 Task: Look for space in Yoro, Honduras from 12th  August, 2023 to 15th August, 2023 for 3 adults in price range Rs.12000 to Rs.16000. Place can be entire place with 2 bedrooms having 3 beds and 1 bathroom. Property type can be house, flat, guest house. Booking option can be shelf check-in. Required host language is English.
Action: Mouse moved to (533, 99)
Screenshot: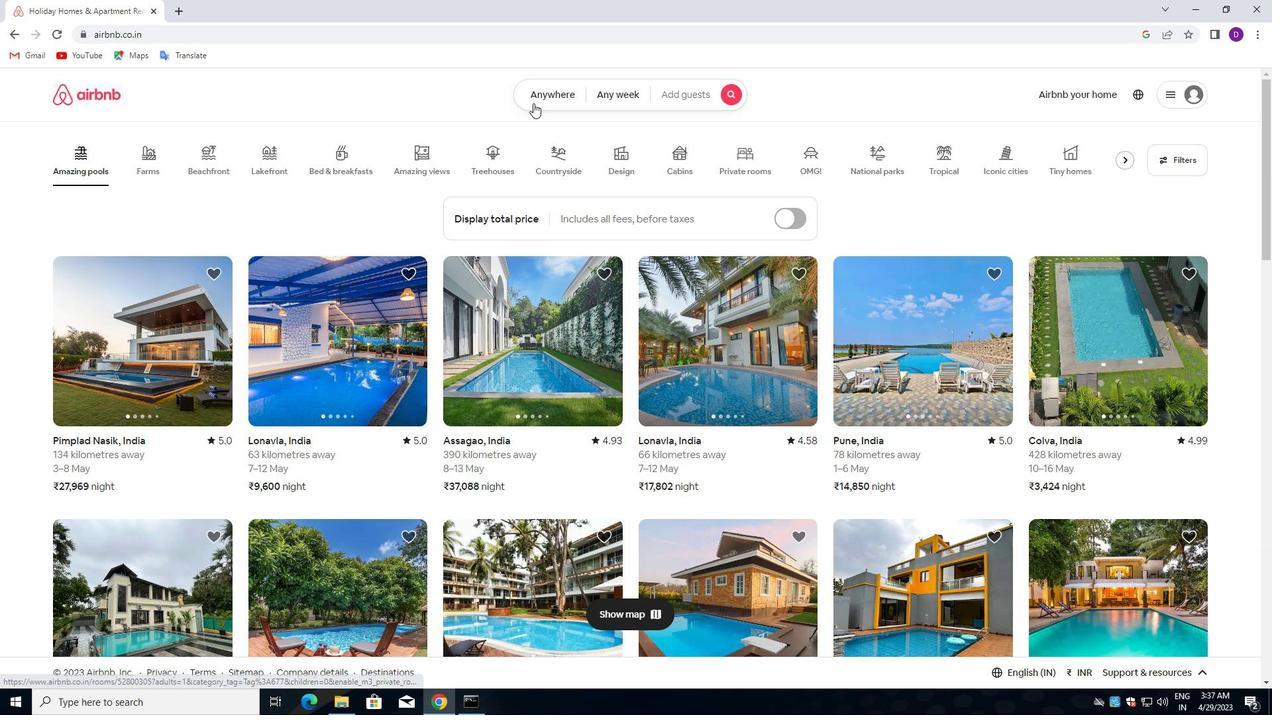 
Action: Mouse pressed left at (533, 99)
Screenshot: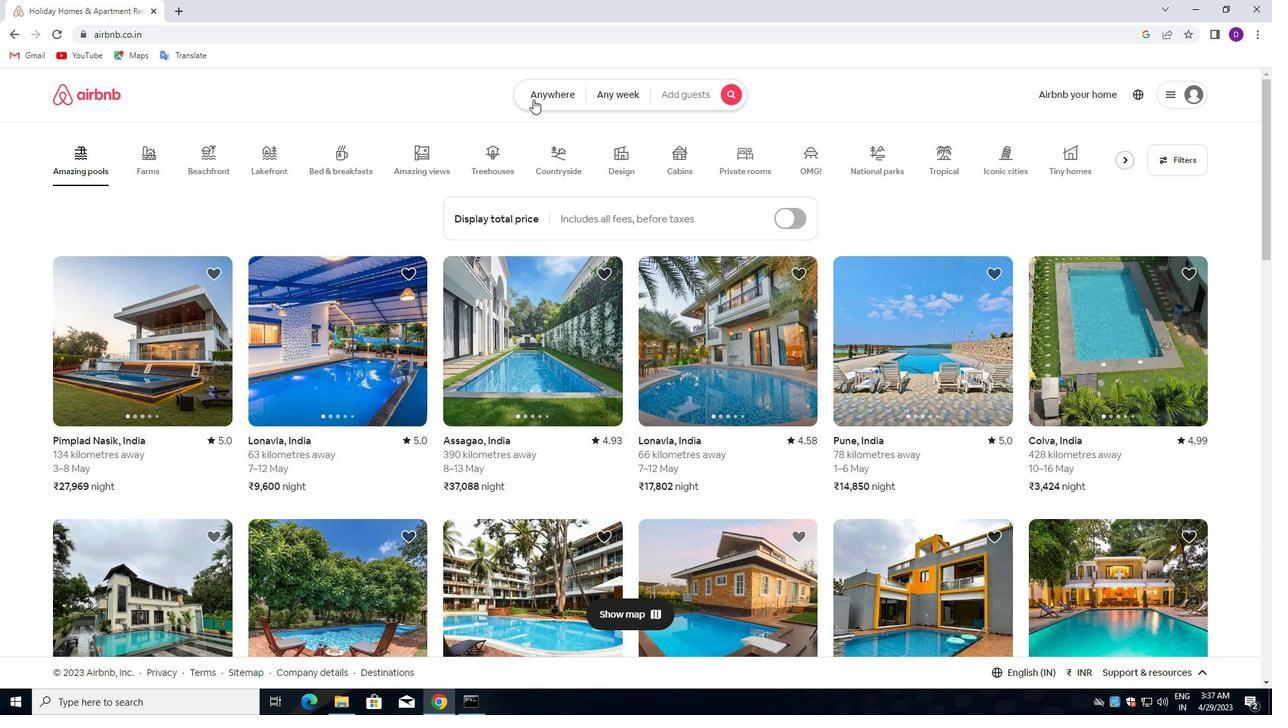 
Action: Mouse moved to (407, 147)
Screenshot: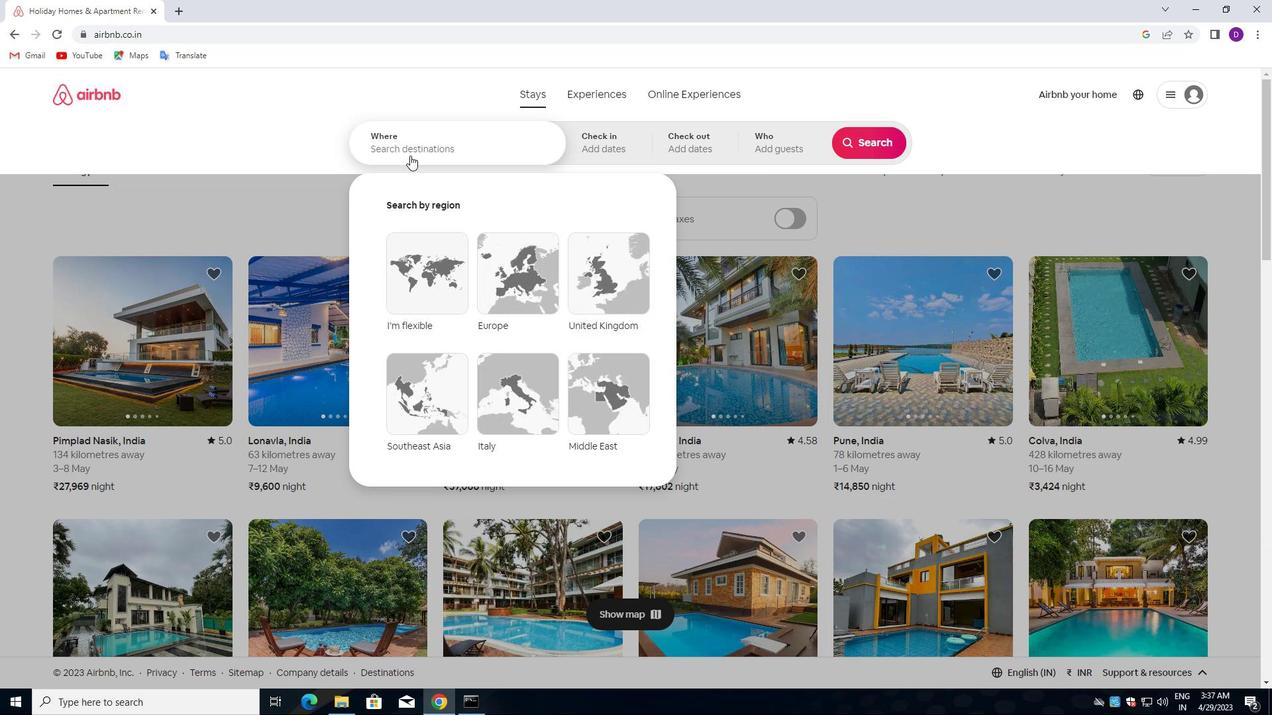 
Action: Mouse pressed left at (407, 147)
Screenshot: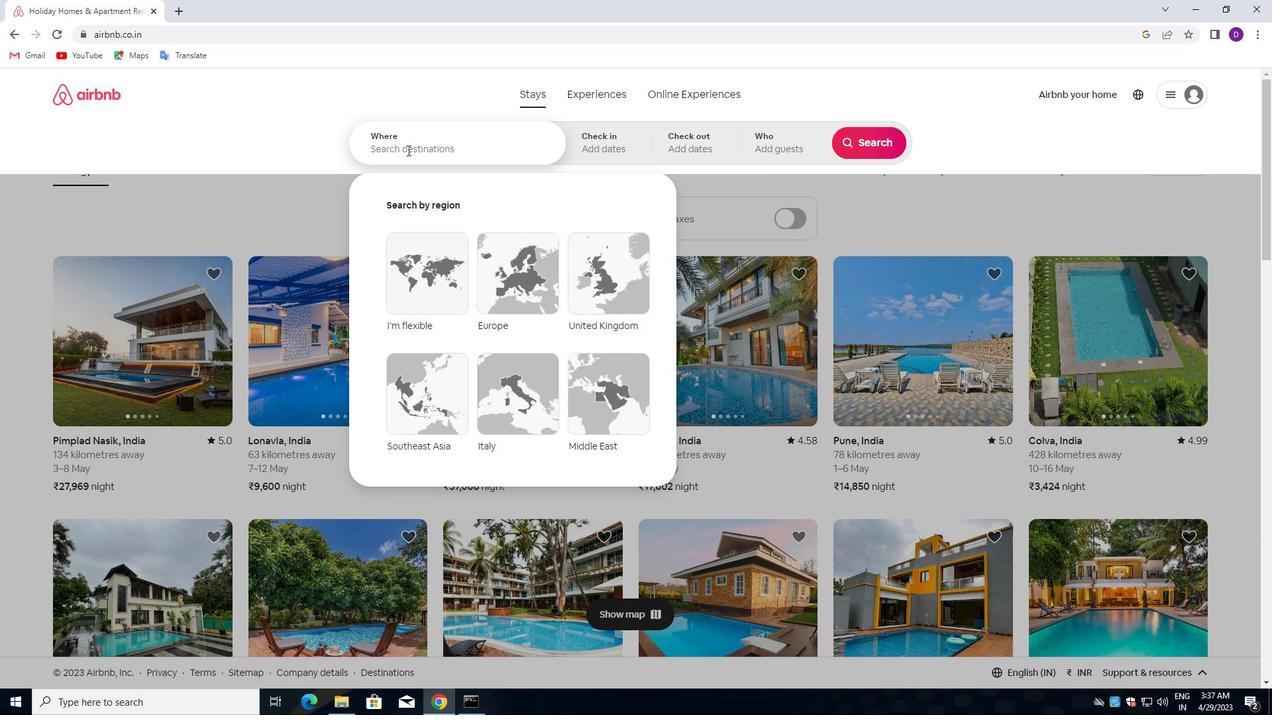 
Action: Key pressed <Key.shift>YORO,<Key.space><Key.shift>HONDURAS<Key.enter>
Screenshot: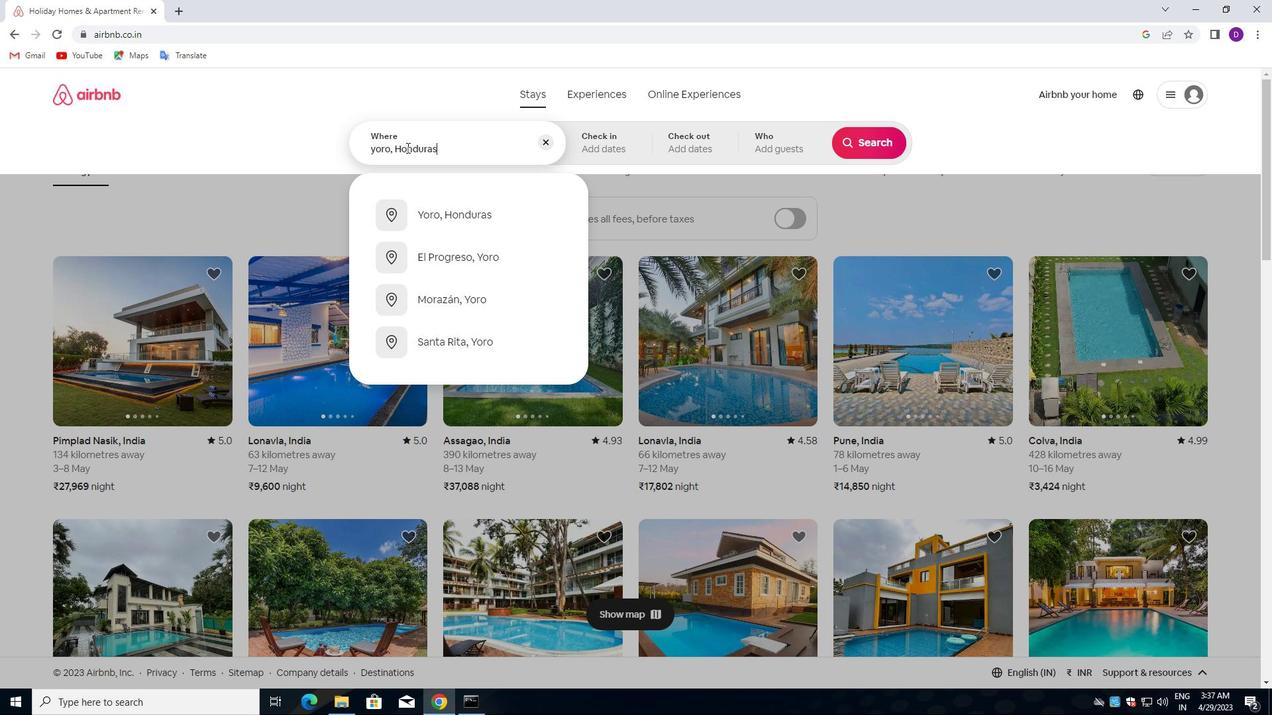 
Action: Mouse moved to (865, 251)
Screenshot: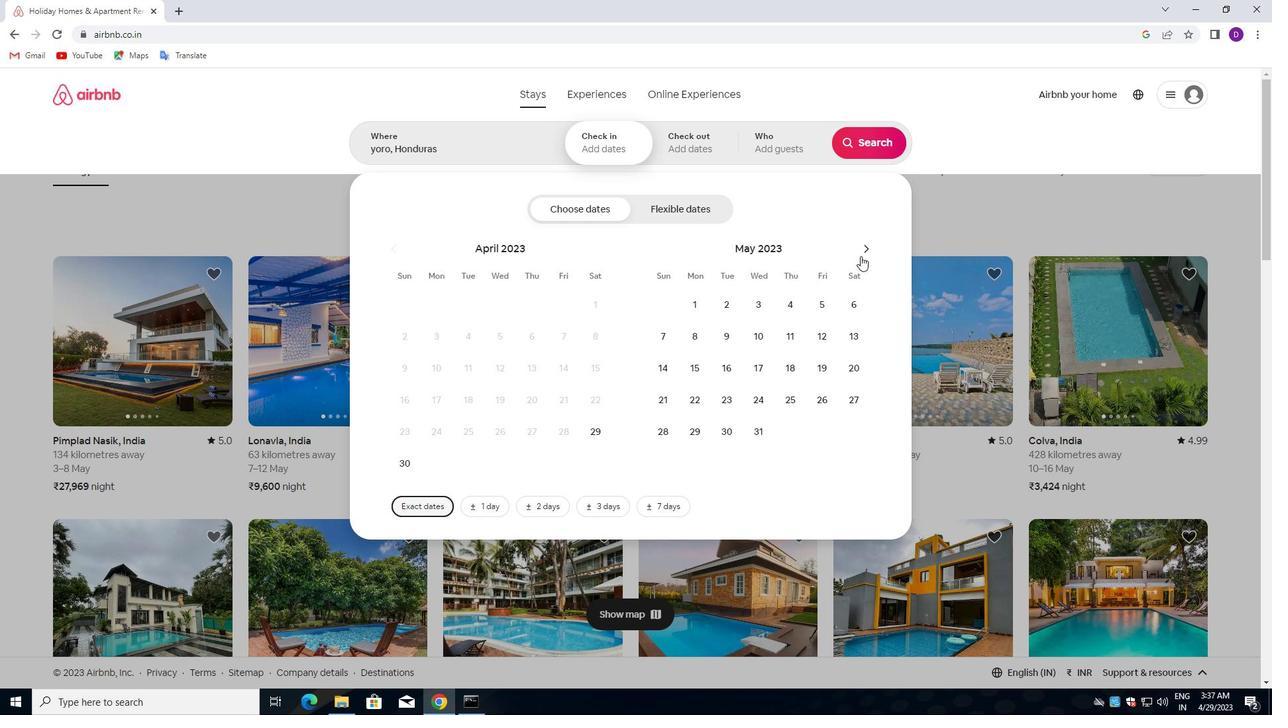 
Action: Mouse pressed left at (865, 251)
Screenshot: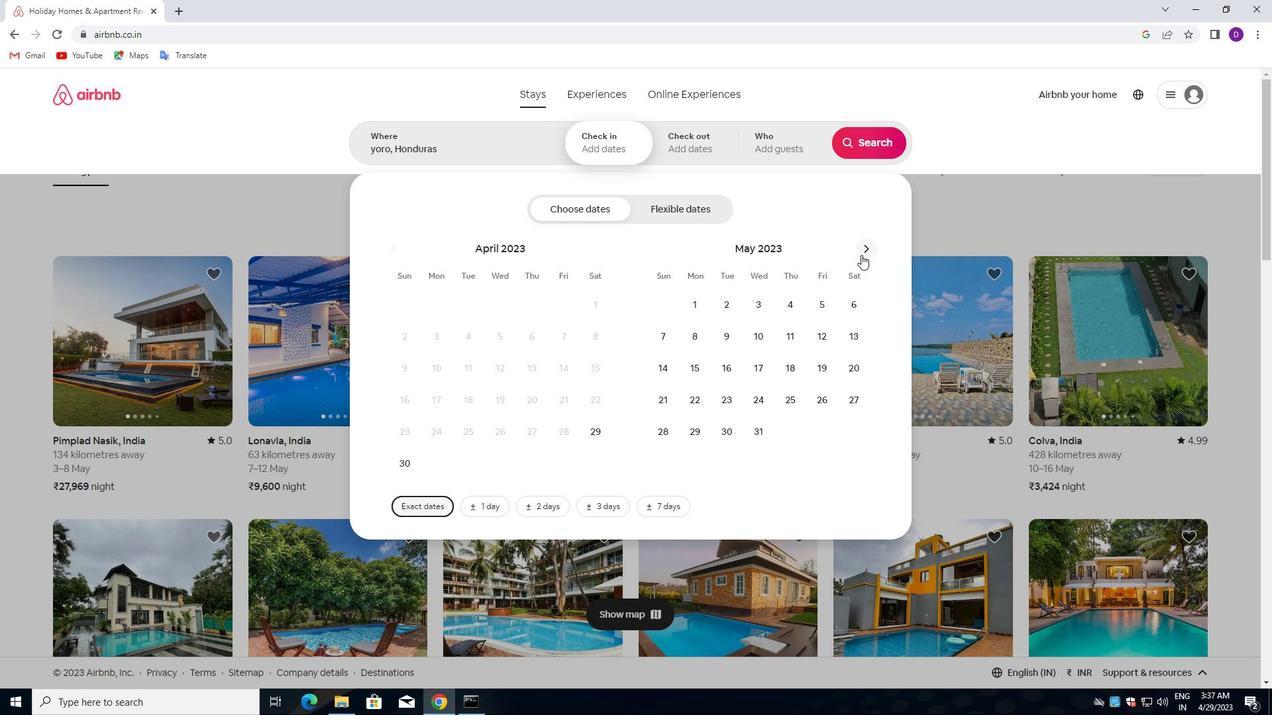
Action: Mouse pressed left at (865, 251)
Screenshot: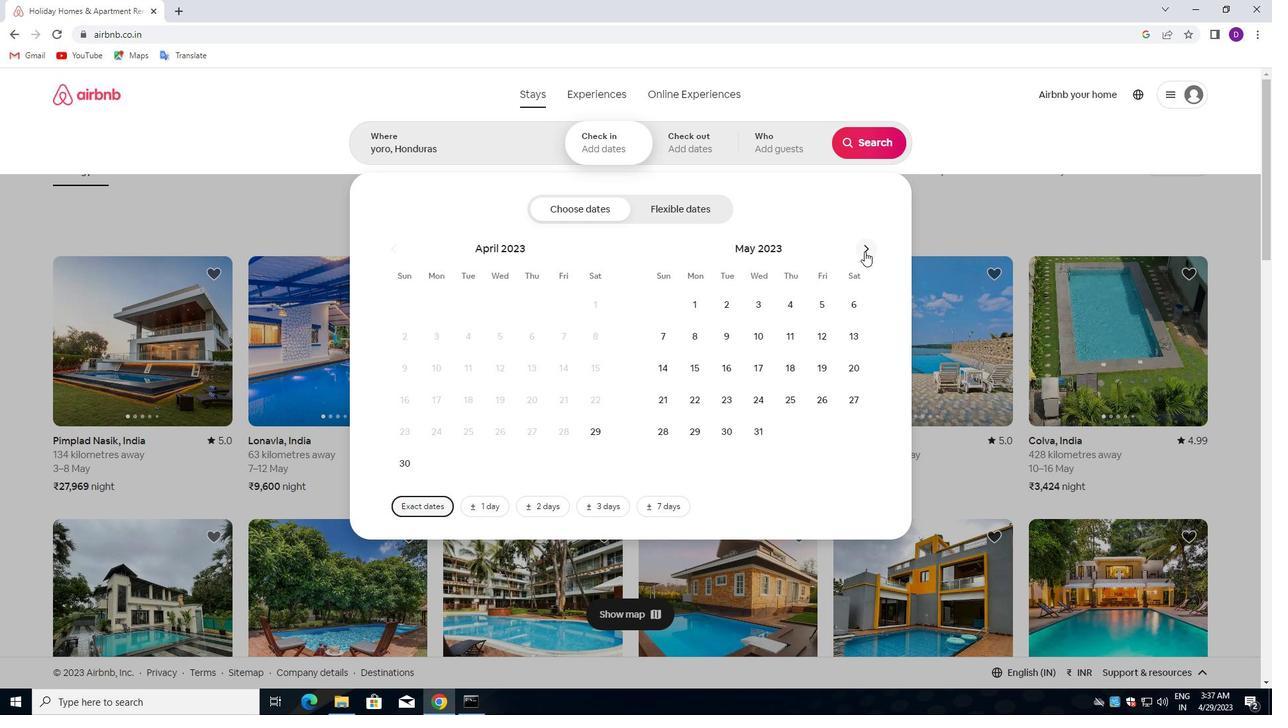 
Action: Mouse moved to (865, 251)
Screenshot: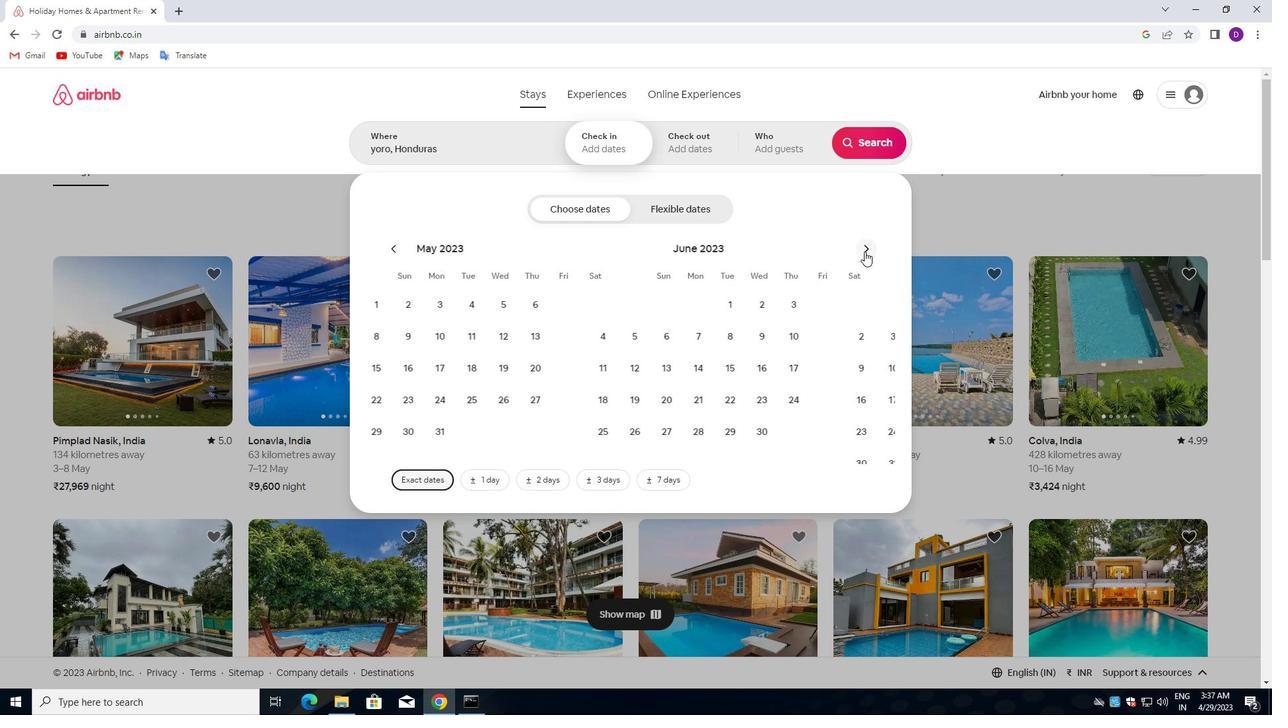 
Action: Mouse pressed left at (865, 251)
Screenshot: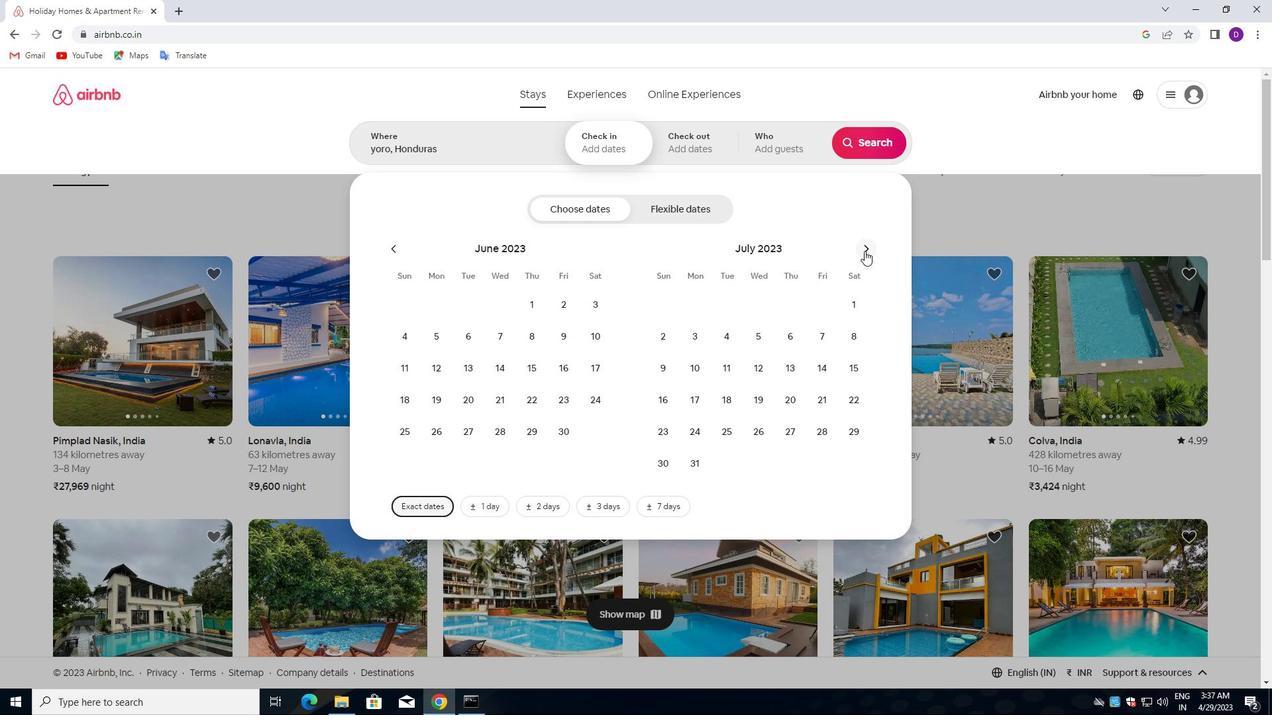 
Action: Mouse moved to (844, 339)
Screenshot: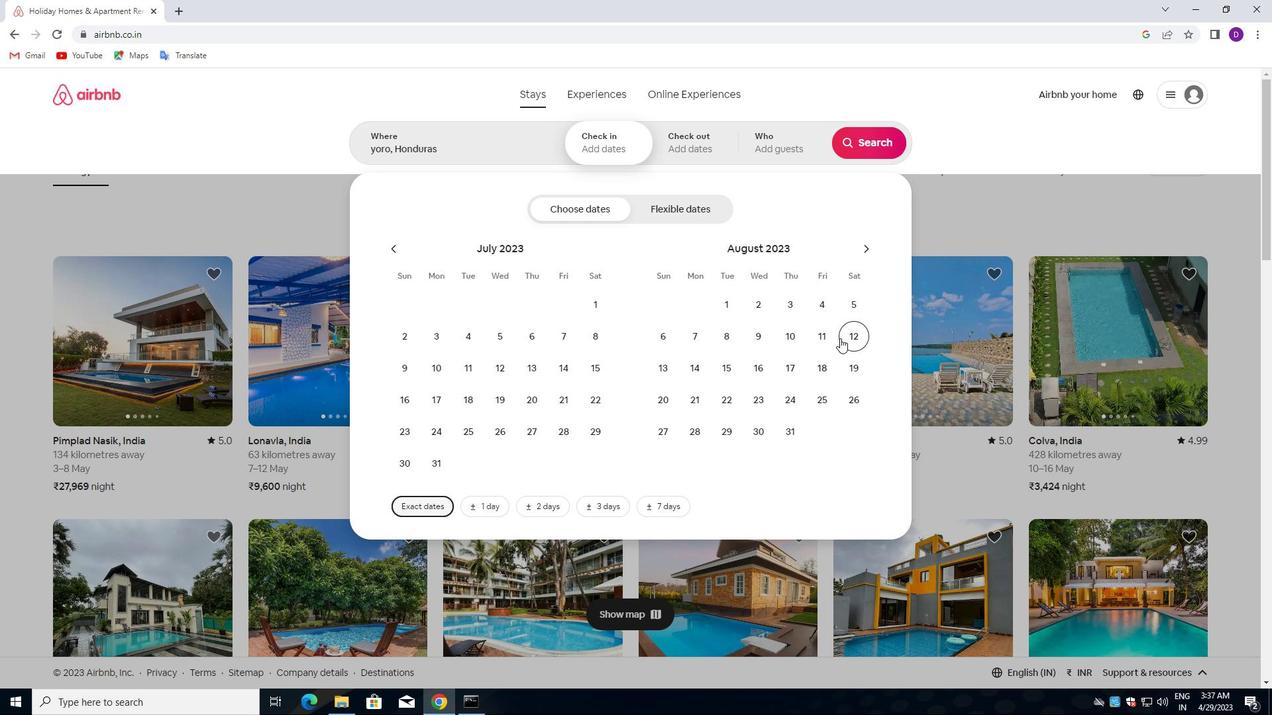 
Action: Mouse pressed left at (844, 339)
Screenshot: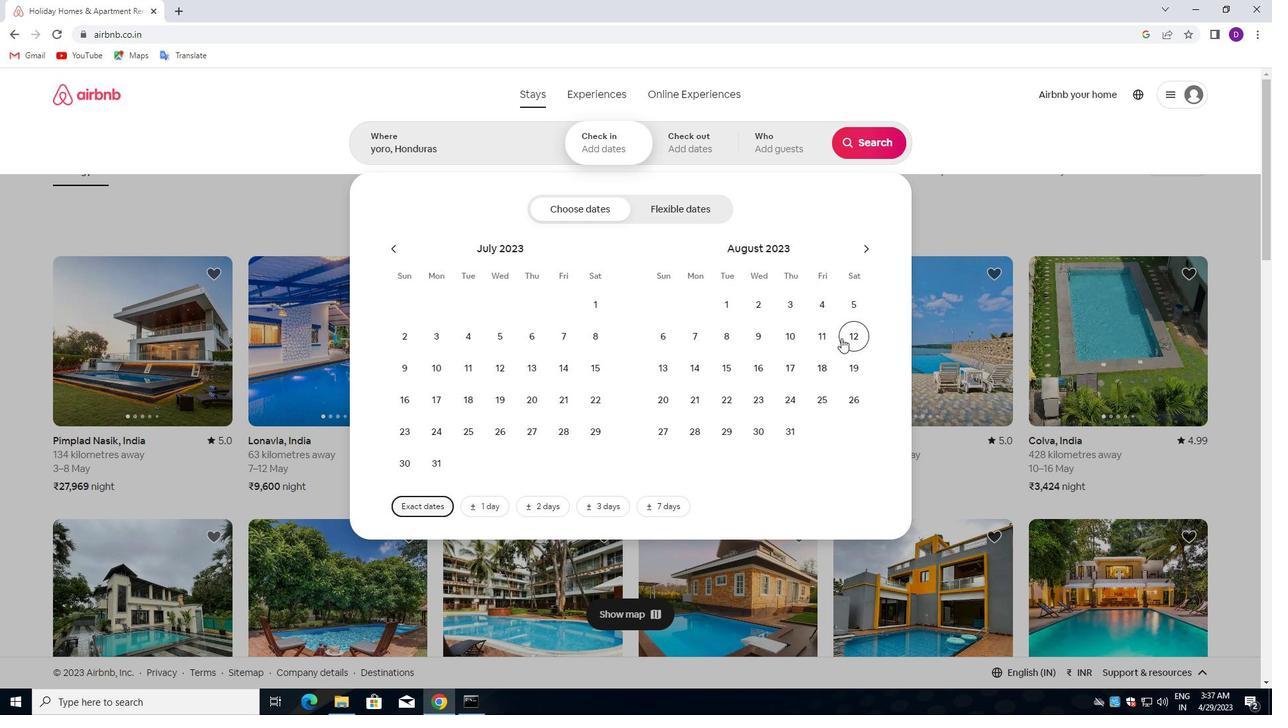 
Action: Mouse moved to (729, 367)
Screenshot: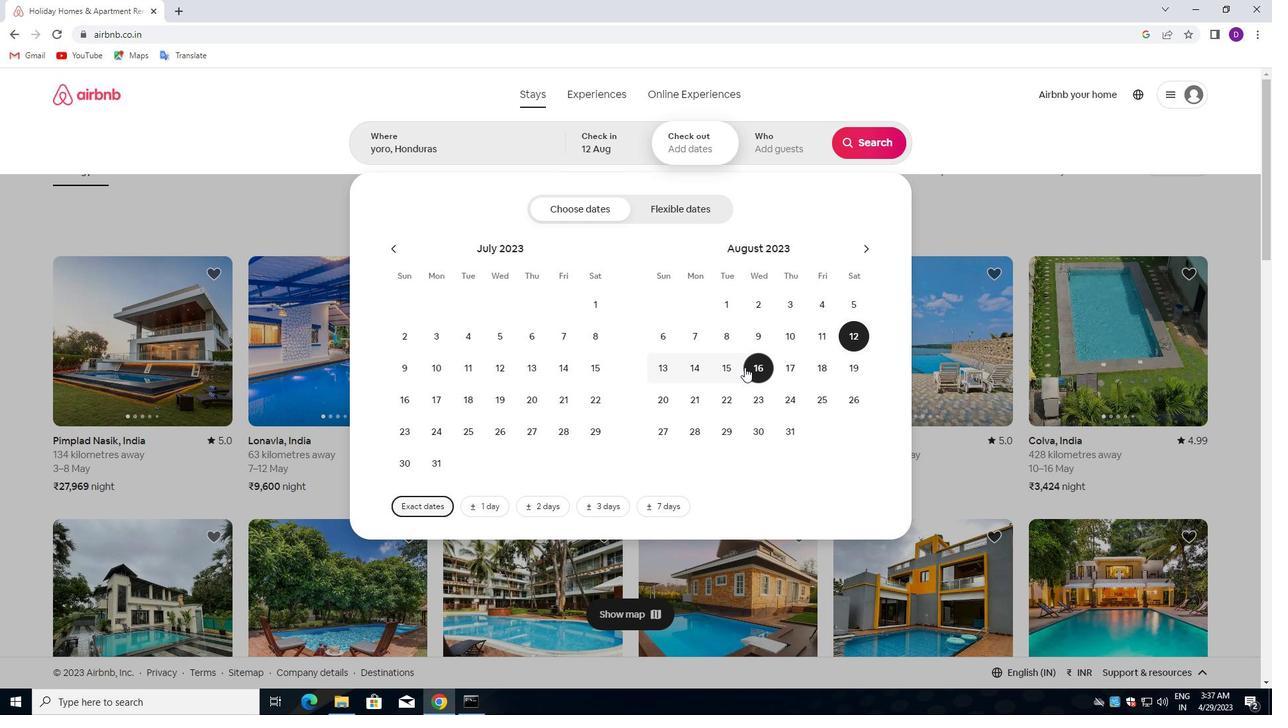 
Action: Mouse pressed left at (729, 367)
Screenshot: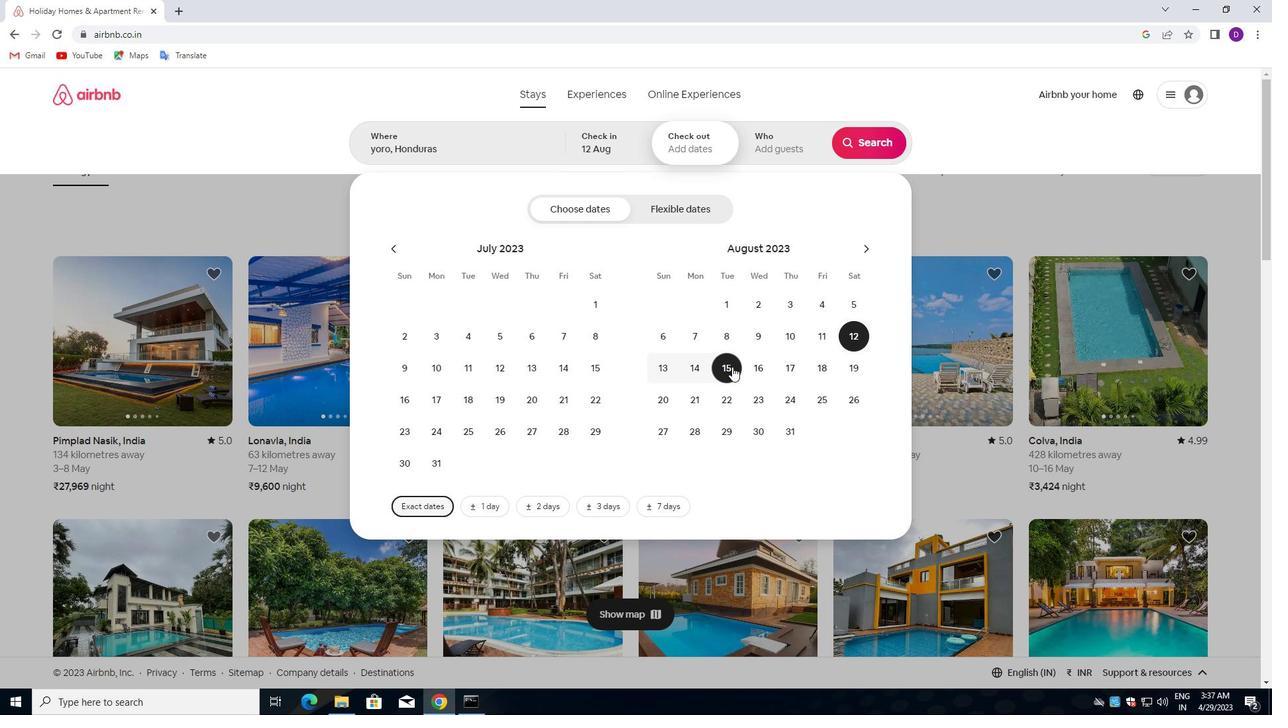 
Action: Mouse moved to (763, 149)
Screenshot: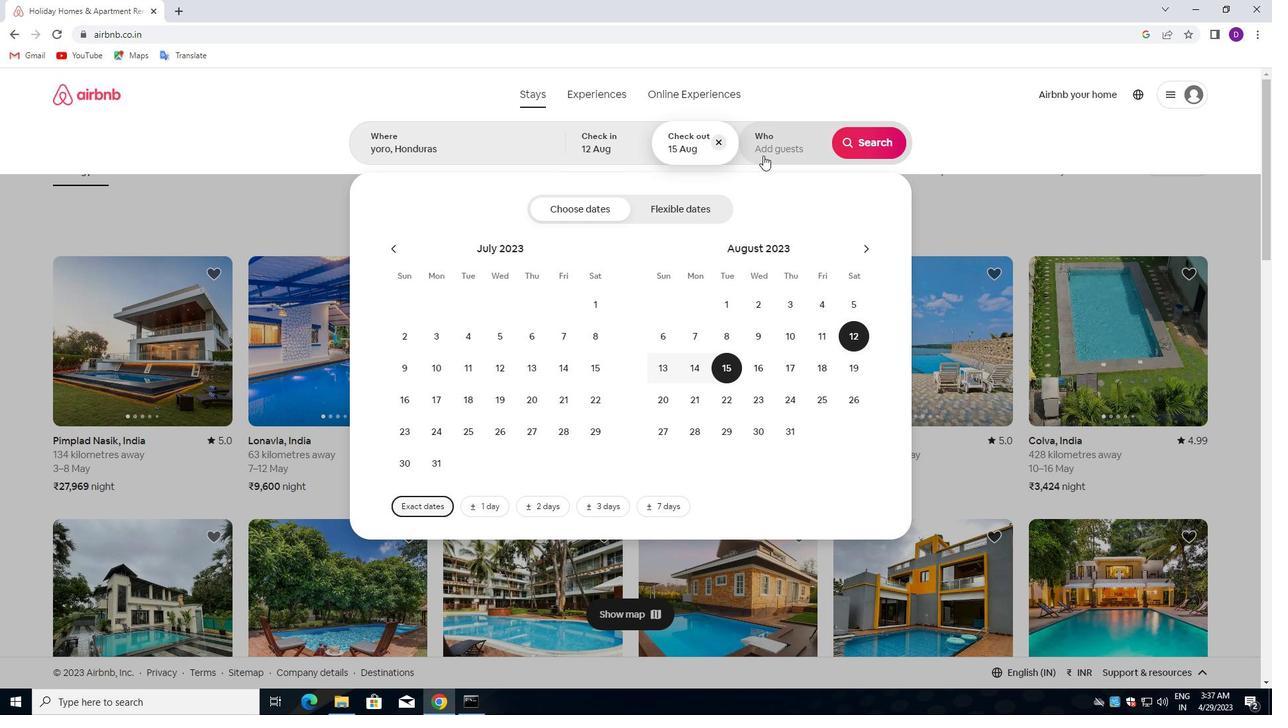 
Action: Mouse pressed left at (763, 149)
Screenshot: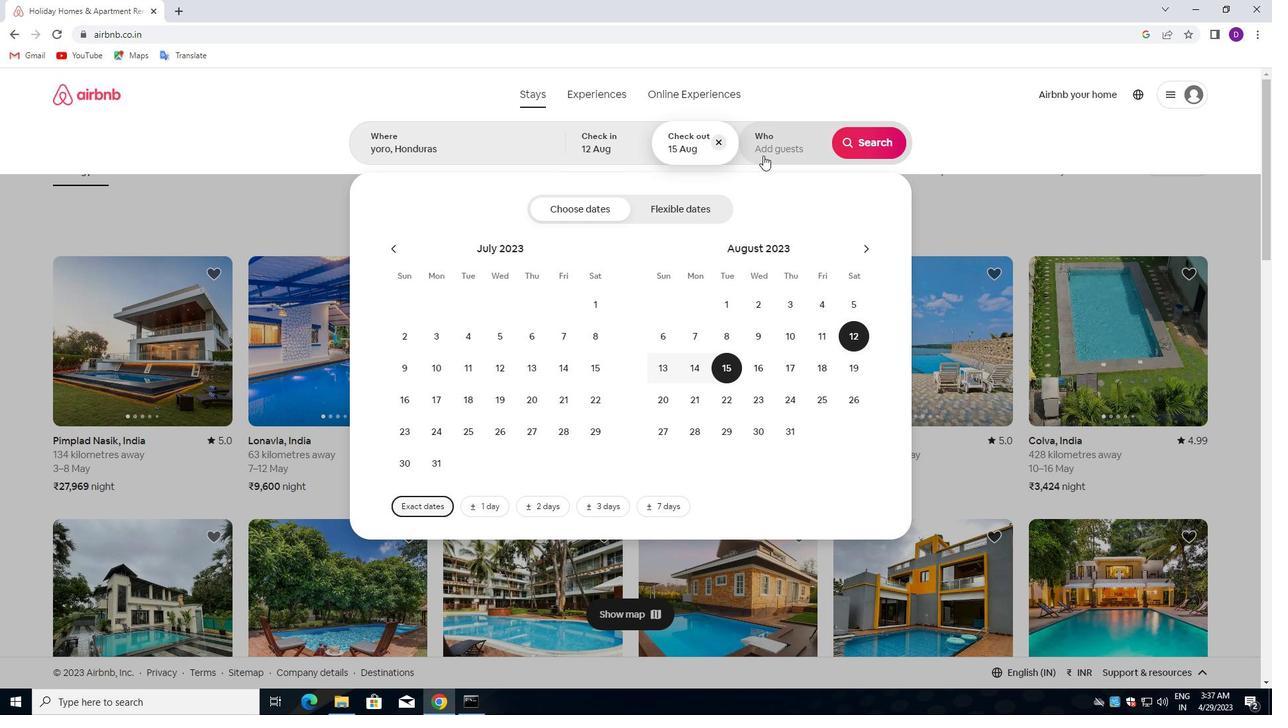 
Action: Mouse moved to (872, 218)
Screenshot: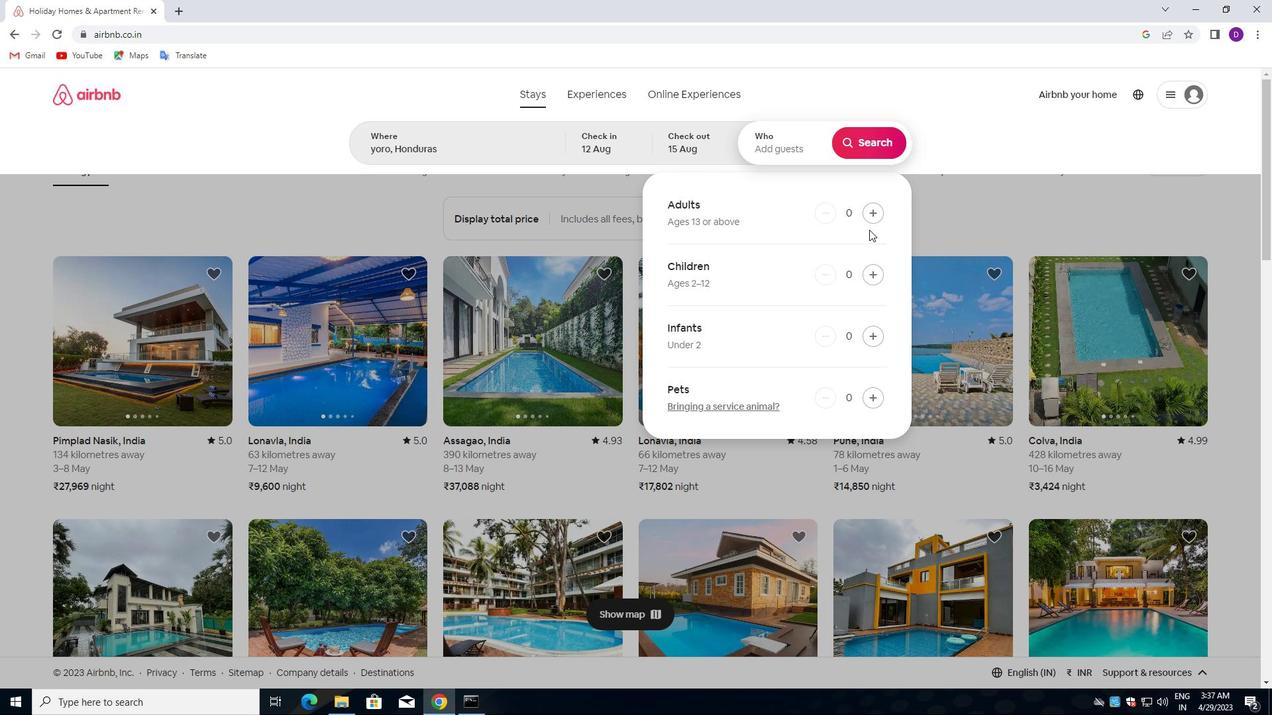 
Action: Mouse pressed left at (872, 218)
Screenshot: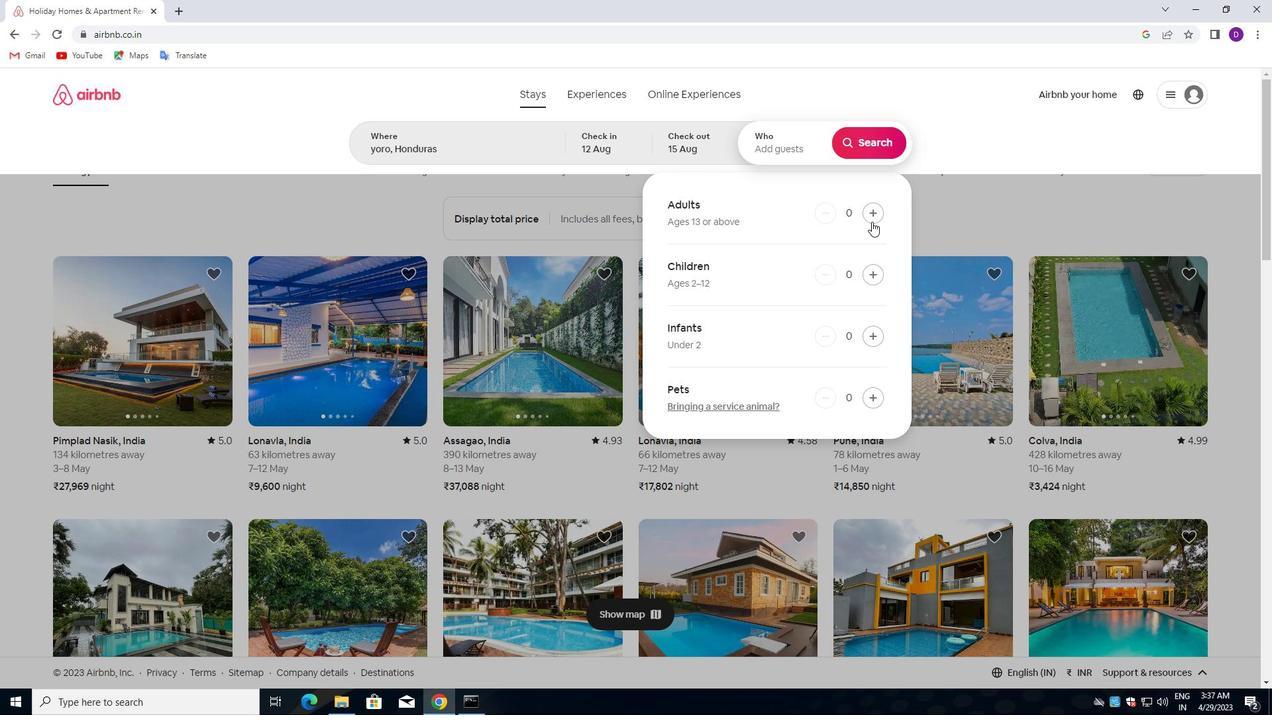 
Action: Mouse pressed left at (872, 218)
Screenshot: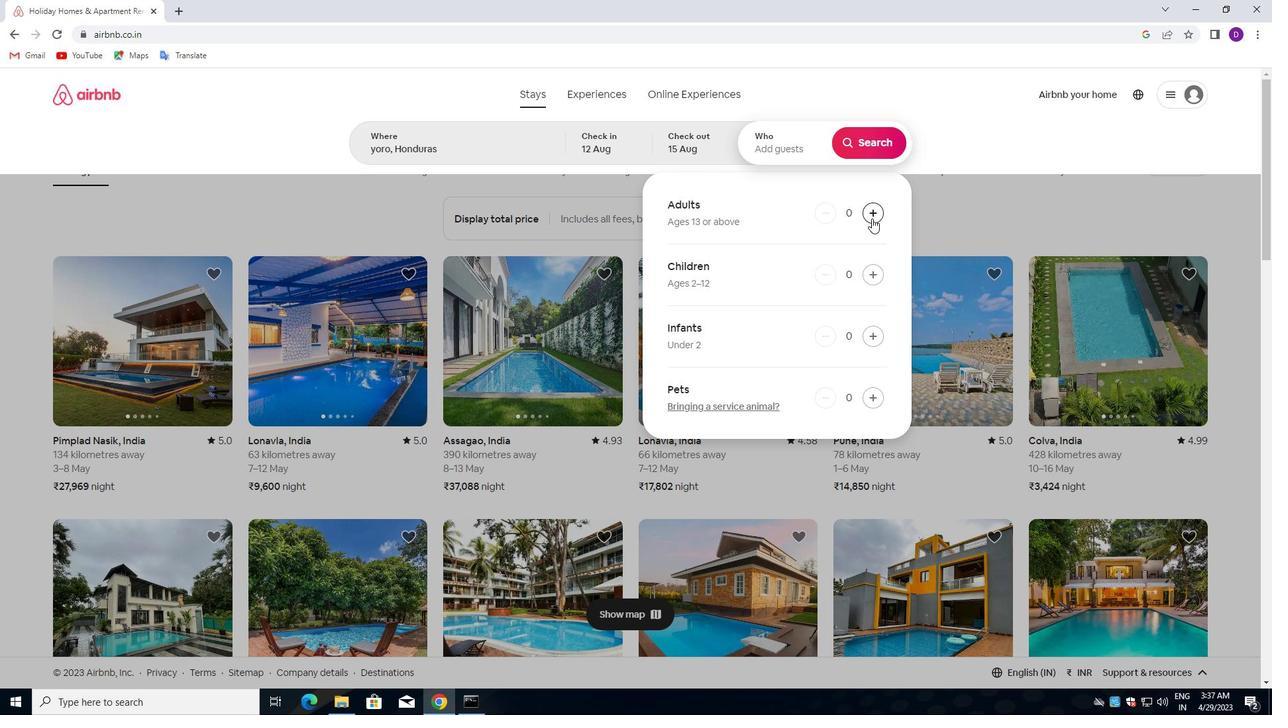 
Action: Mouse pressed left at (872, 218)
Screenshot: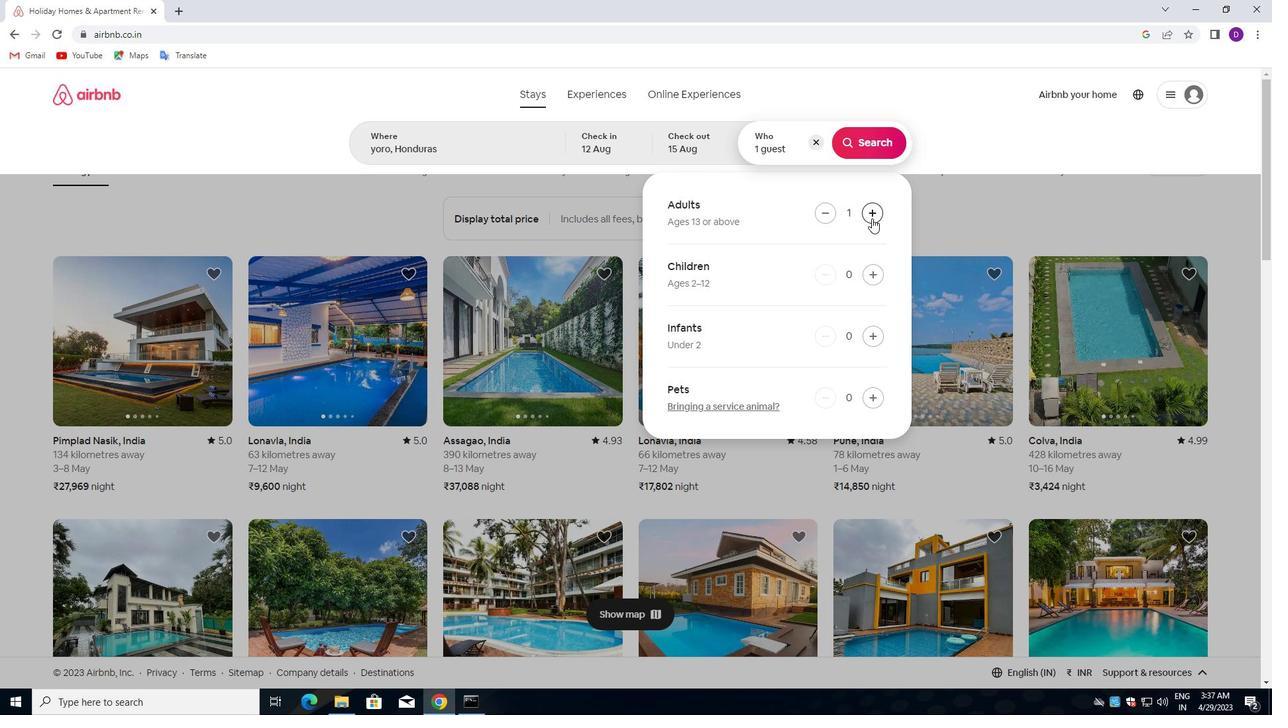 
Action: Mouse moved to (871, 153)
Screenshot: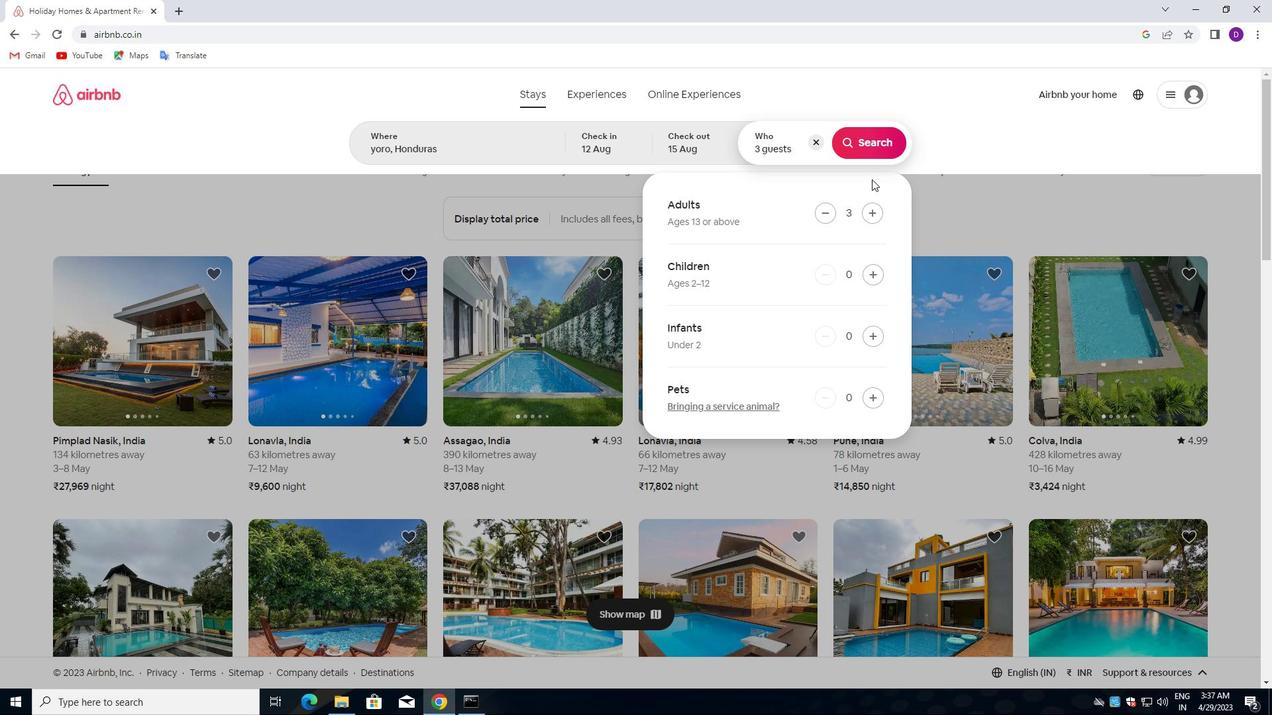 
Action: Mouse pressed left at (871, 153)
Screenshot: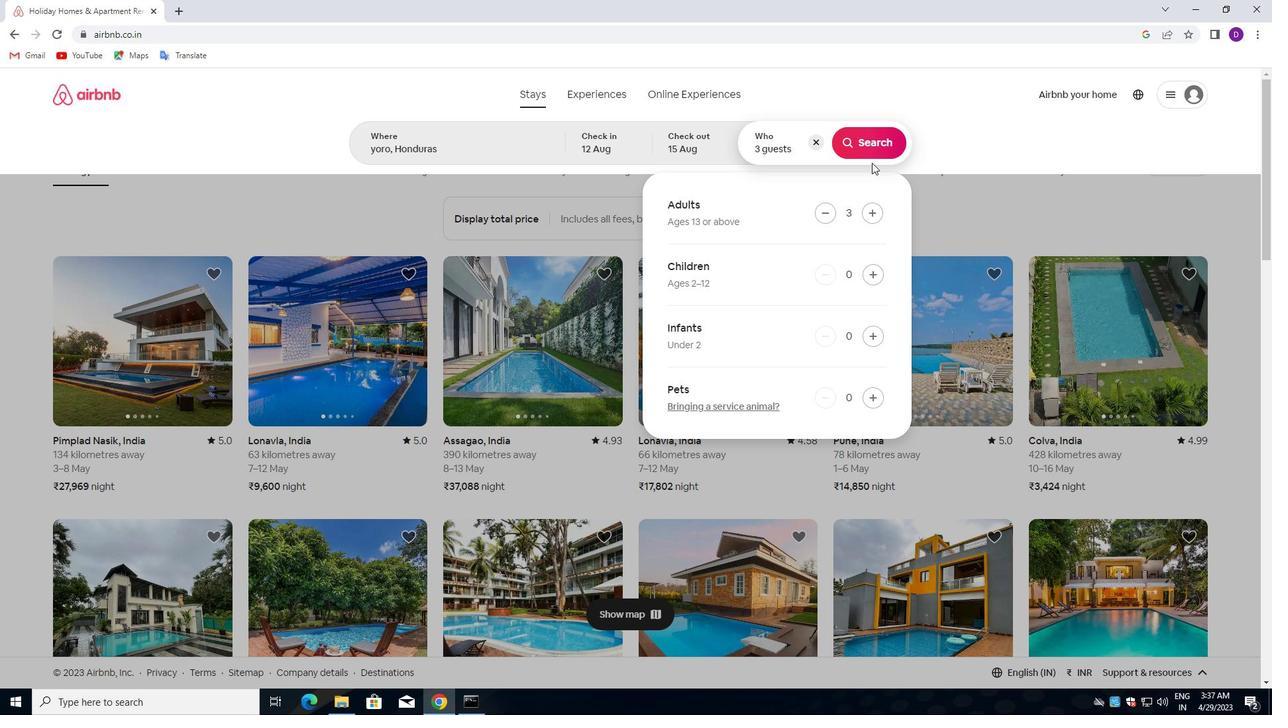 
Action: Mouse moved to (1199, 148)
Screenshot: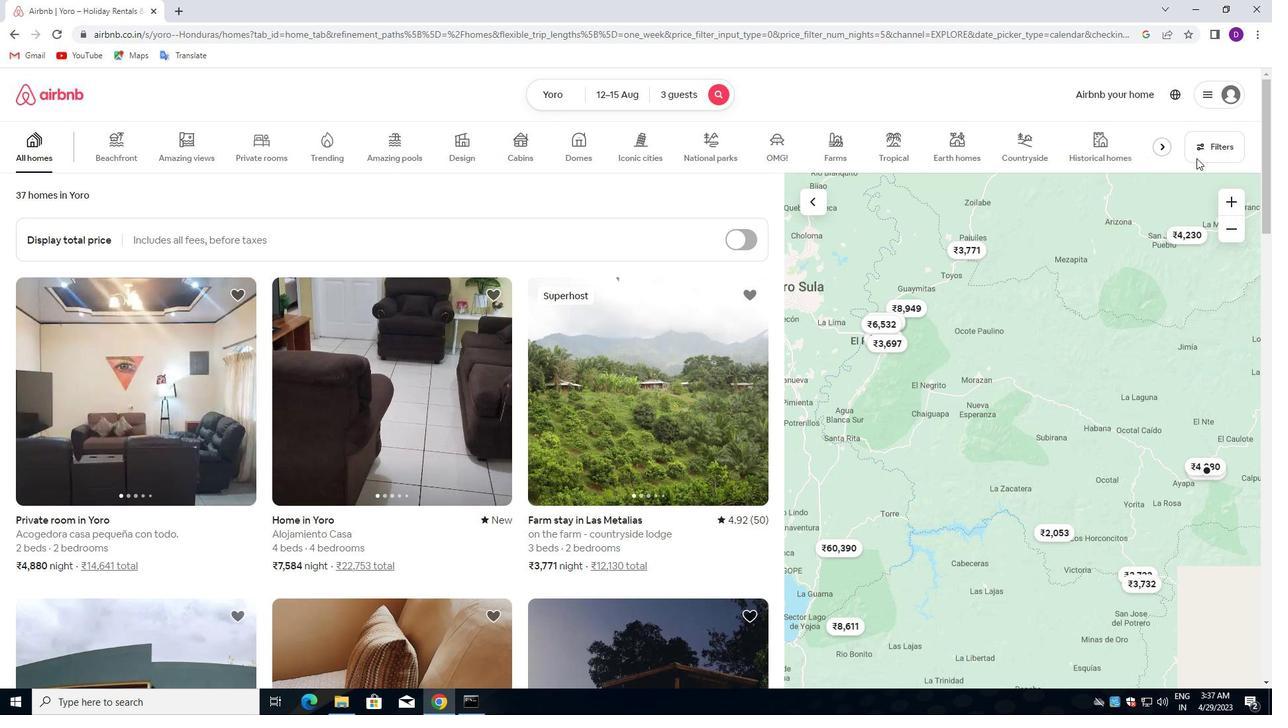 
Action: Mouse pressed left at (1199, 148)
Screenshot: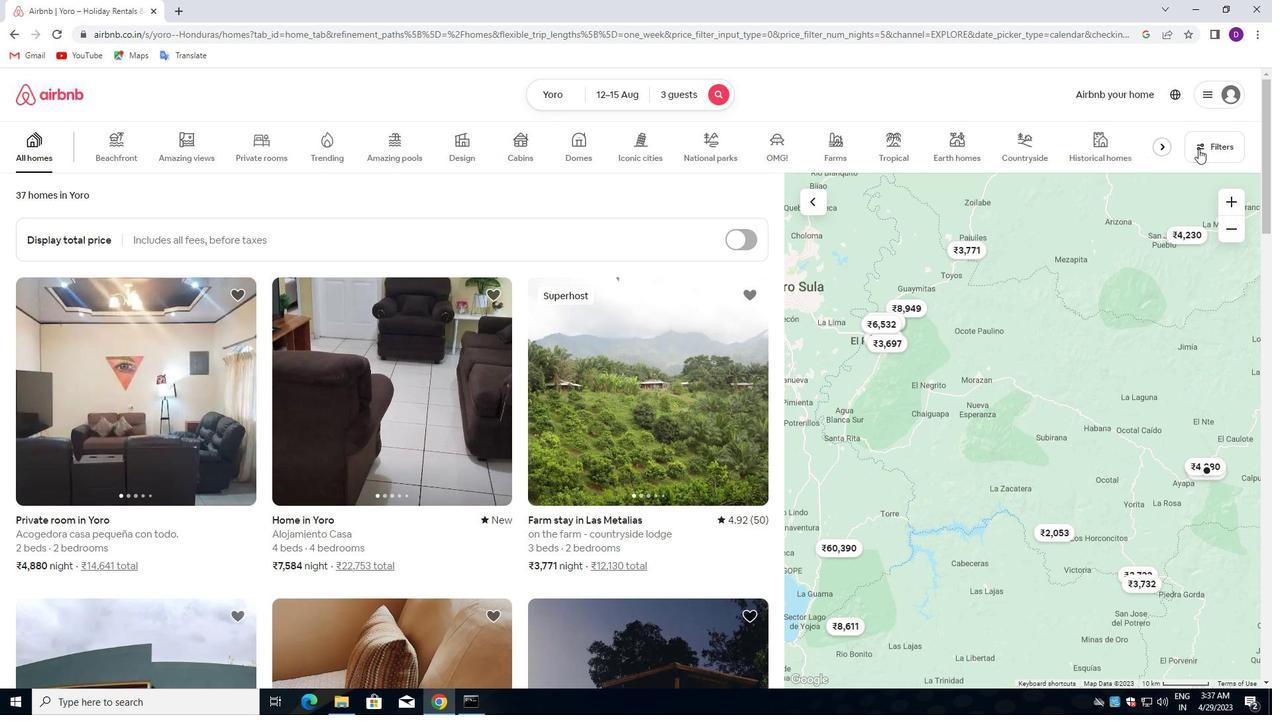 
Action: Mouse moved to (472, 317)
Screenshot: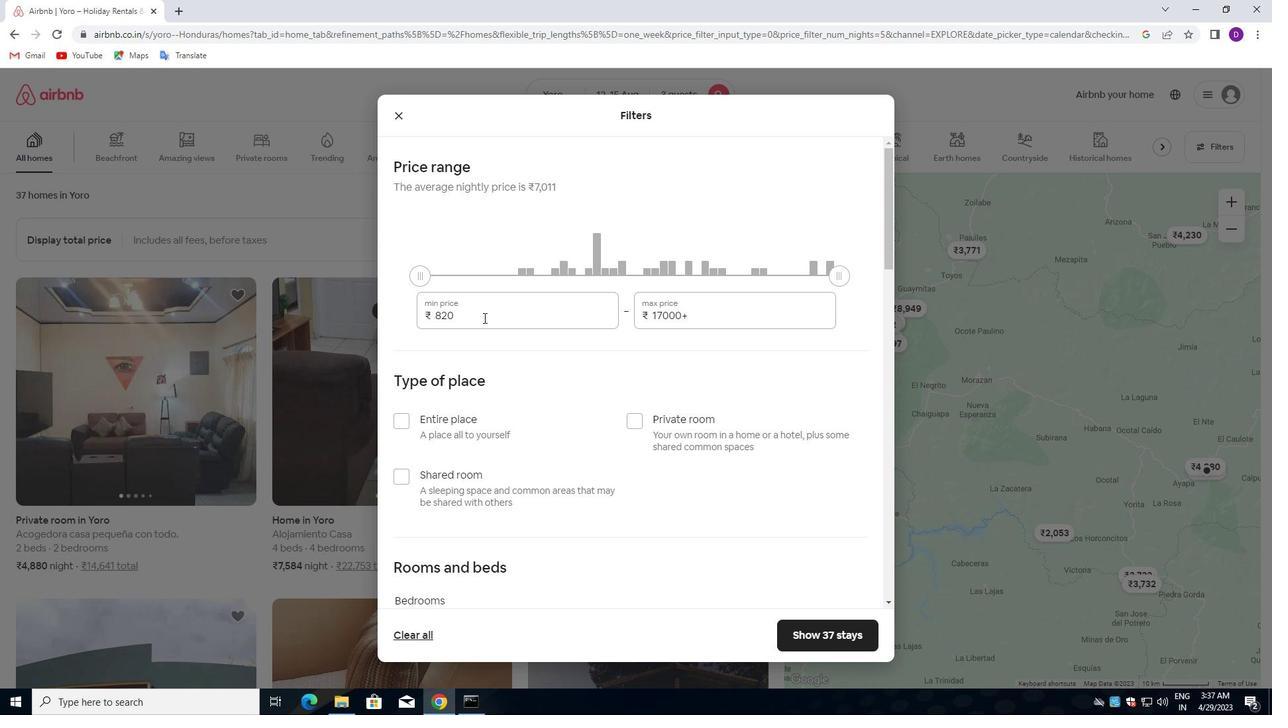 
Action: Mouse pressed left at (472, 317)
Screenshot: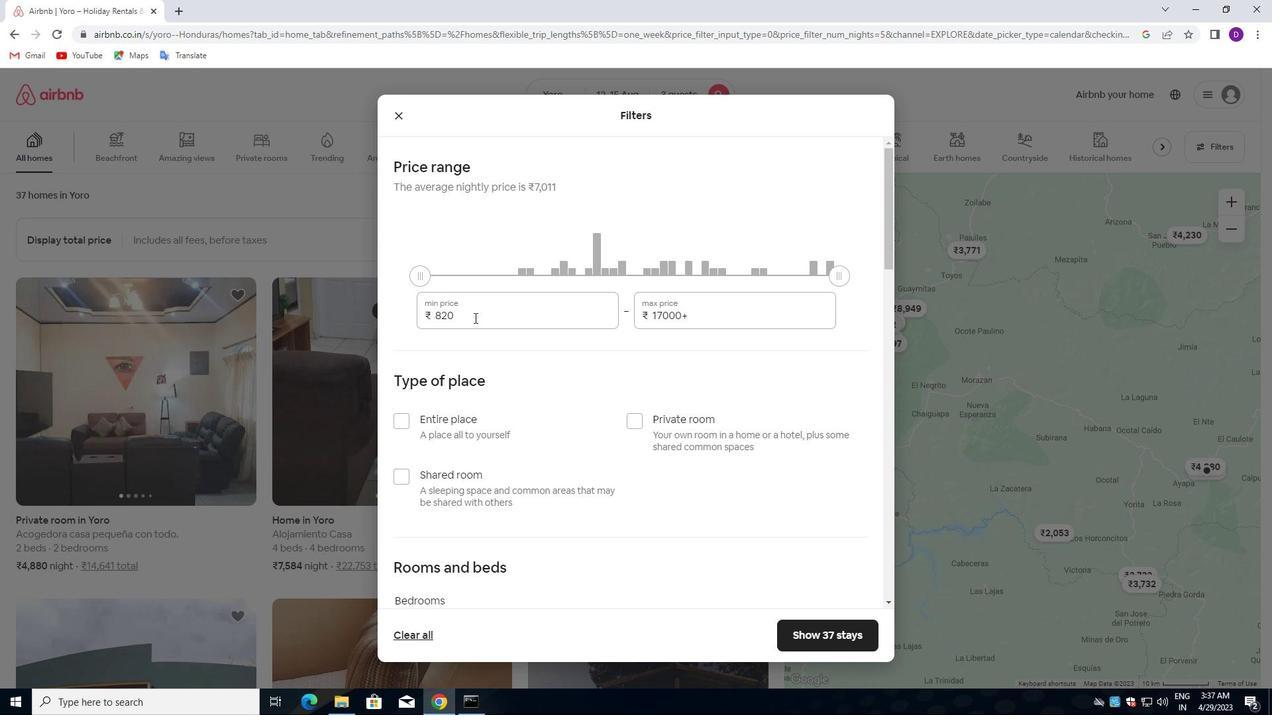 
Action: Mouse pressed left at (472, 317)
Screenshot: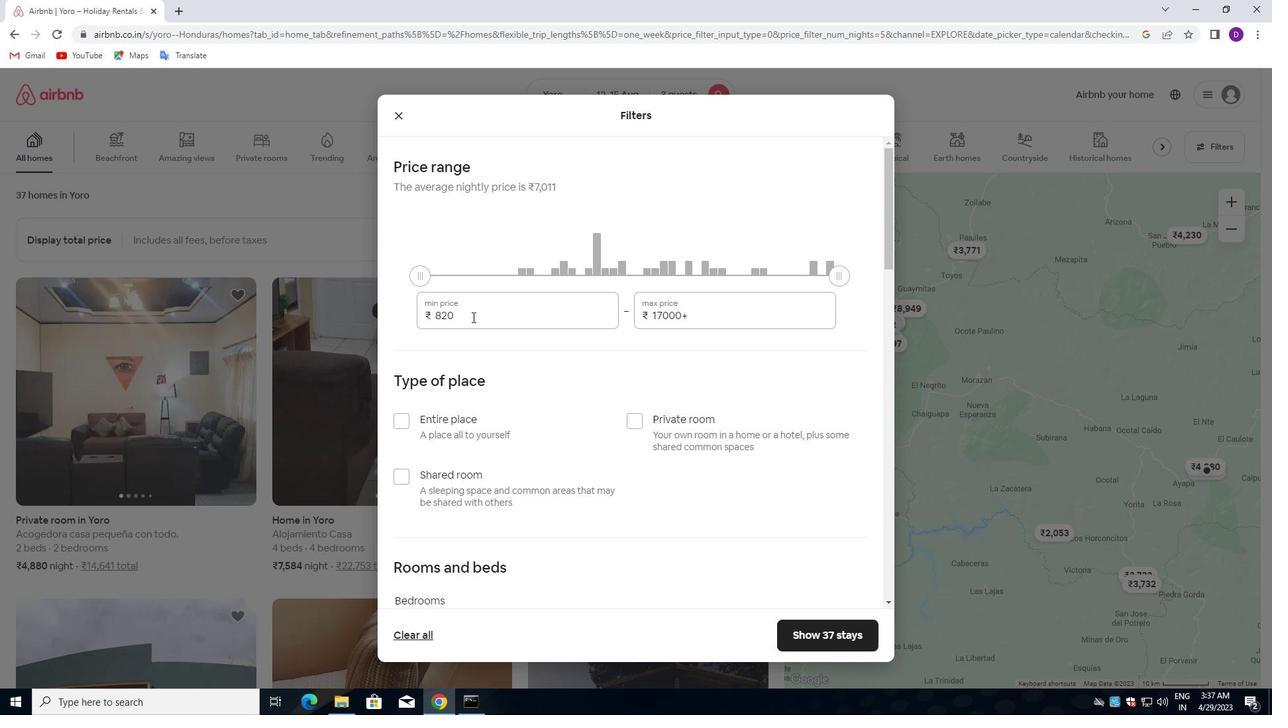 
Action: Key pressed 12000<Key.tab>16000
Screenshot: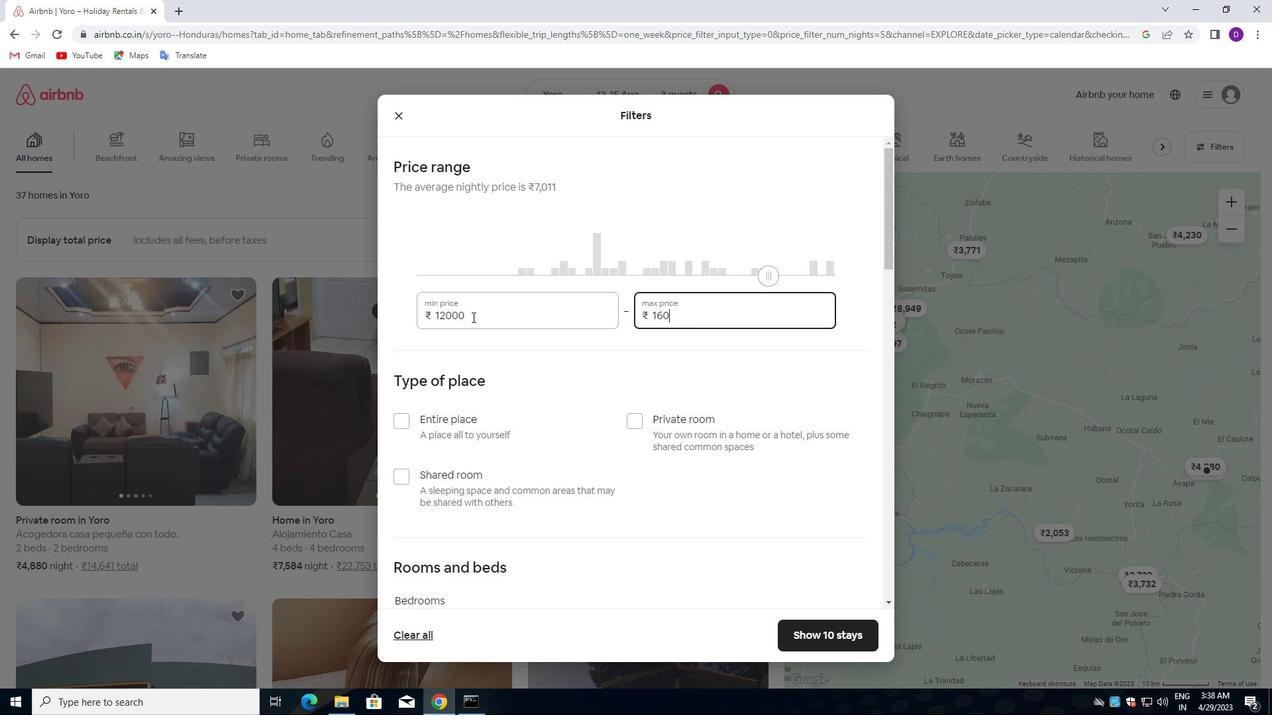 
Action: Mouse moved to (473, 330)
Screenshot: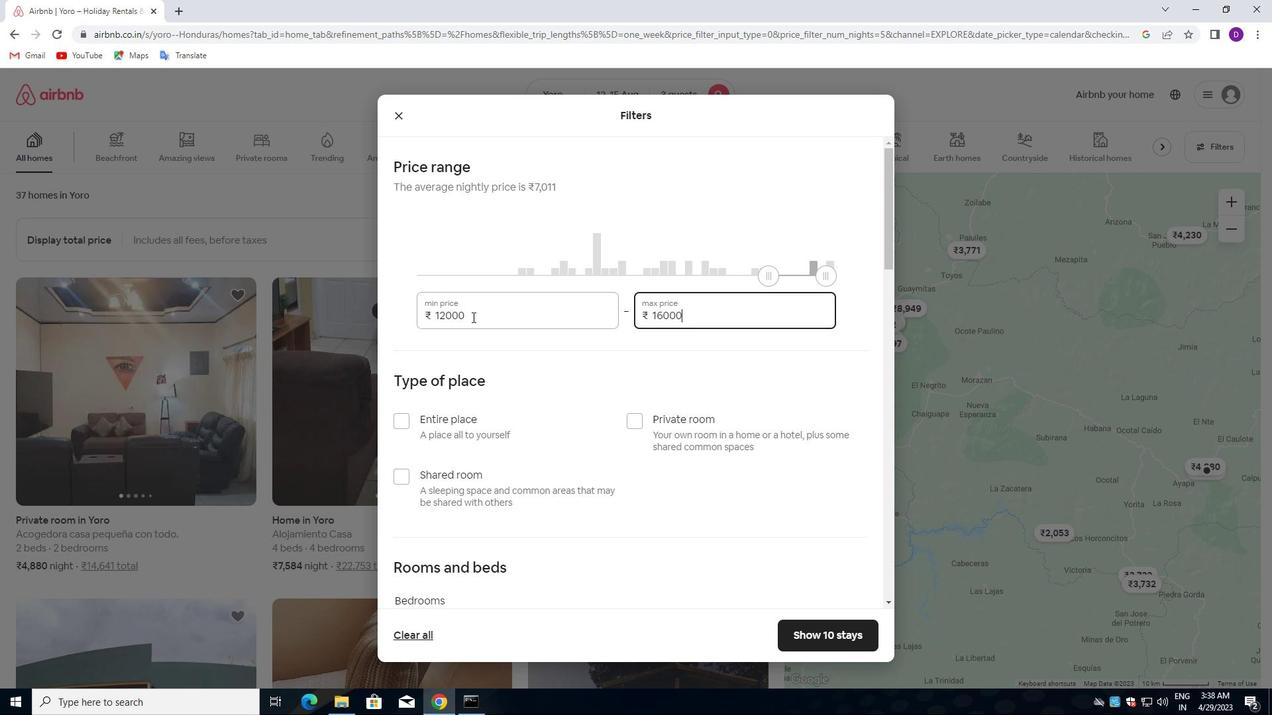 
Action: Mouse scrolled (473, 330) with delta (0, 0)
Screenshot: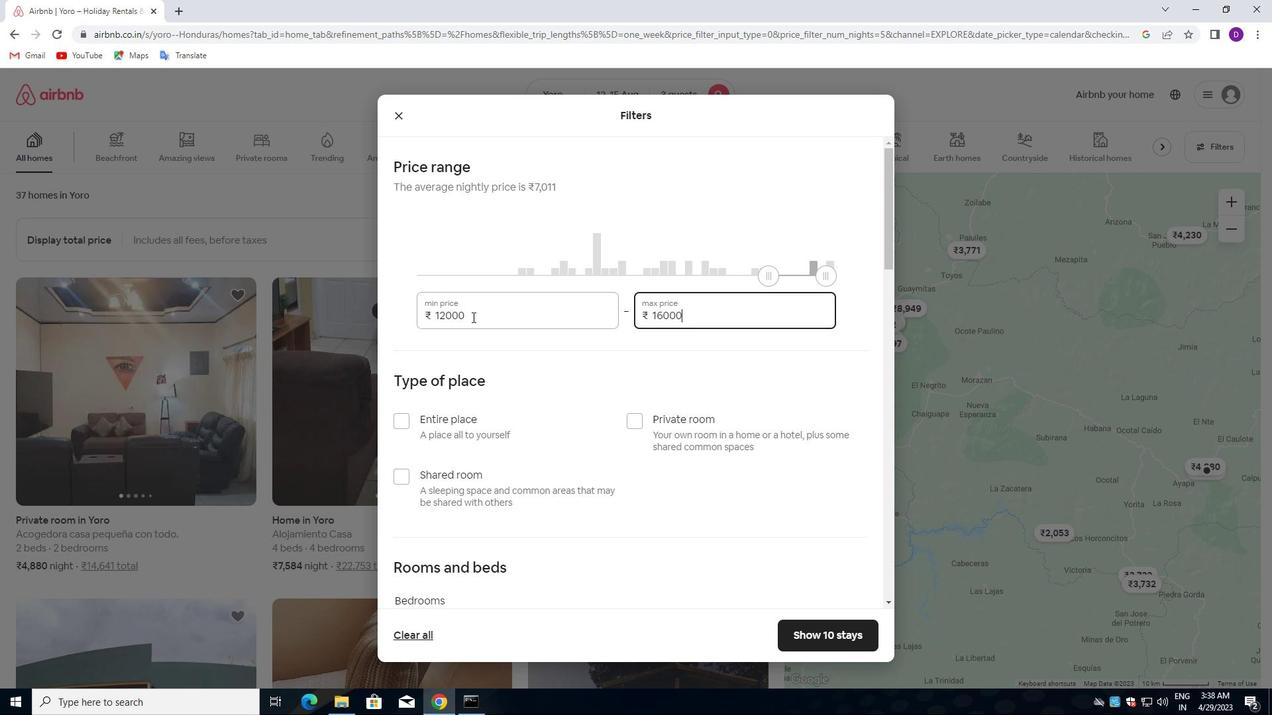 
Action: Mouse moved to (473, 334)
Screenshot: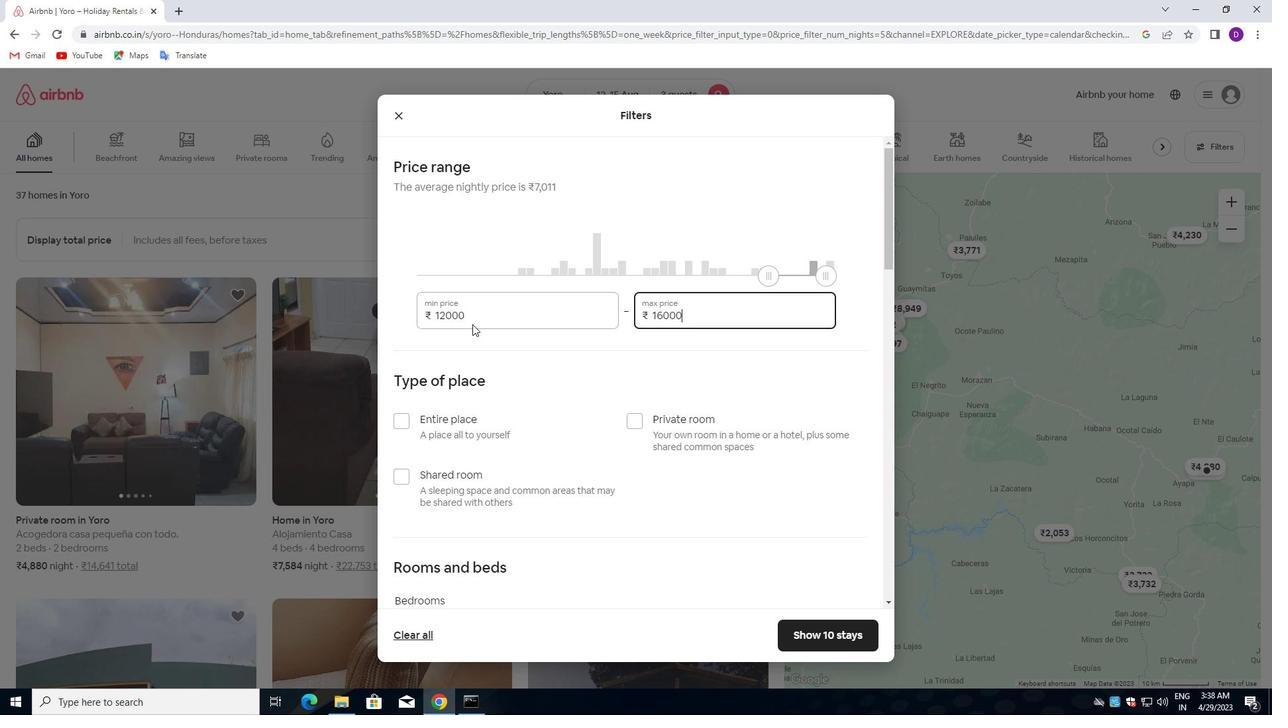 
Action: Mouse scrolled (473, 334) with delta (0, 0)
Screenshot: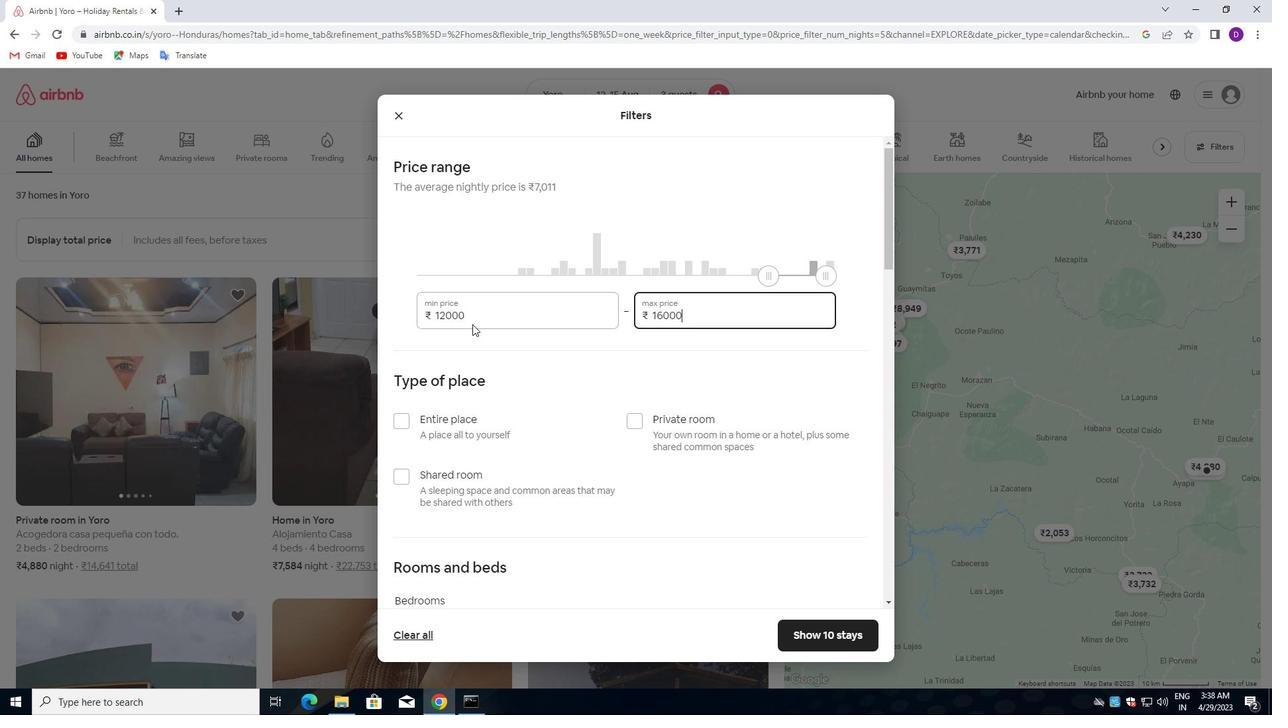 
Action: Mouse moved to (404, 294)
Screenshot: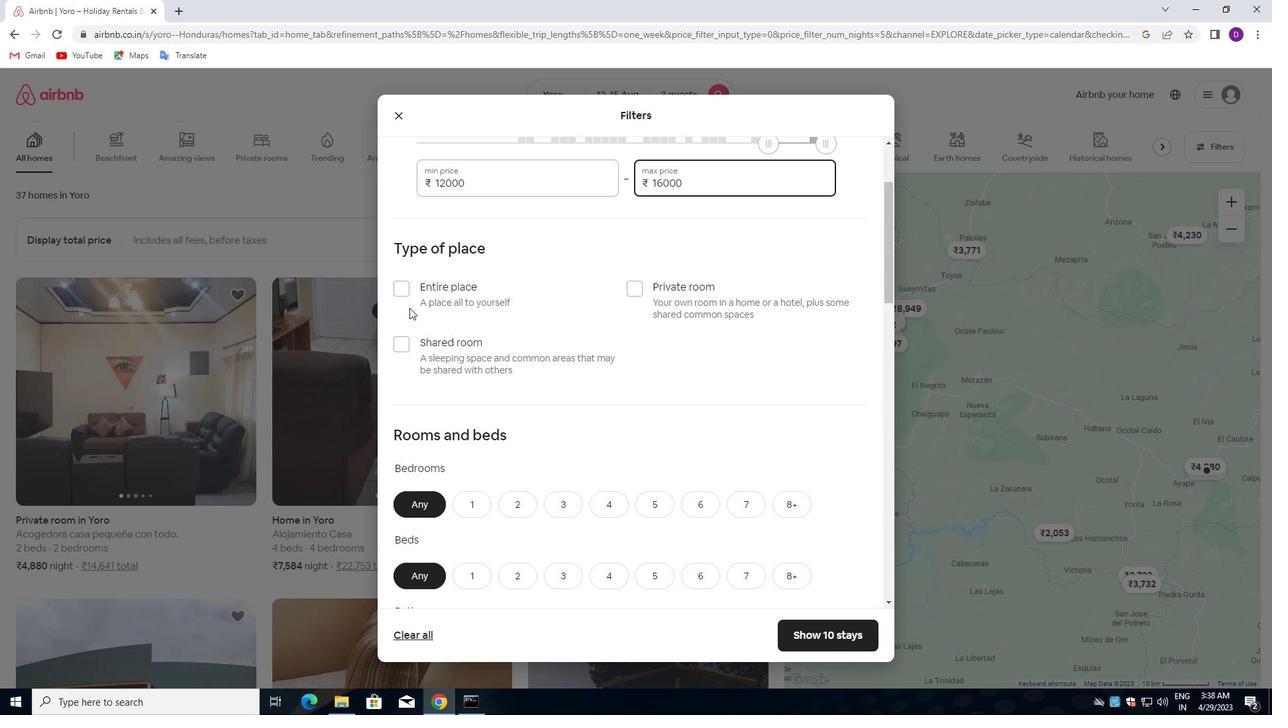 
Action: Mouse pressed left at (404, 294)
Screenshot: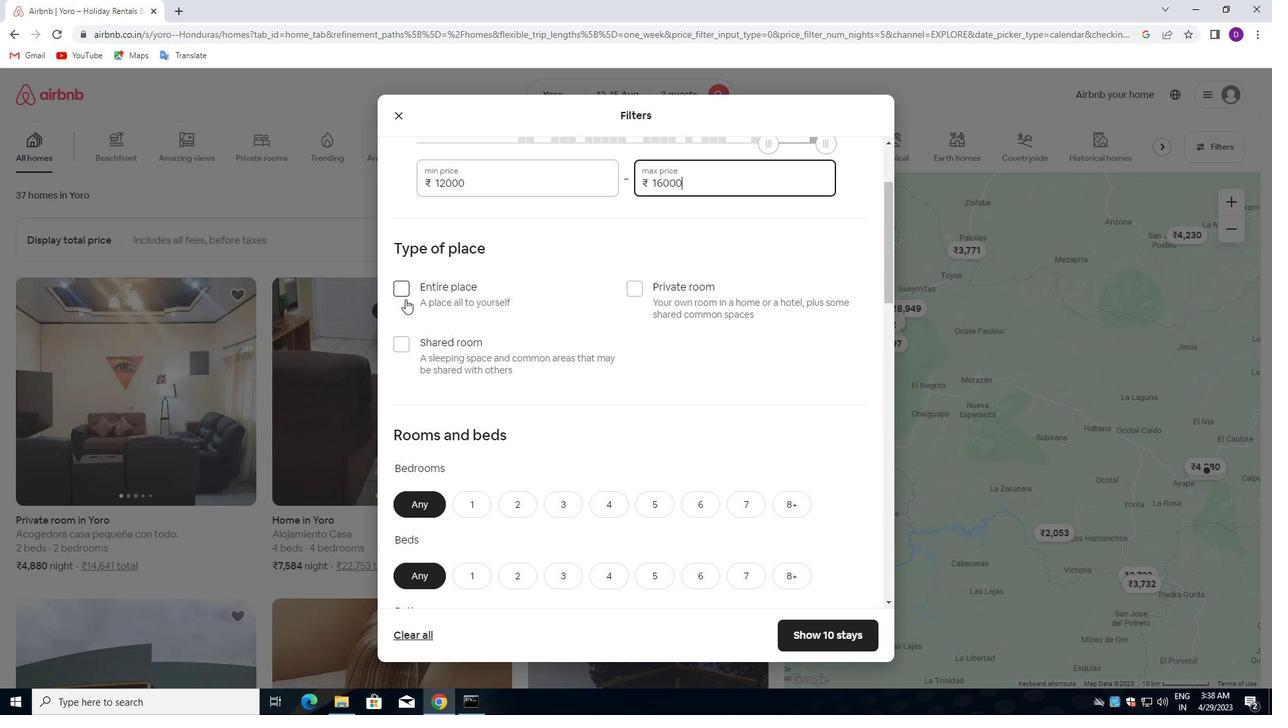 
Action: Mouse moved to (559, 378)
Screenshot: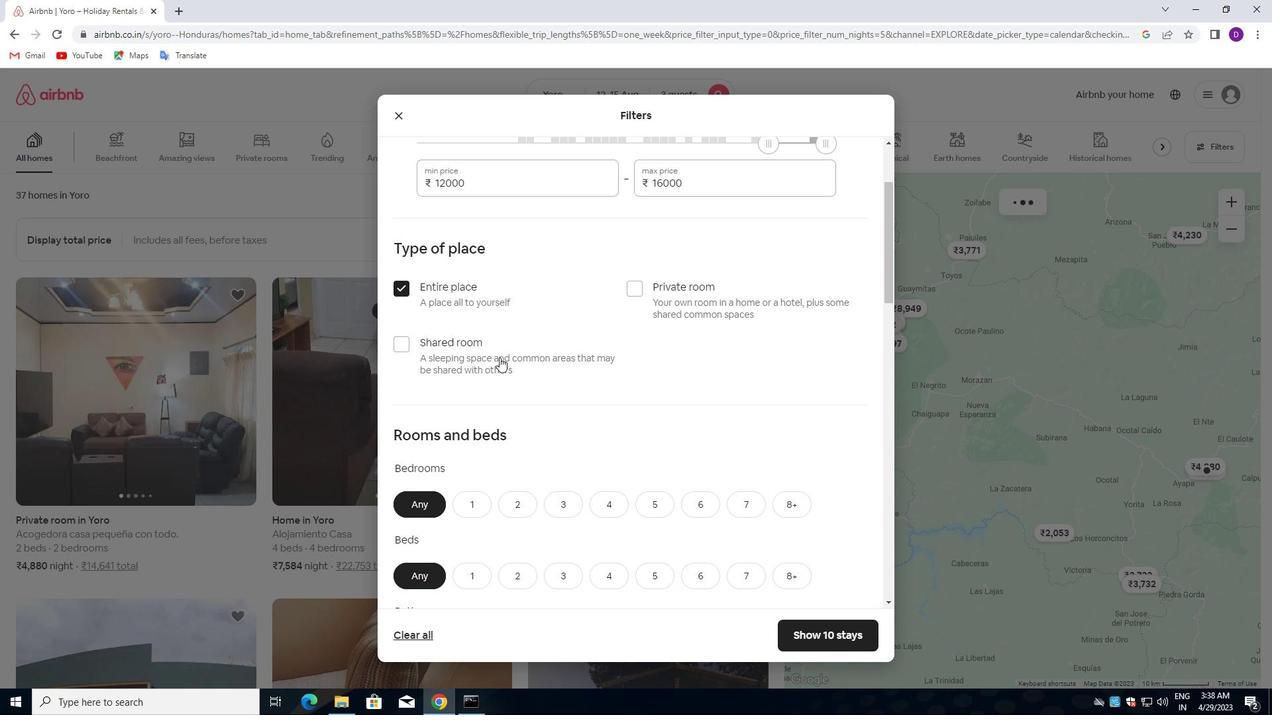 
Action: Mouse scrolled (559, 377) with delta (0, 0)
Screenshot: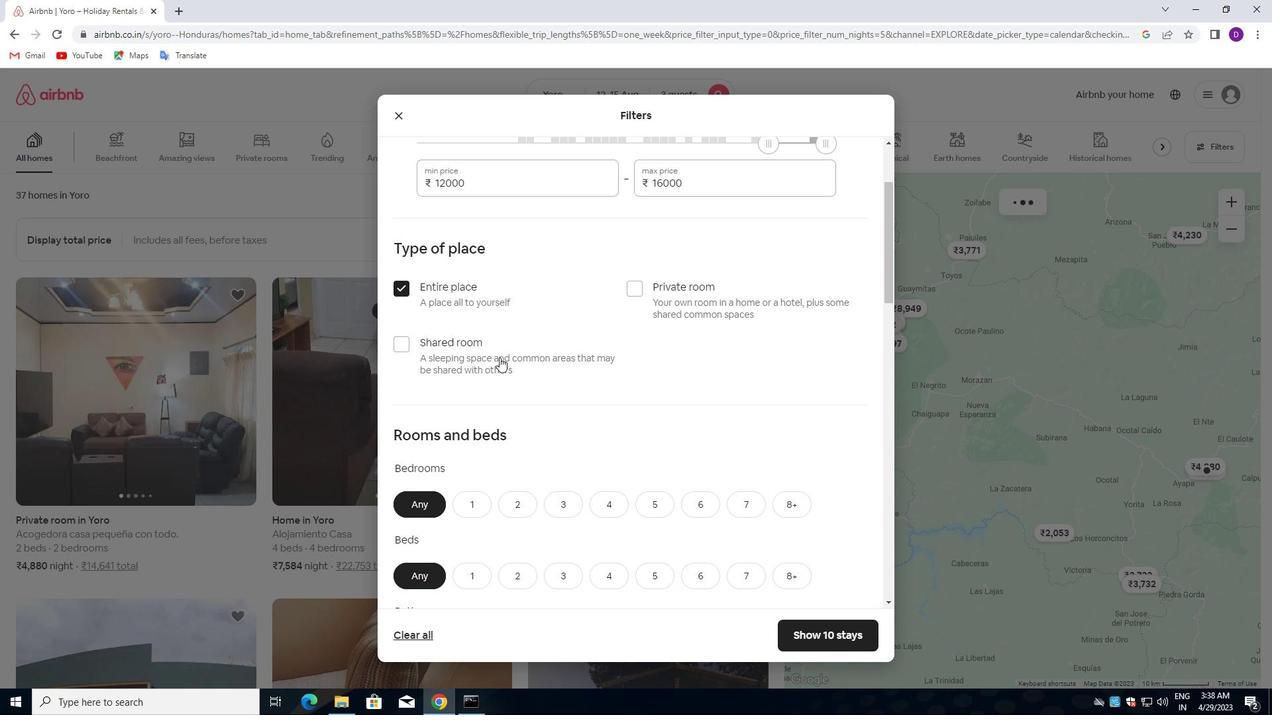 
Action: Mouse moved to (559, 379)
Screenshot: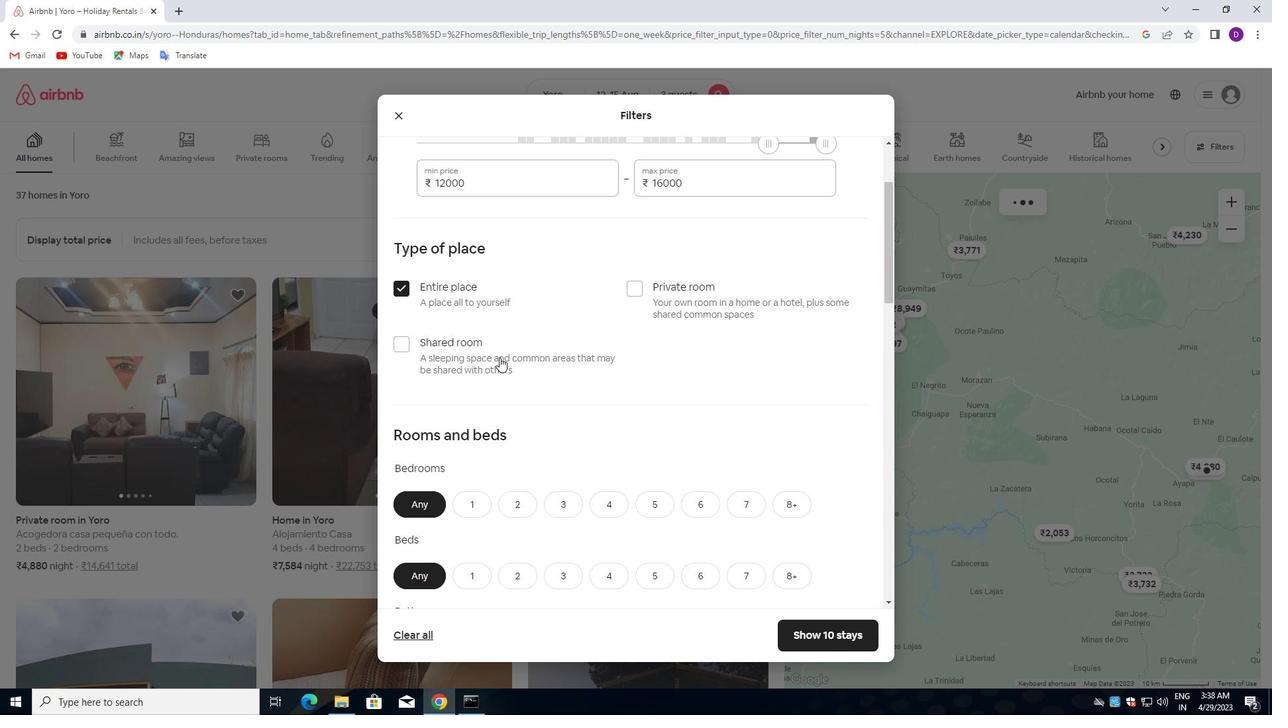 
Action: Mouse scrolled (559, 378) with delta (0, 0)
Screenshot: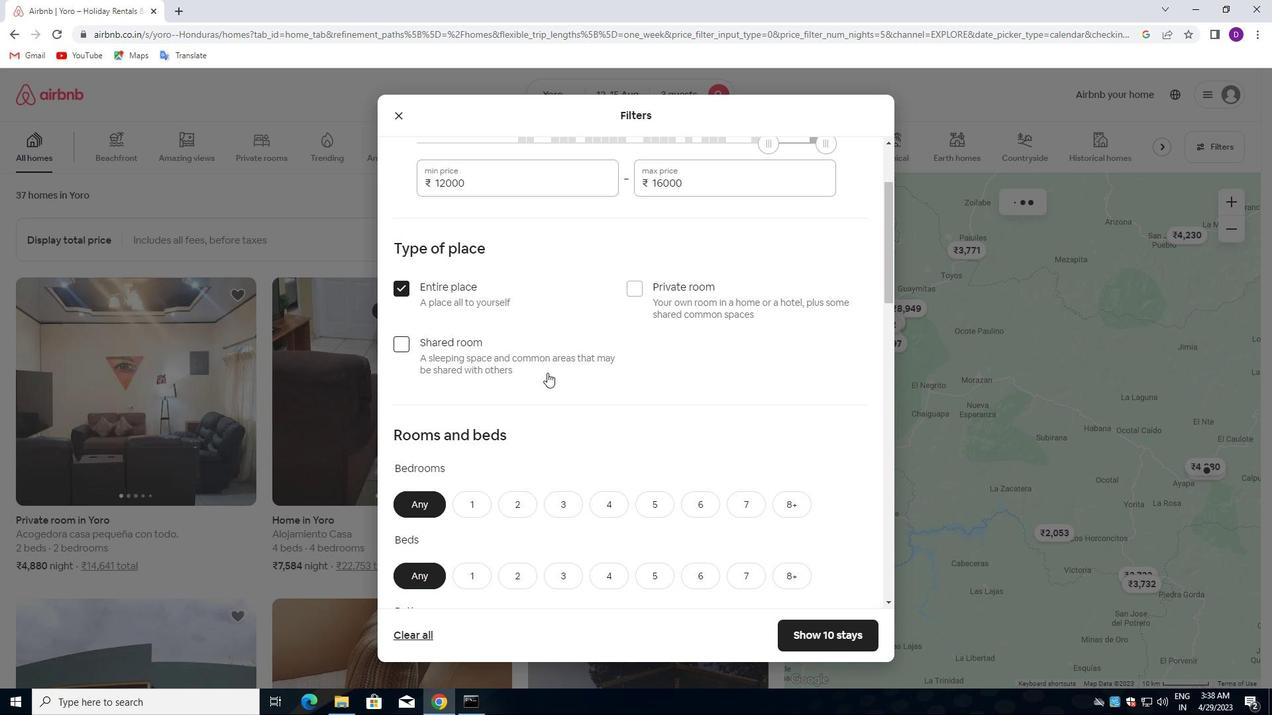 
Action: Mouse scrolled (559, 378) with delta (0, 0)
Screenshot: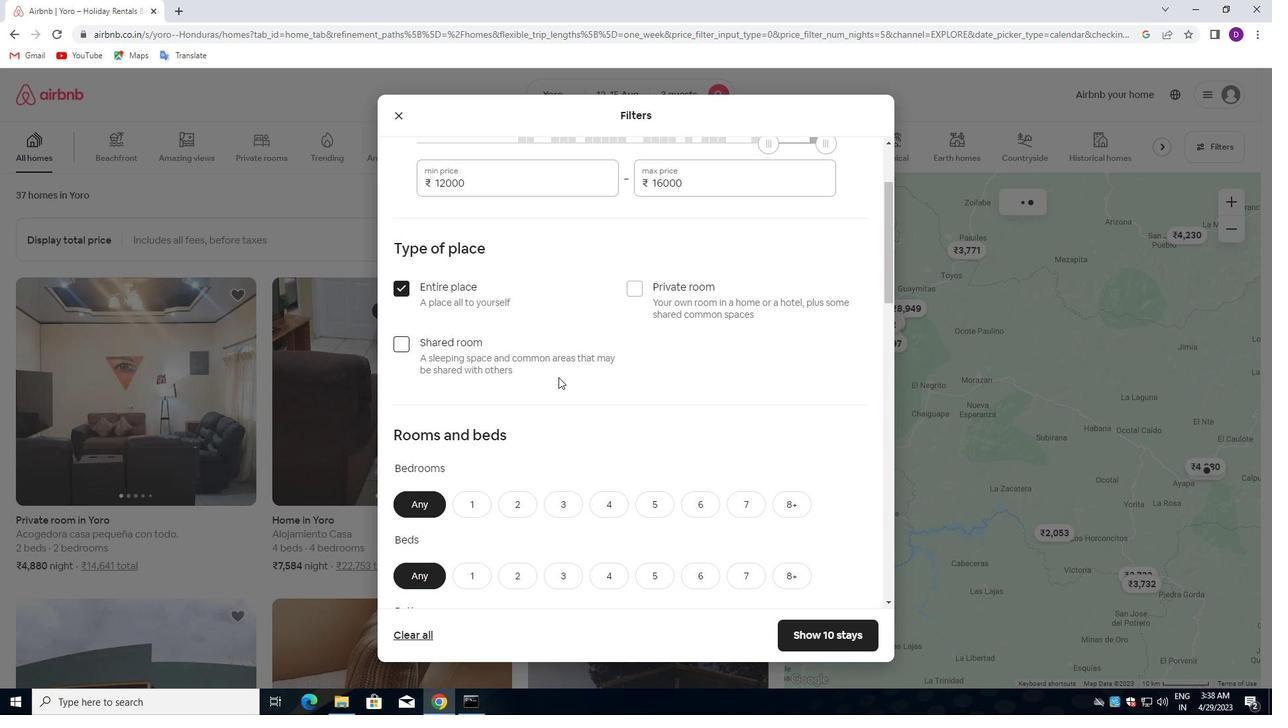 
Action: Mouse moved to (523, 300)
Screenshot: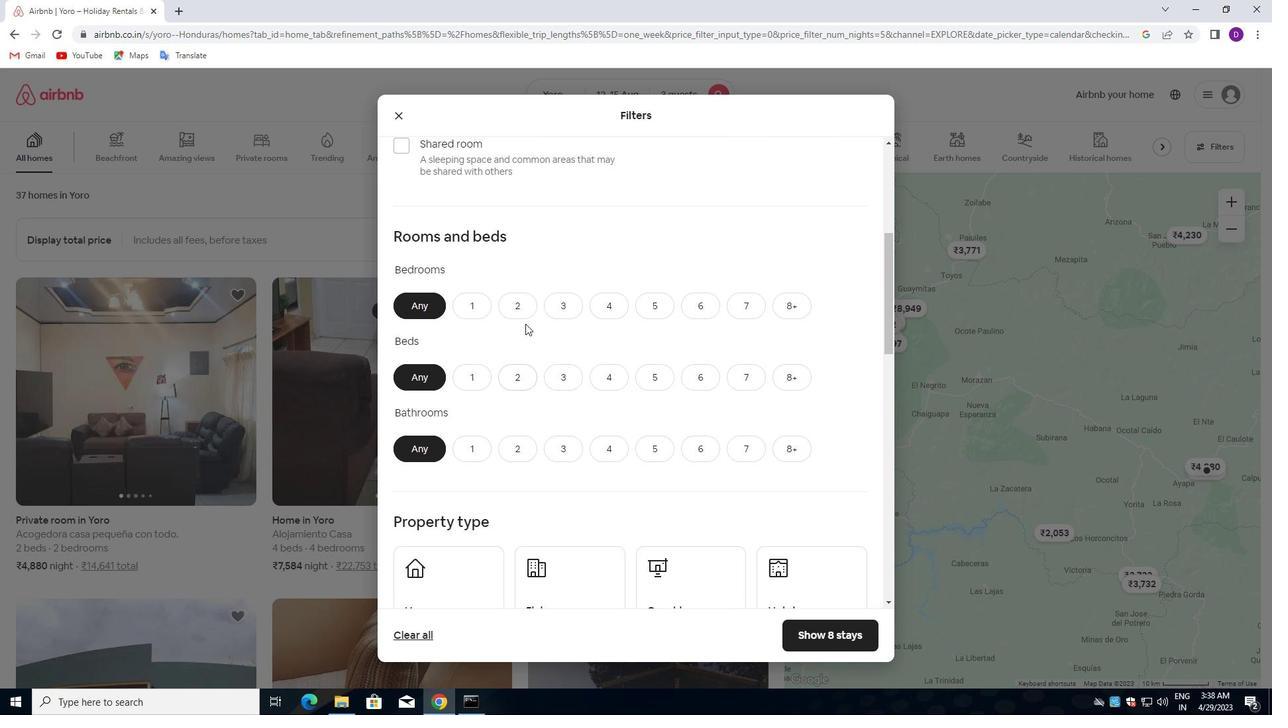 
Action: Mouse pressed left at (523, 300)
Screenshot: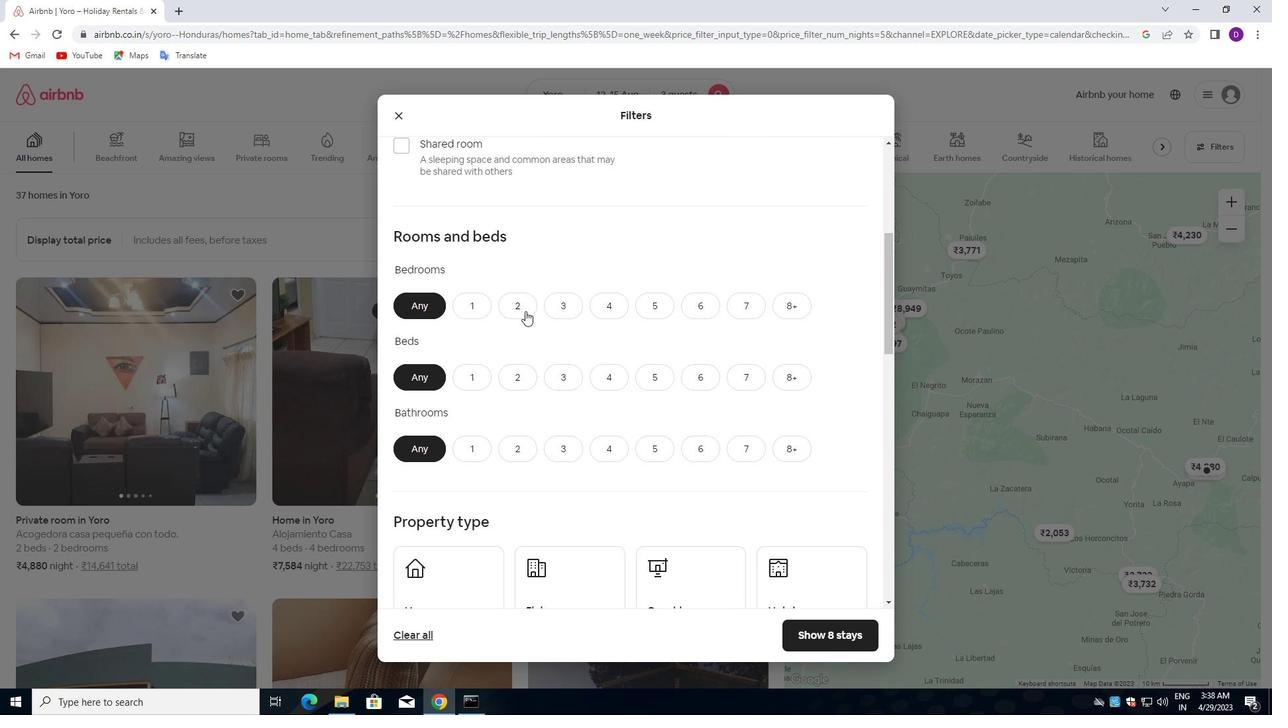 
Action: Mouse moved to (568, 376)
Screenshot: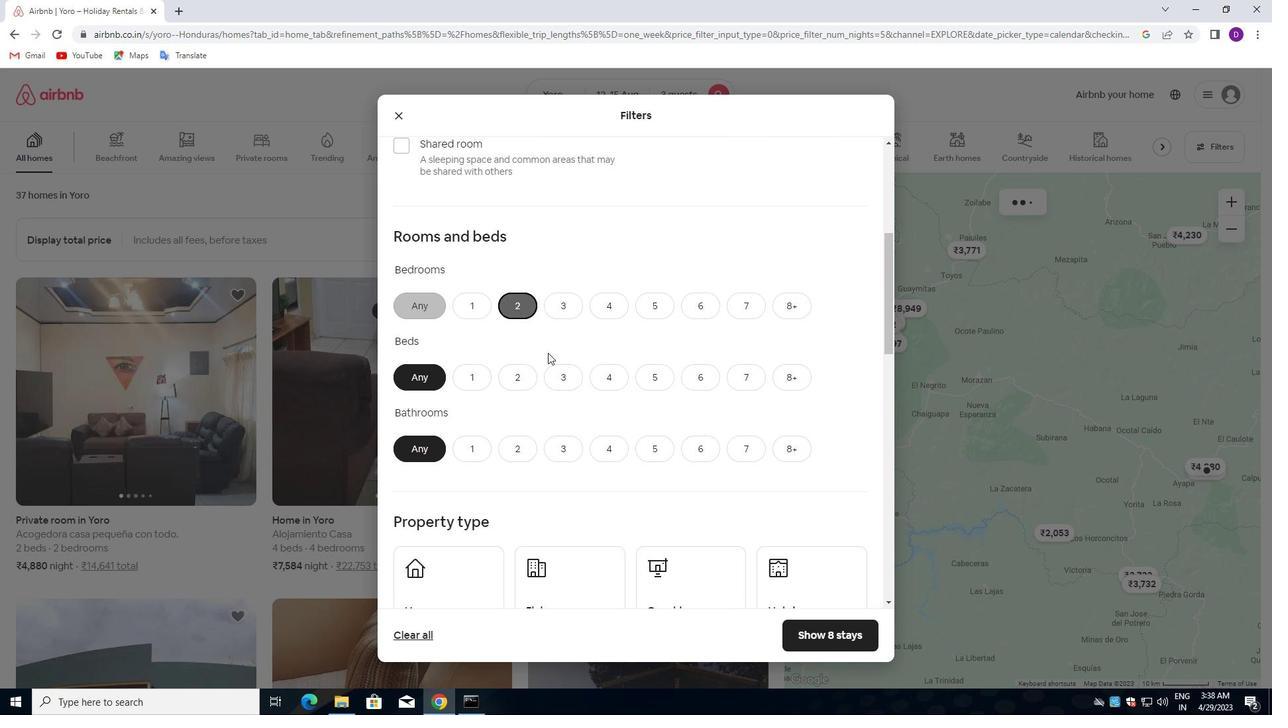 
Action: Mouse pressed left at (568, 376)
Screenshot: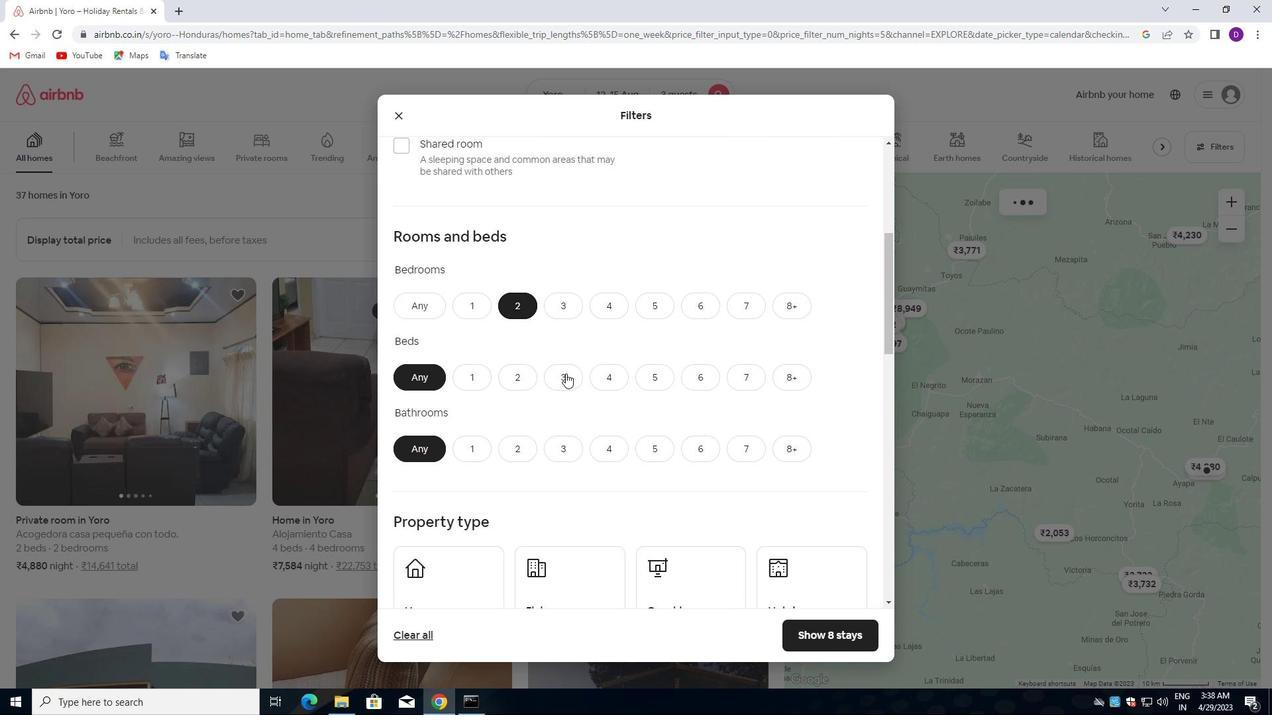 
Action: Mouse moved to (475, 448)
Screenshot: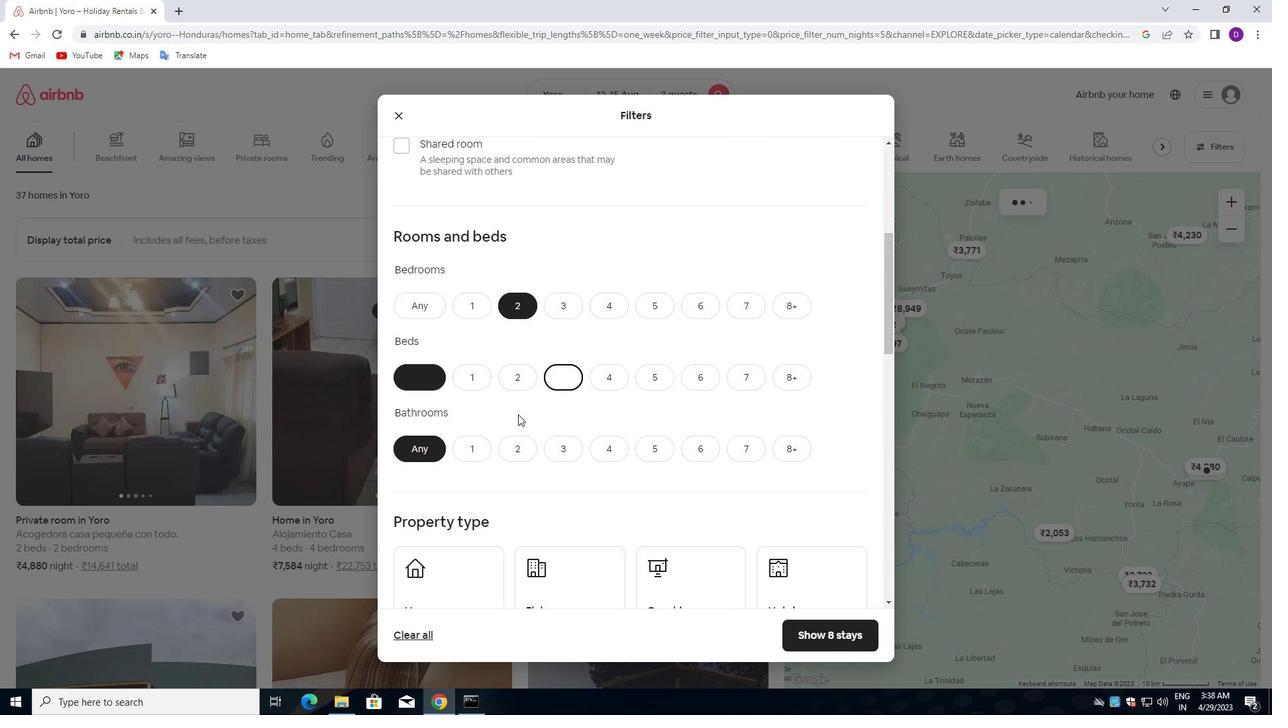 
Action: Mouse pressed left at (475, 448)
Screenshot: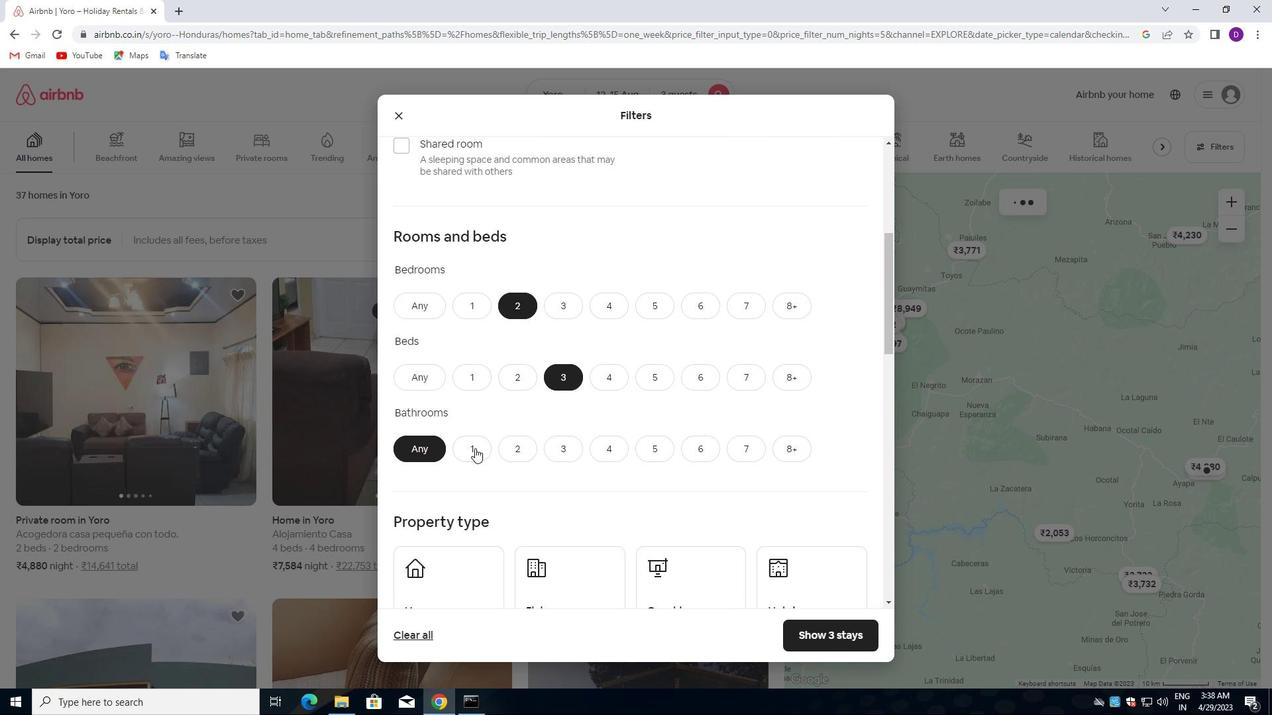 
Action: Mouse moved to (574, 398)
Screenshot: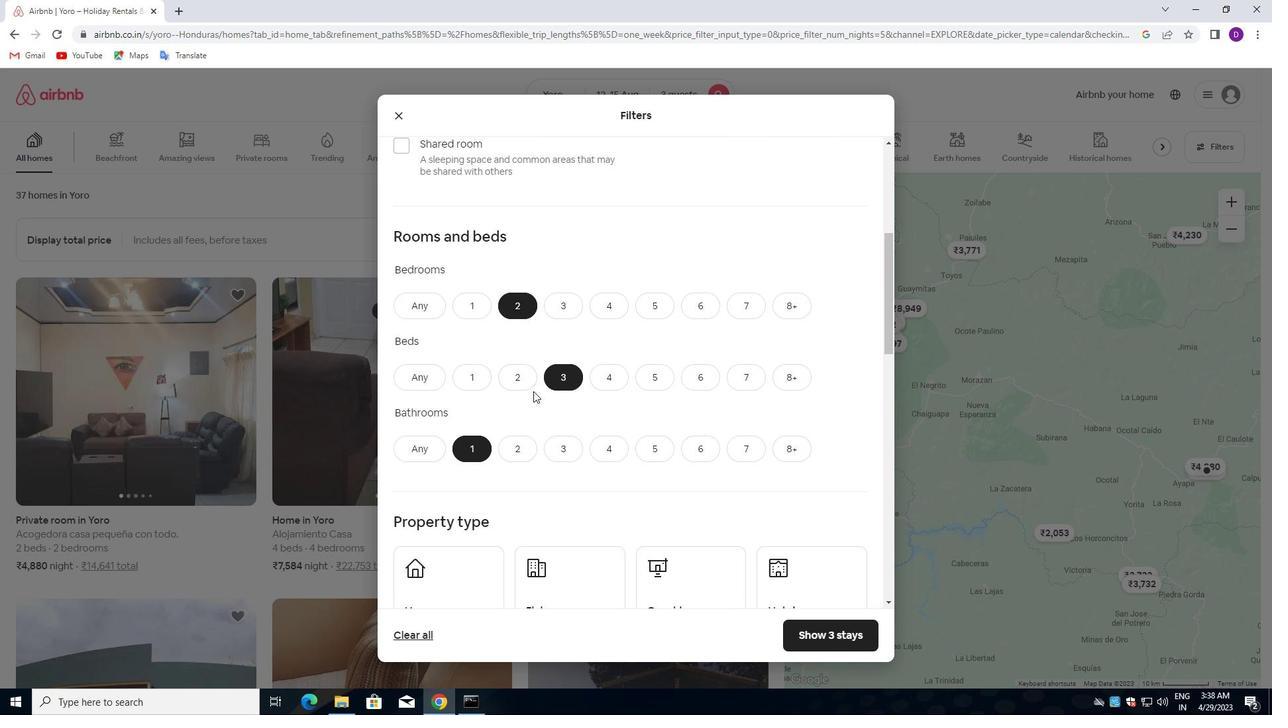 
Action: Mouse scrolled (574, 397) with delta (0, 0)
Screenshot: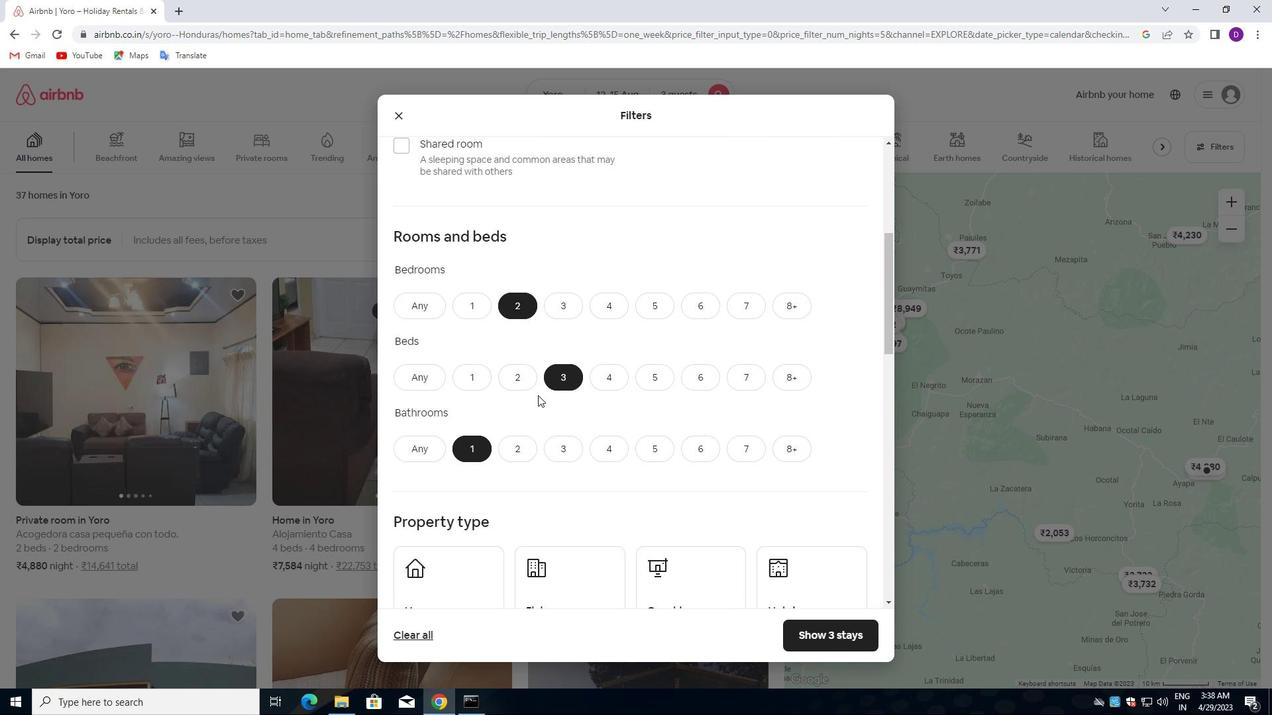 
Action: Mouse scrolled (574, 397) with delta (0, 0)
Screenshot: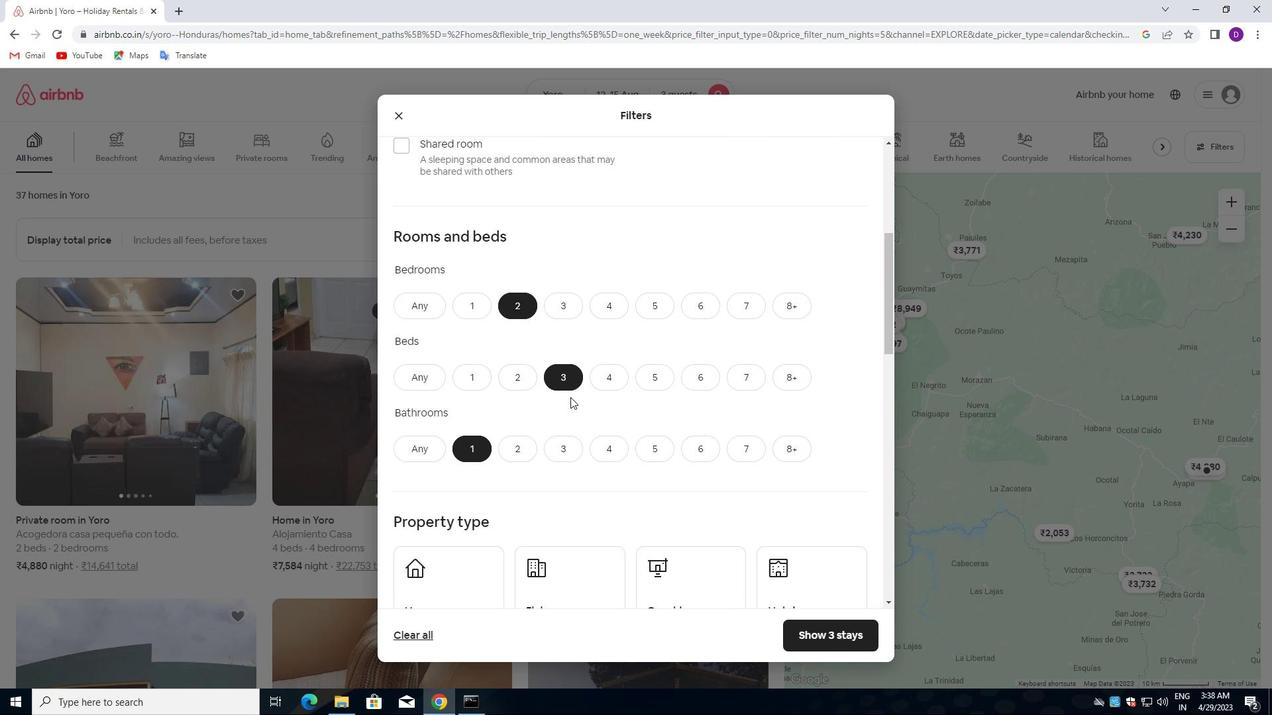 
Action: Mouse scrolled (574, 397) with delta (0, 0)
Screenshot: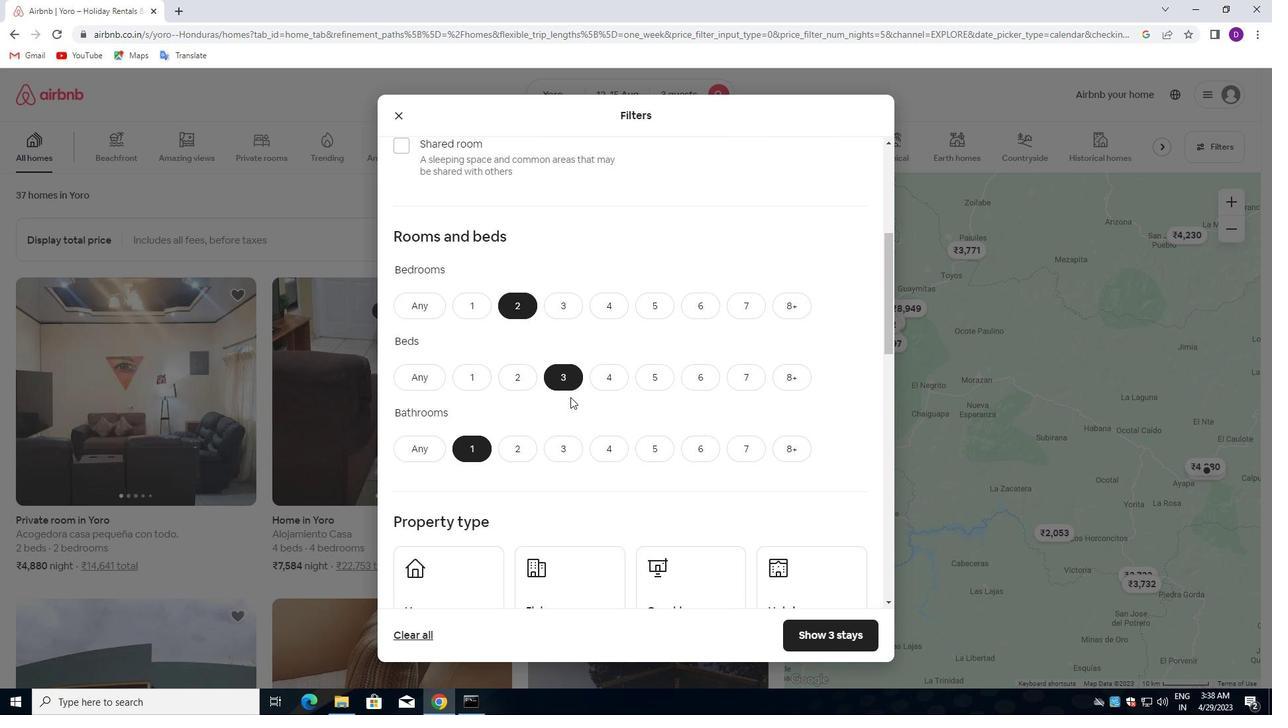 
Action: Mouse scrolled (574, 397) with delta (0, 0)
Screenshot: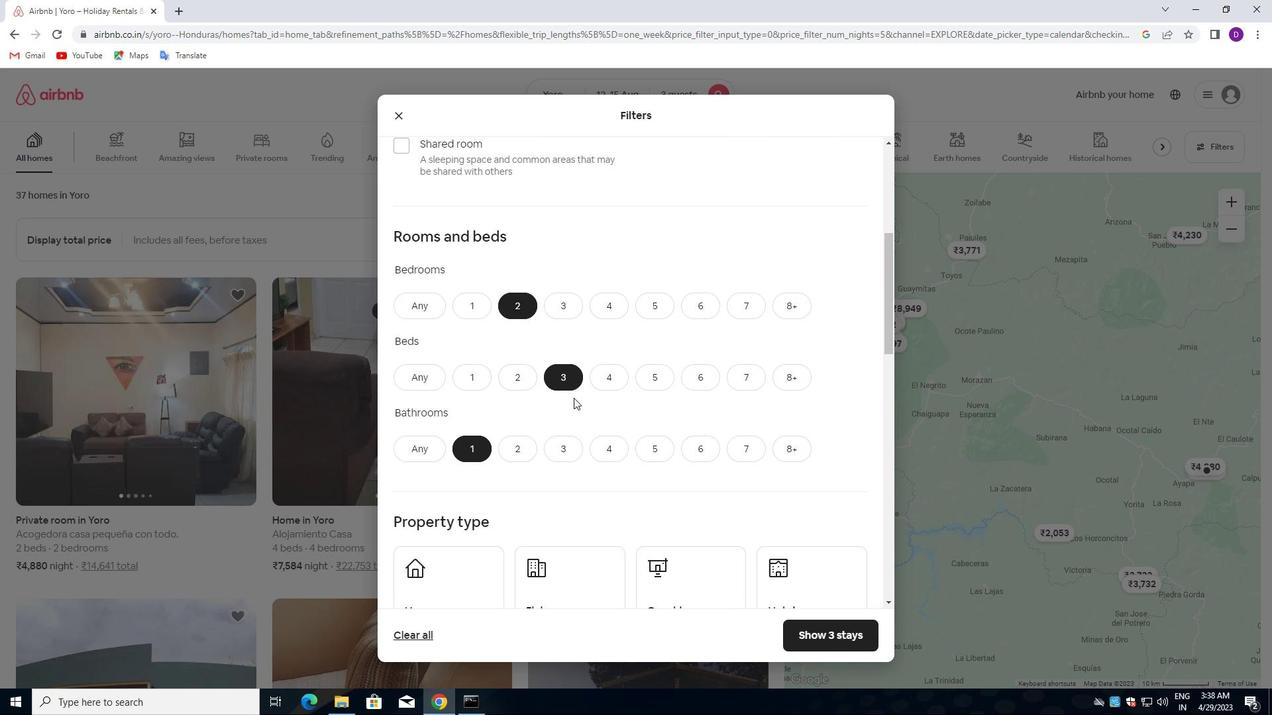 
Action: Mouse moved to (464, 337)
Screenshot: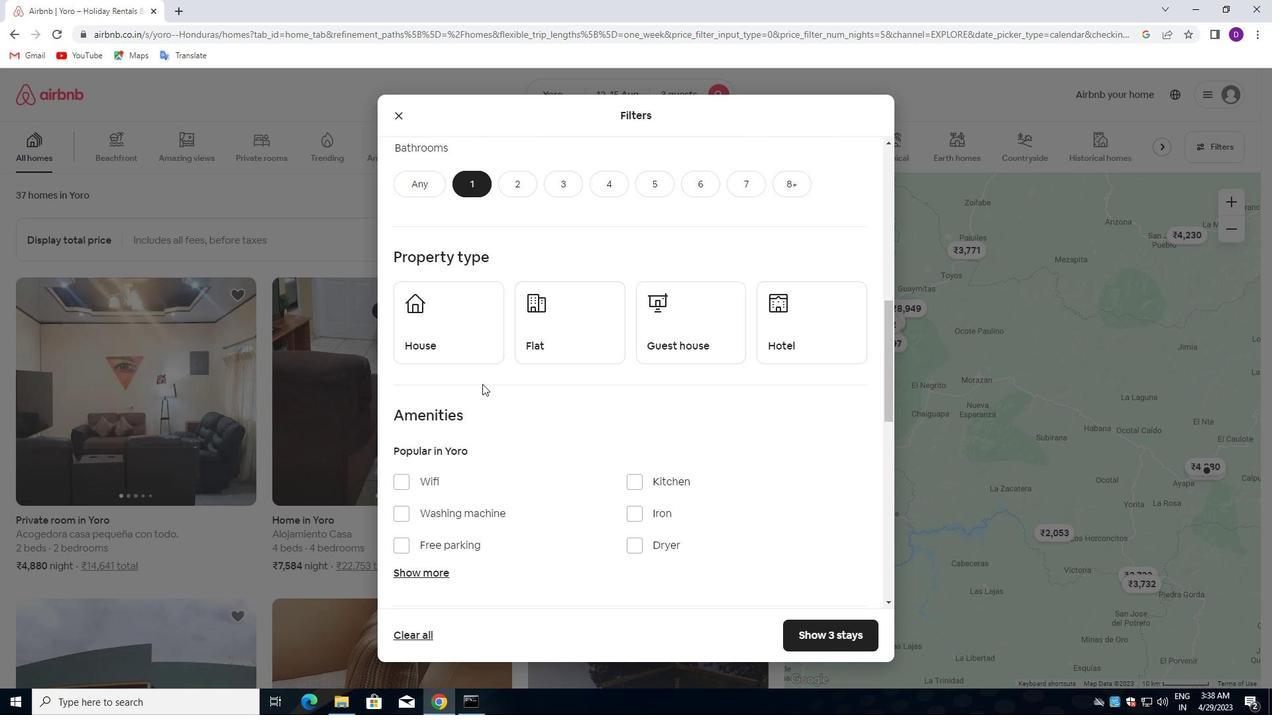 
Action: Mouse pressed left at (464, 337)
Screenshot: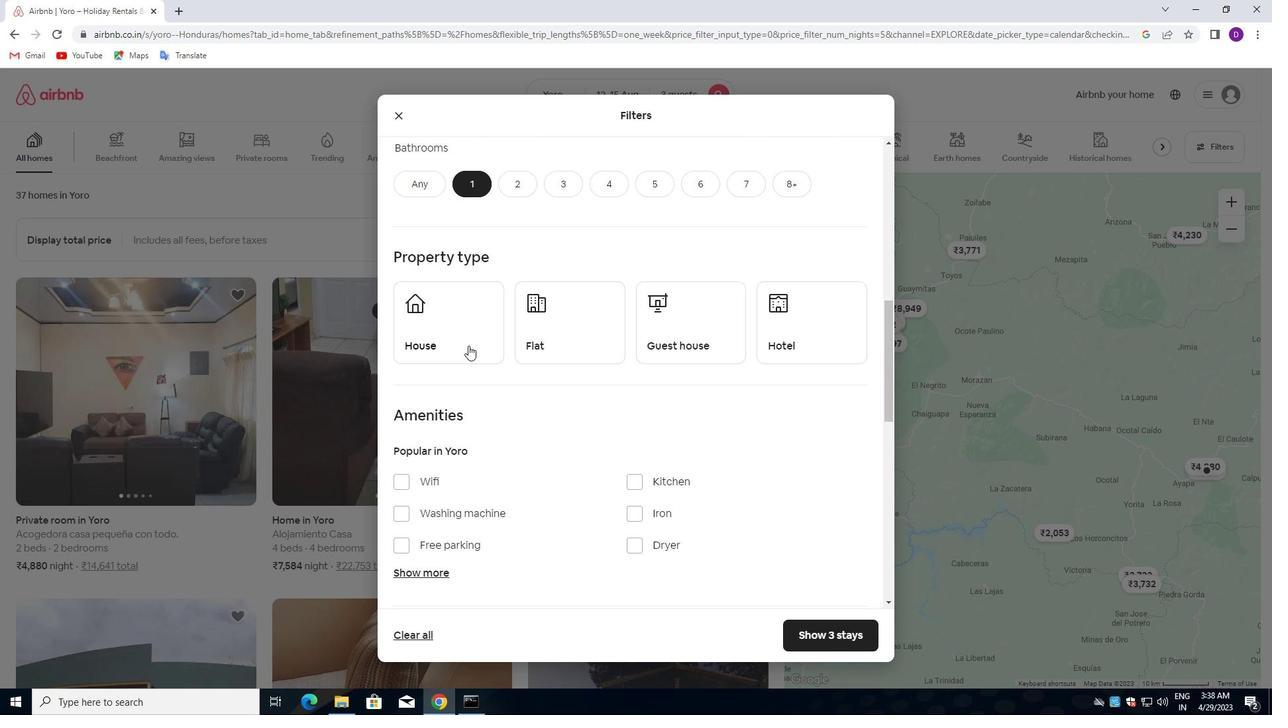 
Action: Mouse moved to (572, 337)
Screenshot: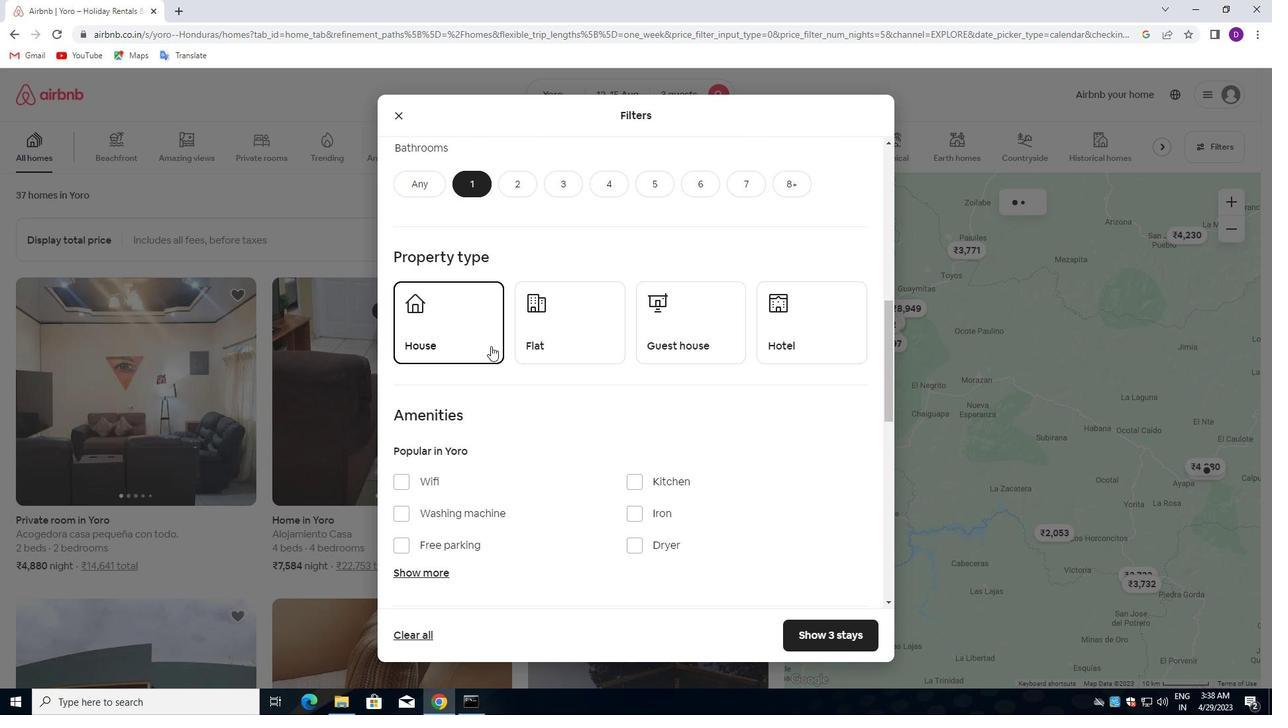 
Action: Mouse pressed left at (572, 337)
Screenshot: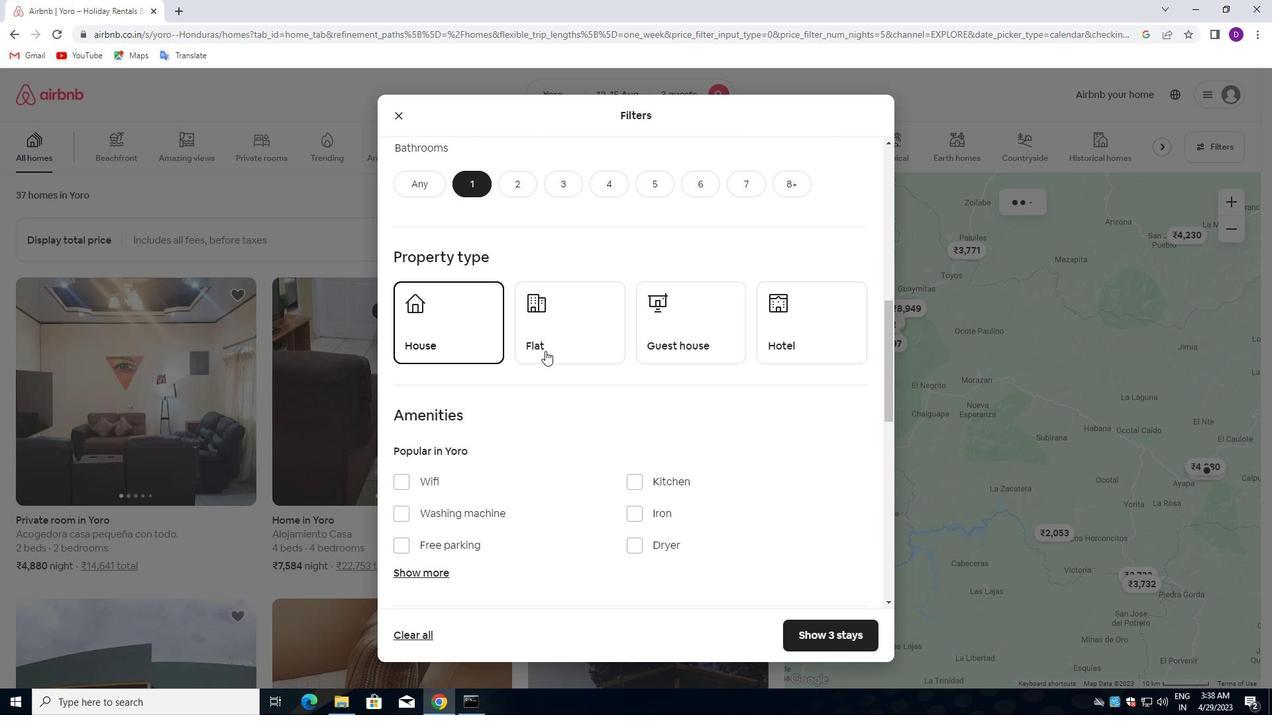 
Action: Mouse moved to (660, 345)
Screenshot: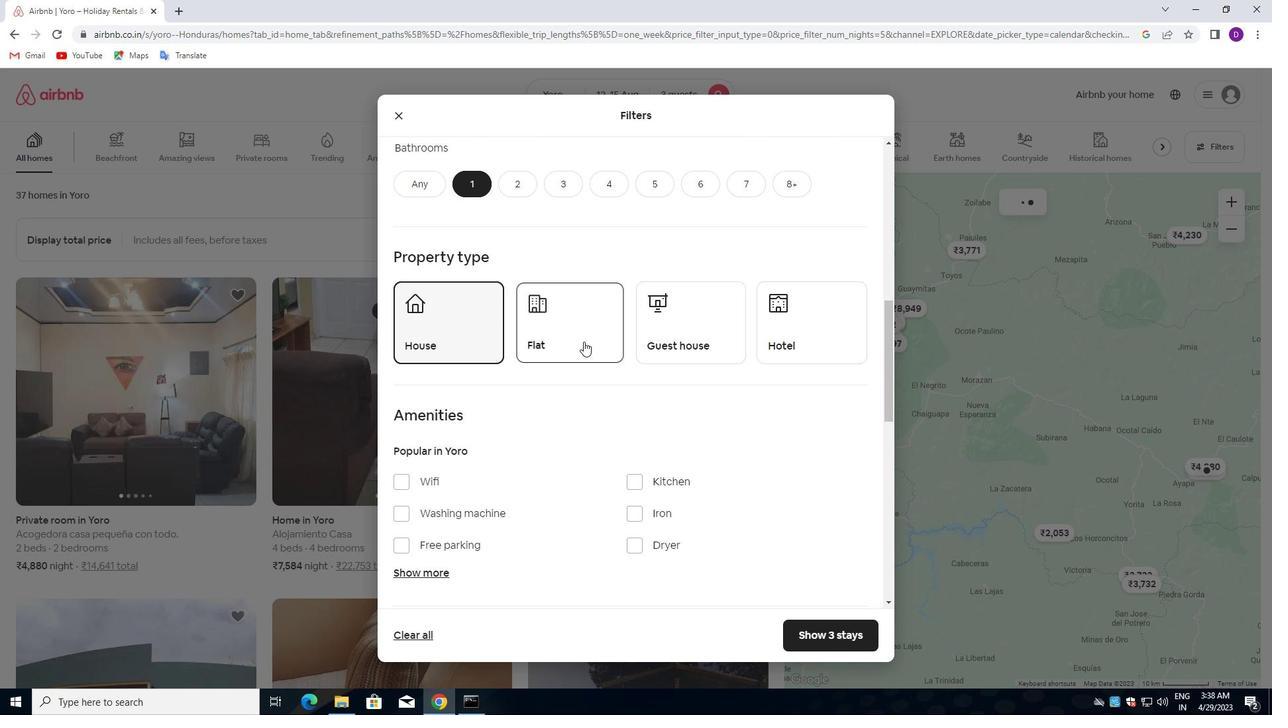 
Action: Mouse pressed left at (660, 345)
Screenshot: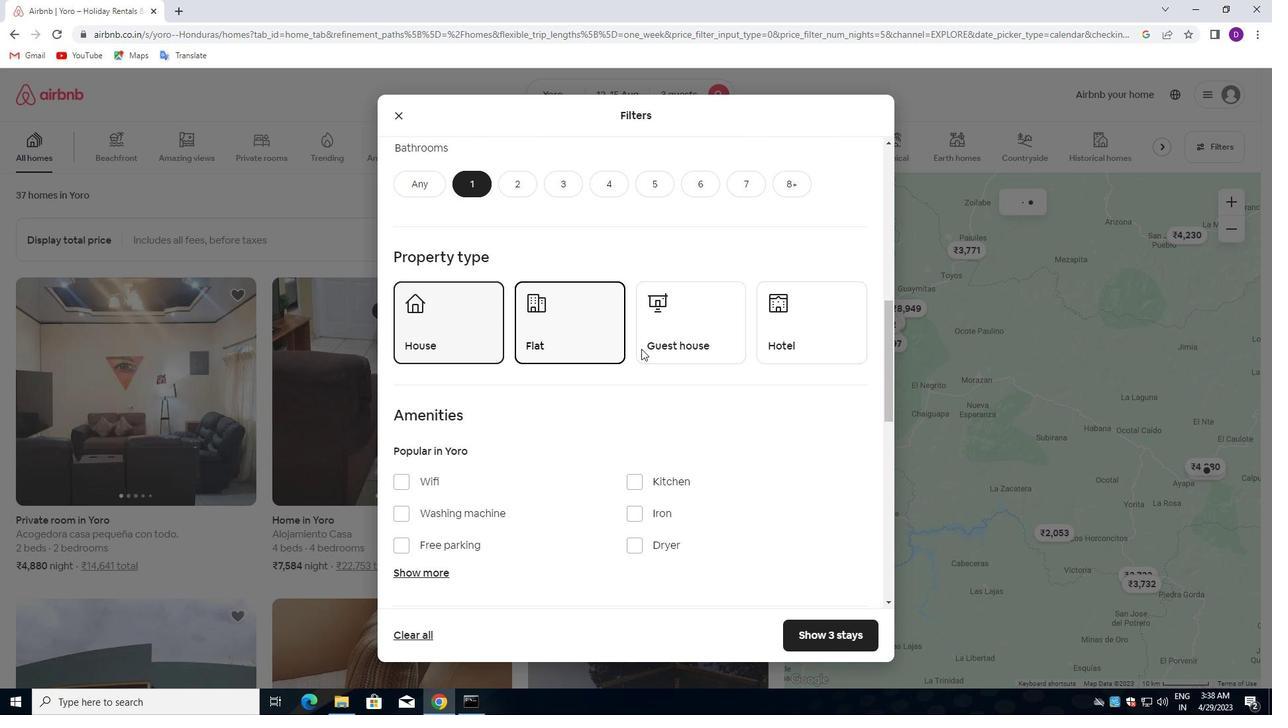 
Action: Mouse moved to (566, 410)
Screenshot: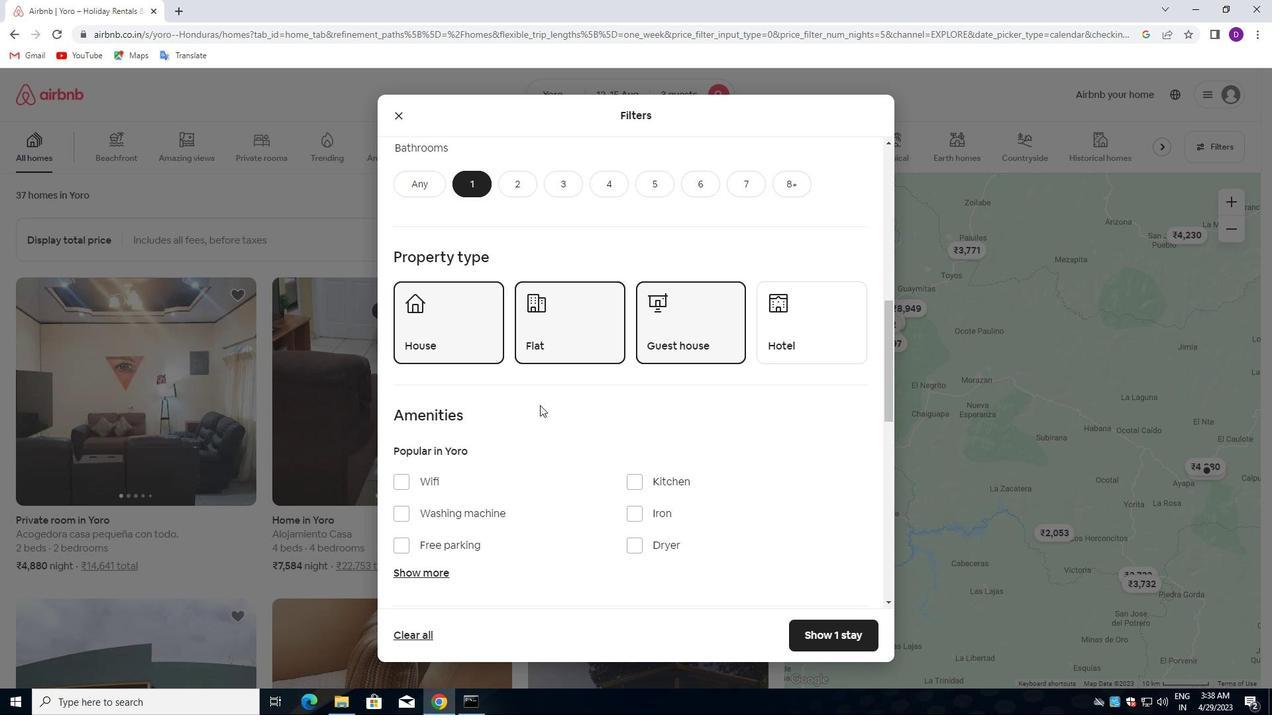 
Action: Mouse scrolled (566, 409) with delta (0, 0)
Screenshot: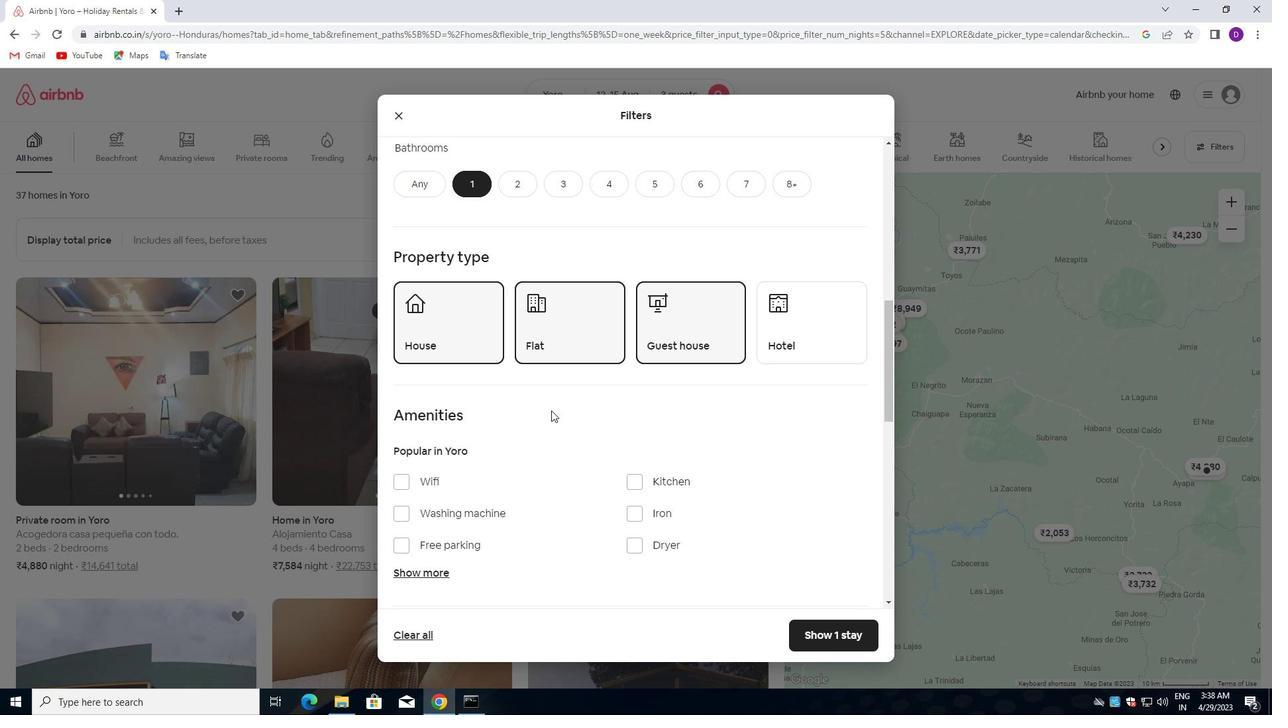 
Action: Mouse moved to (567, 410)
Screenshot: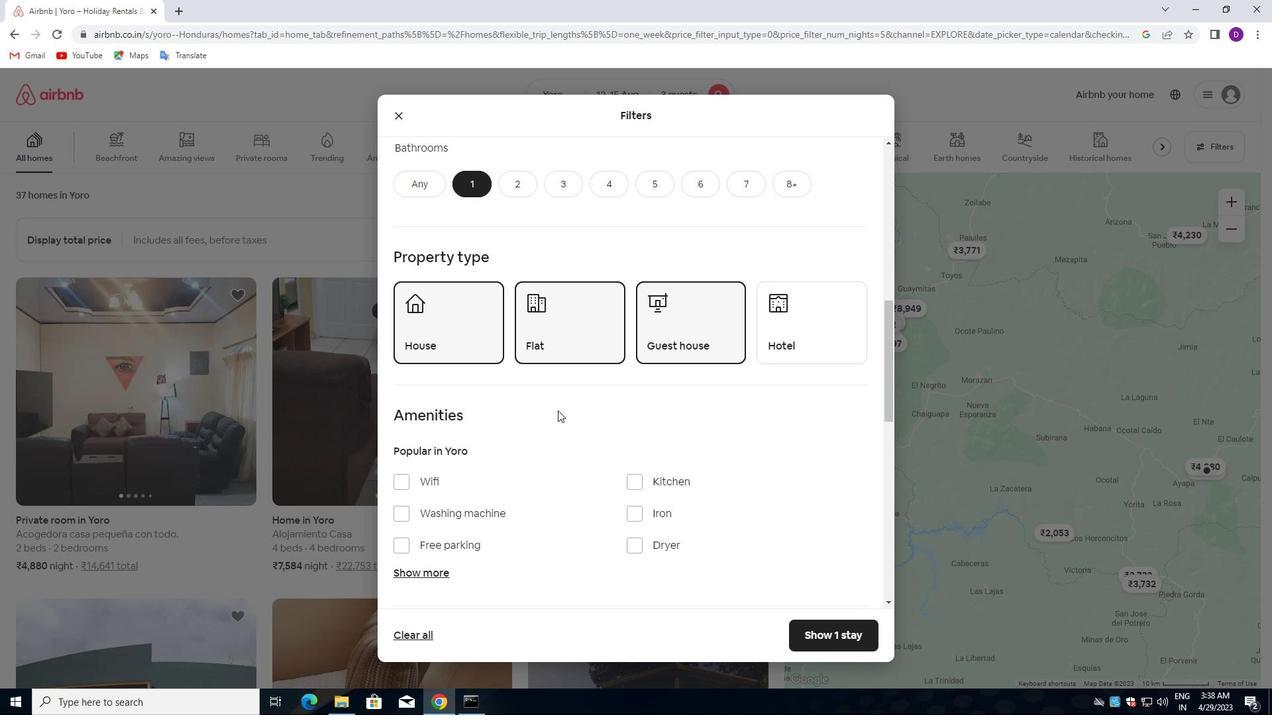 
Action: Mouse scrolled (567, 409) with delta (0, 0)
Screenshot: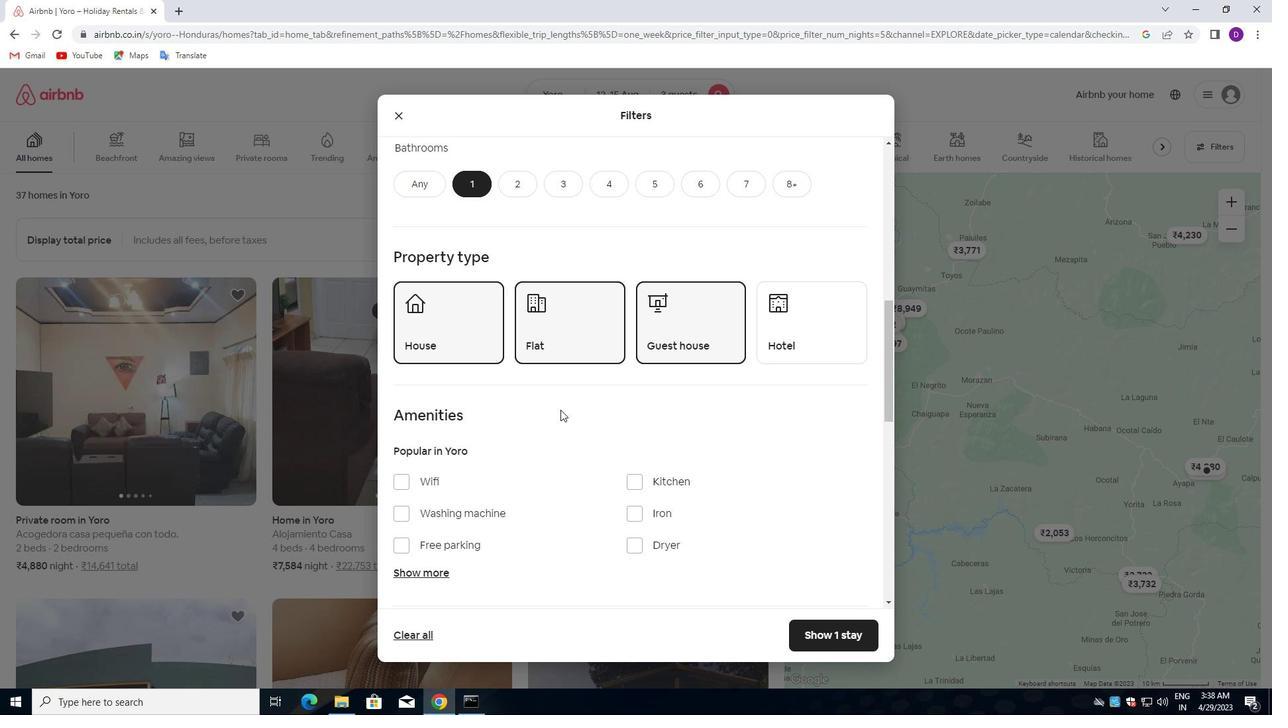 
Action: Mouse scrolled (567, 409) with delta (0, 0)
Screenshot: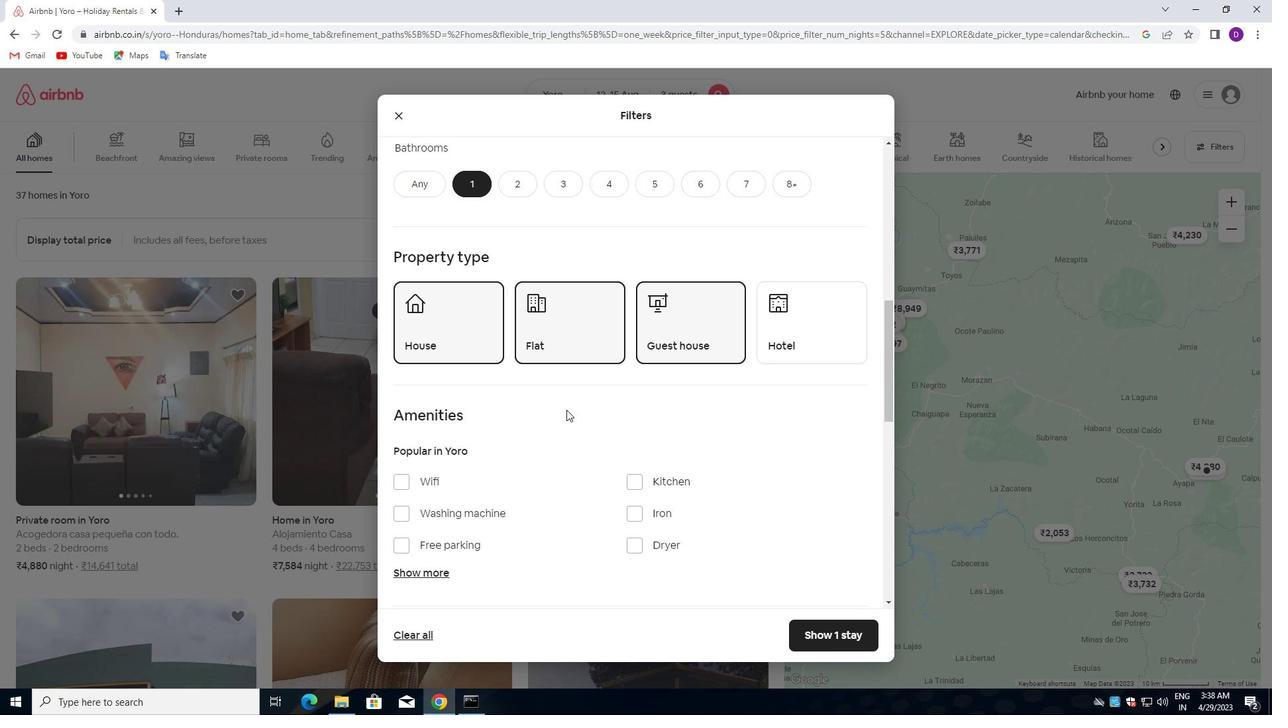 
Action: Mouse scrolled (567, 409) with delta (0, 0)
Screenshot: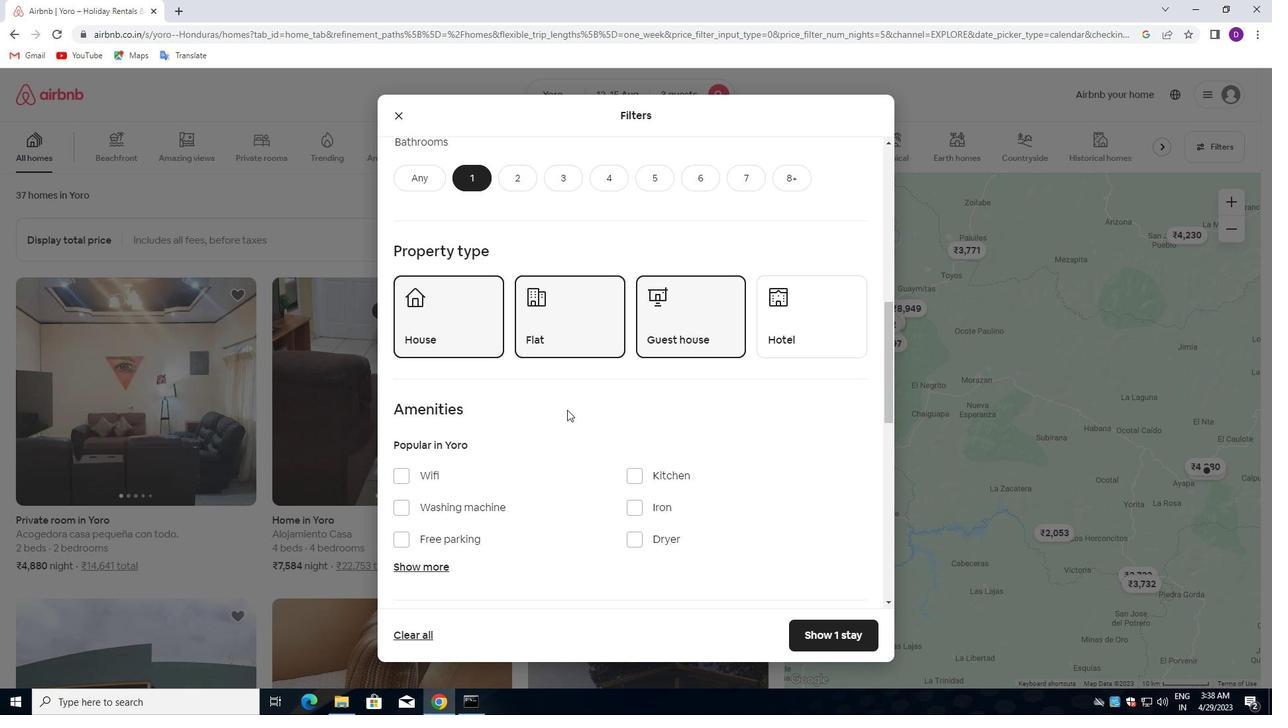 
Action: Mouse moved to (568, 410)
Screenshot: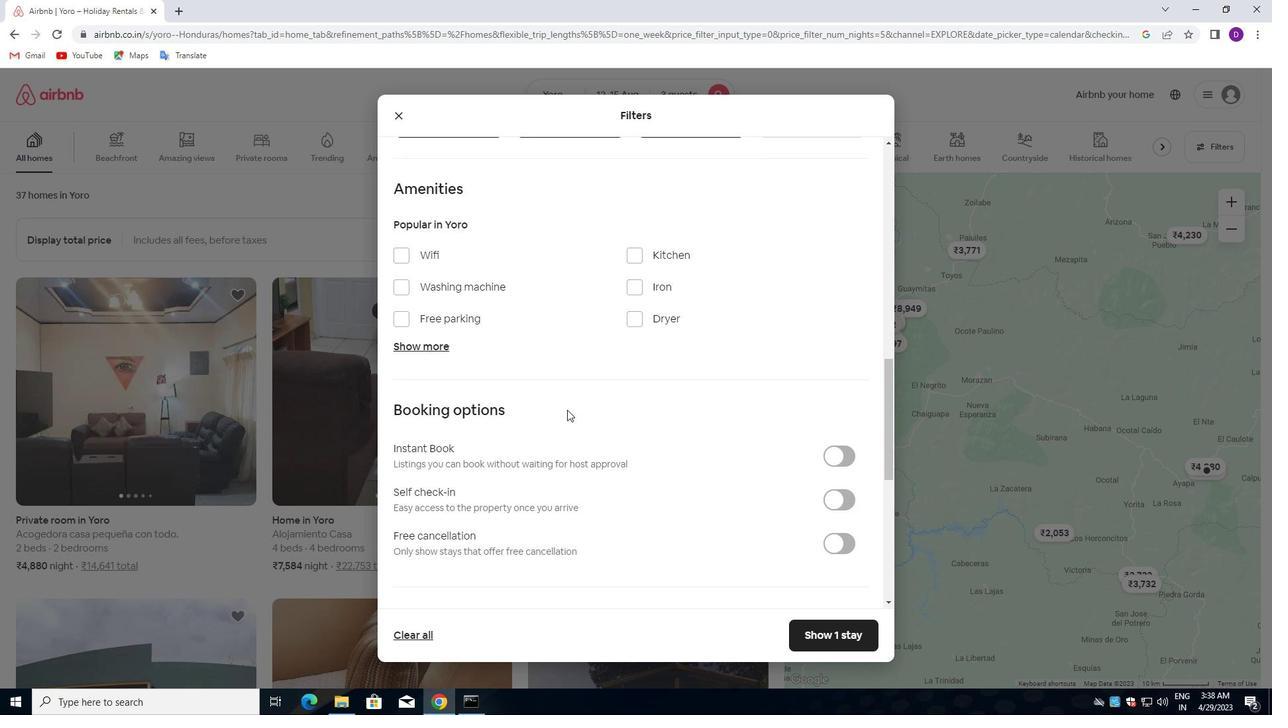 
Action: Mouse scrolled (568, 409) with delta (0, 0)
Screenshot: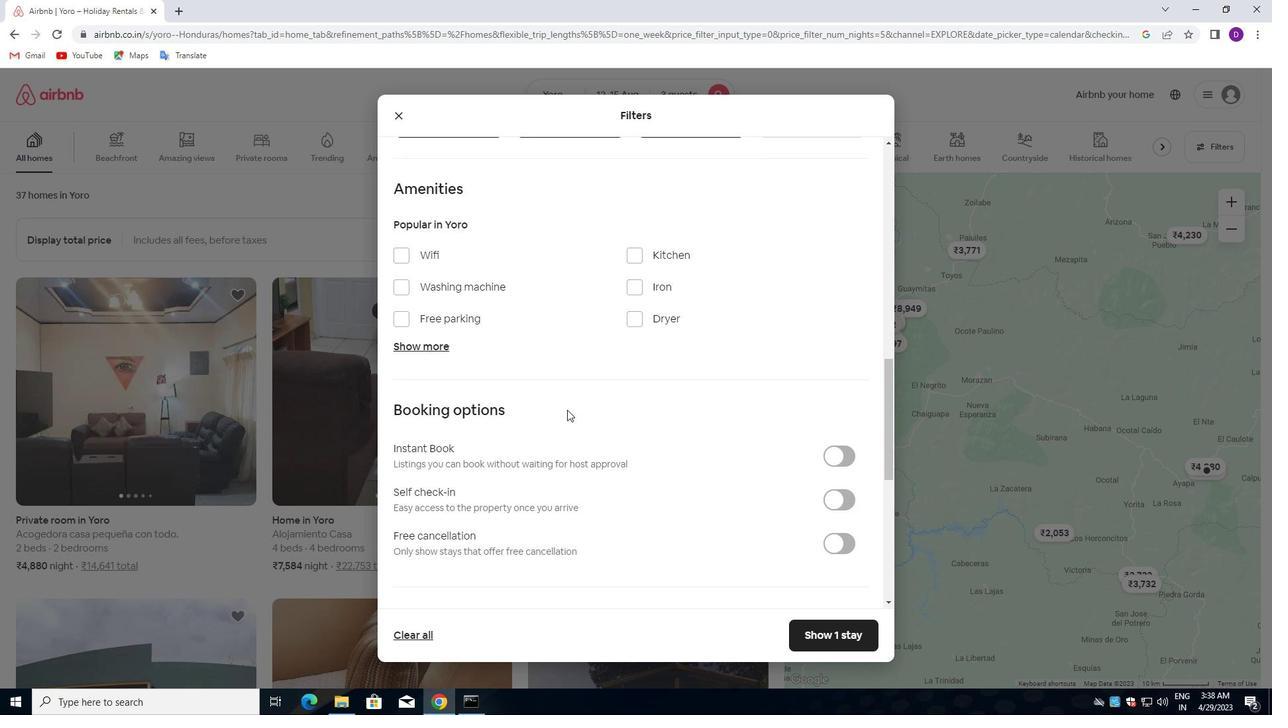 
Action: Mouse moved to (574, 410)
Screenshot: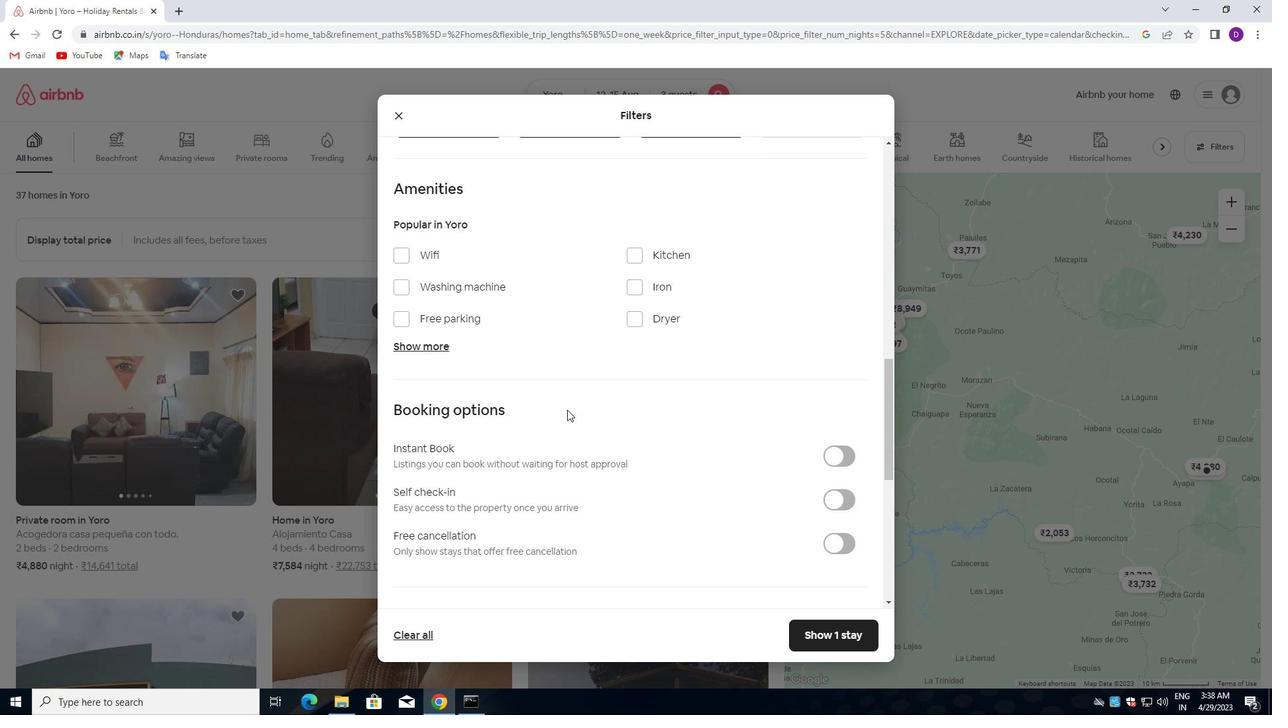 
Action: Mouse scrolled (574, 409) with delta (0, 0)
Screenshot: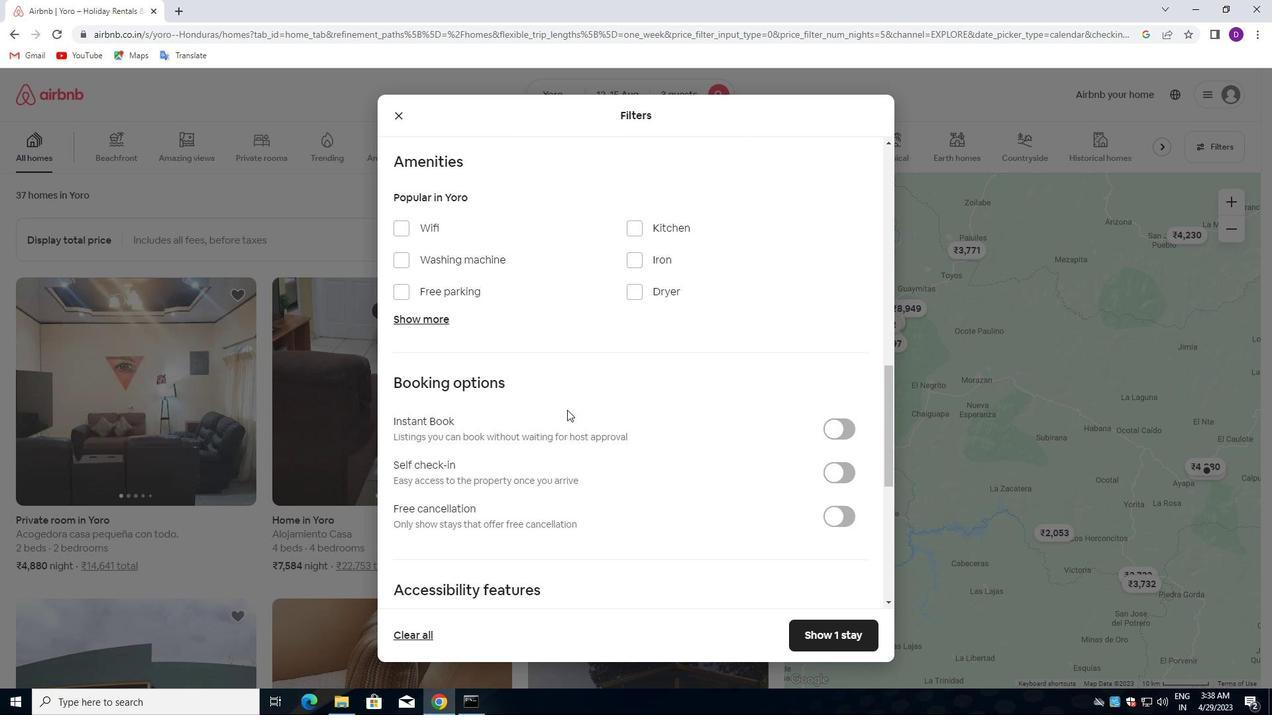 
Action: Mouse moved to (828, 331)
Screenshot: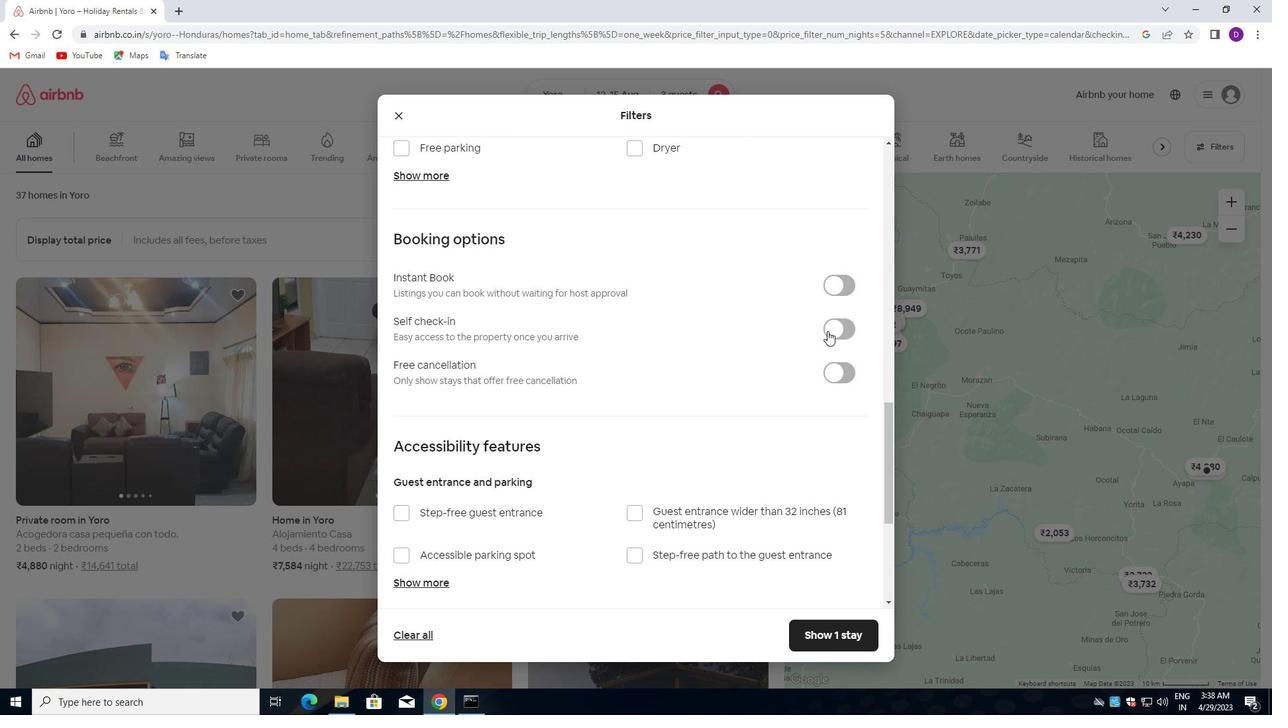 
Action: Mouse pressed left at (828, 331)
Screenshot: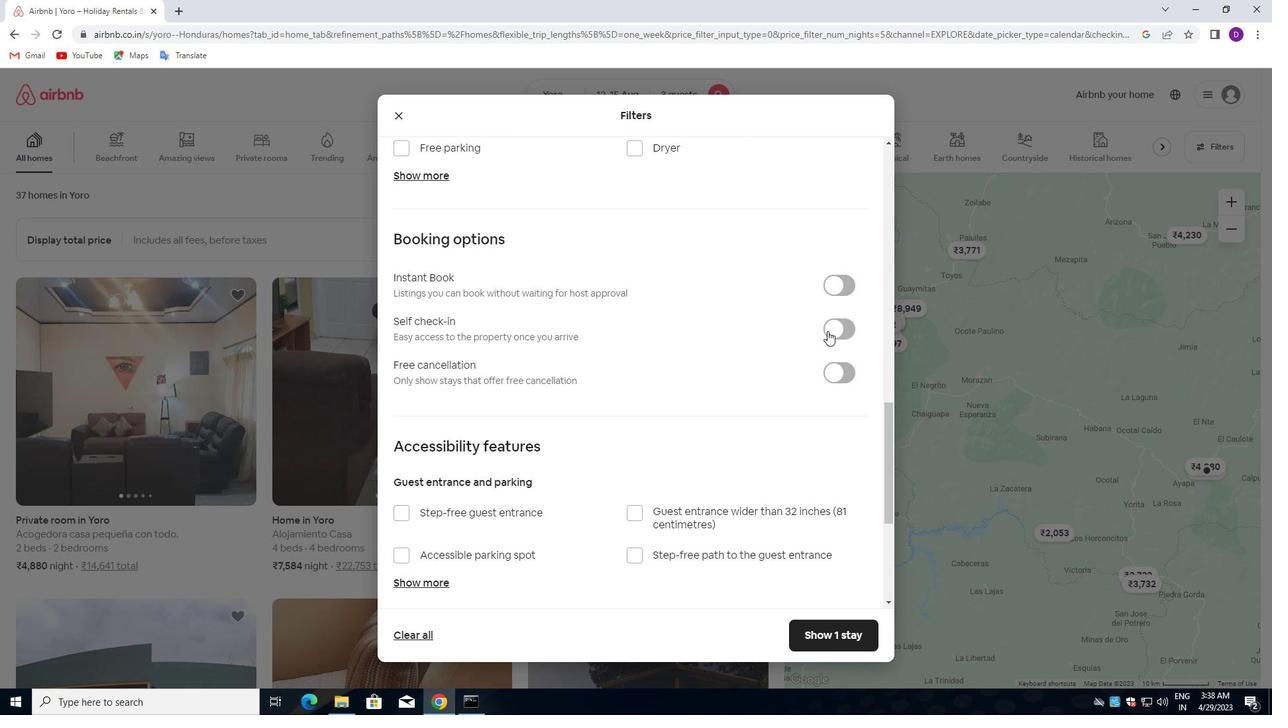 
Action: Mouse moved to (677, 437)
Screenshot: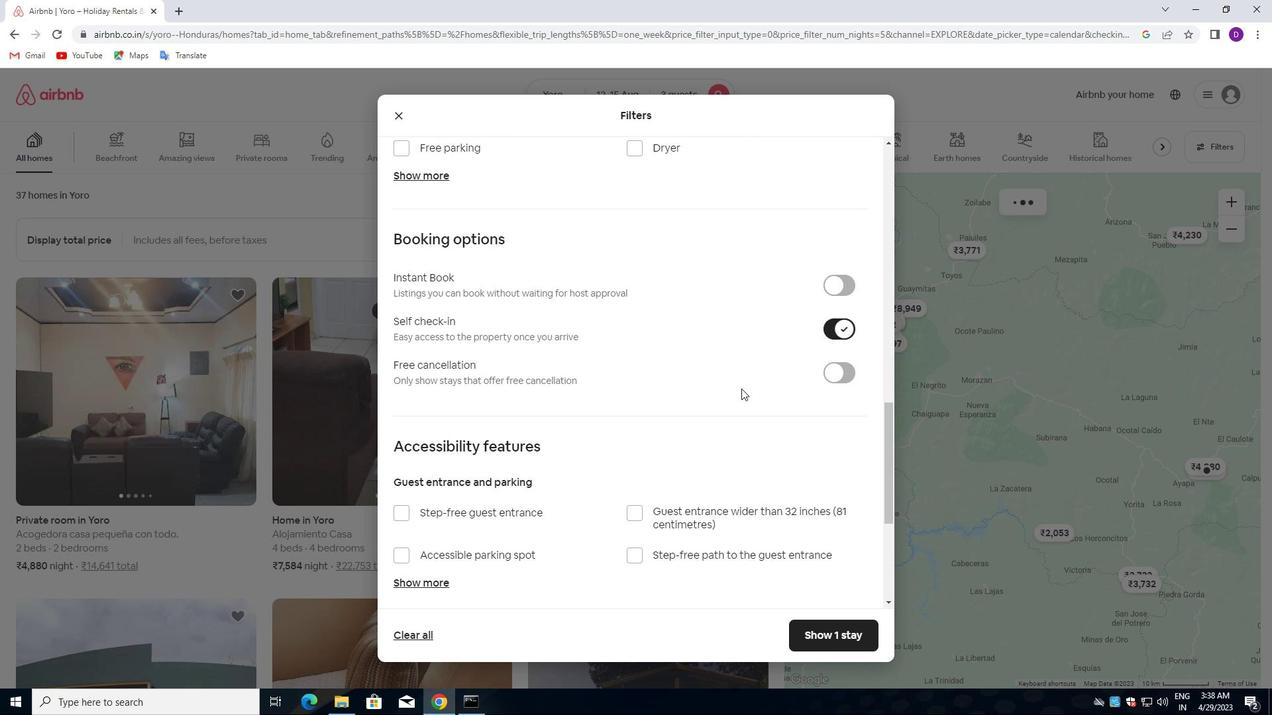 
Action: Mouse scrolled (677, 436) with delta (0, 0)
Screenshot: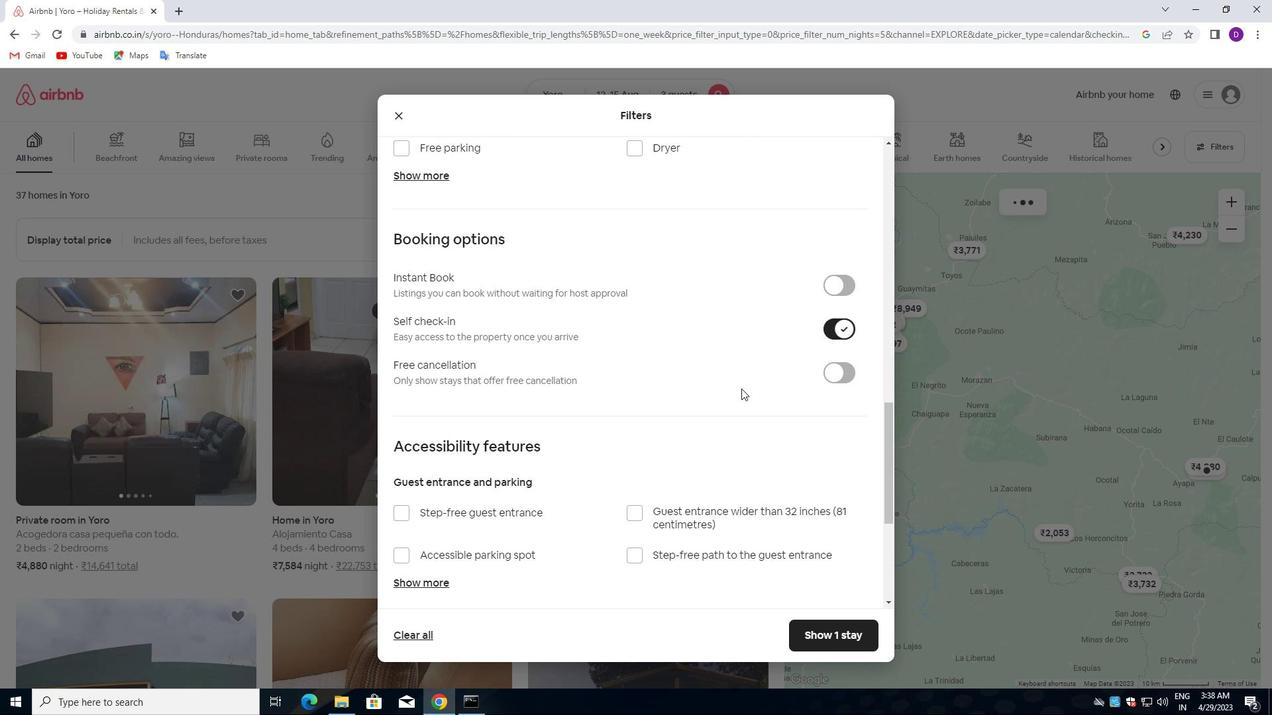 
Action: Mouse moved to (676, 438)
Screenshot: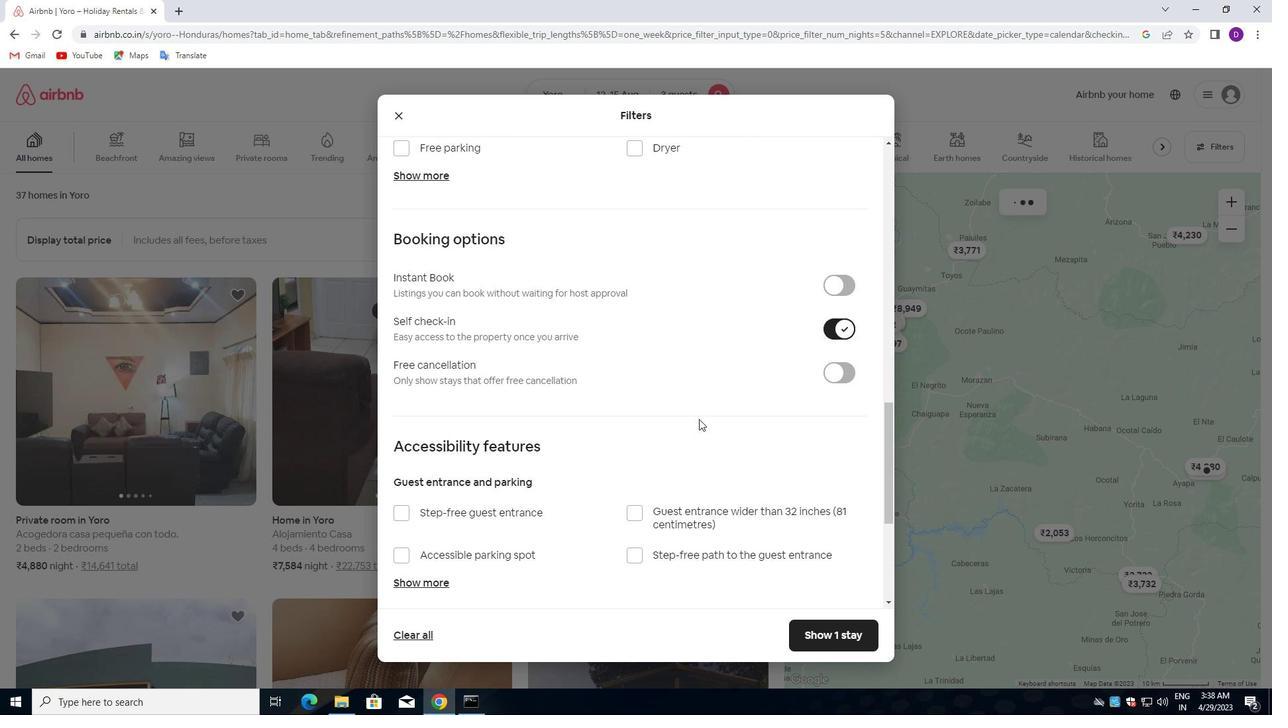 
Action: Mouse scrolled (676, 438) with delta (0, 0)
Screenshot: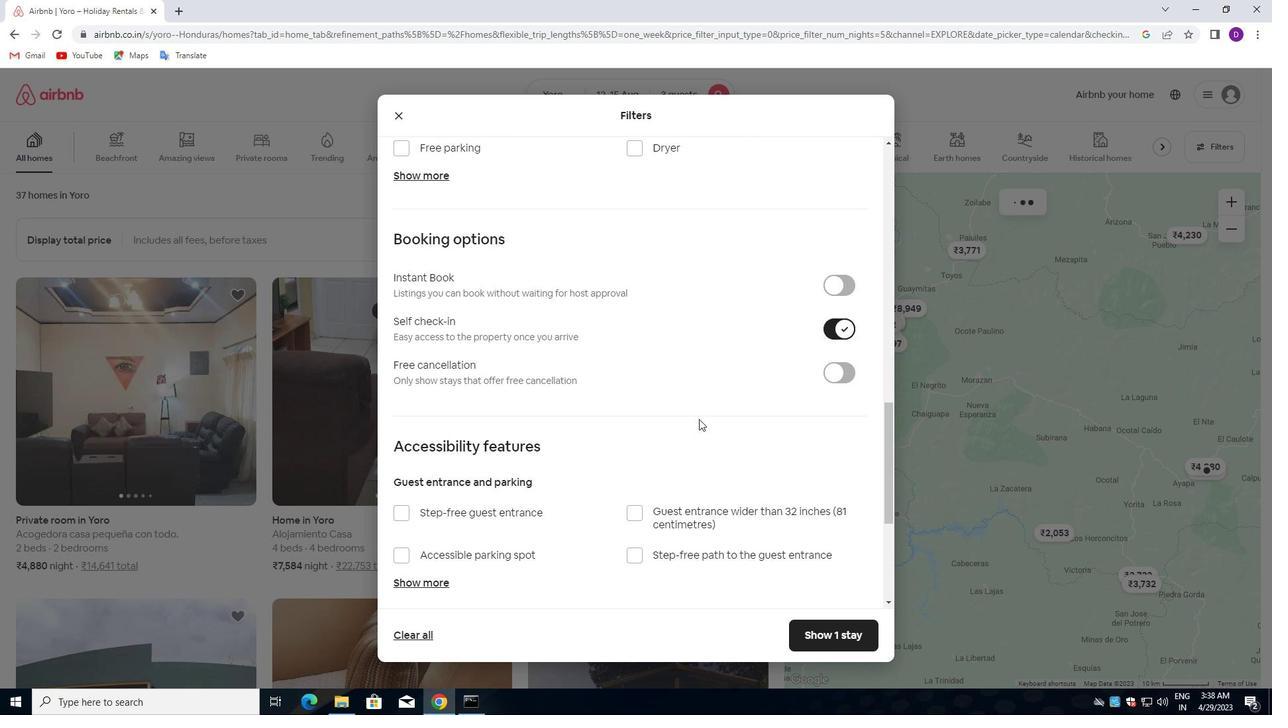 
Action: Mouse moved to (674, 438)
Screenshot: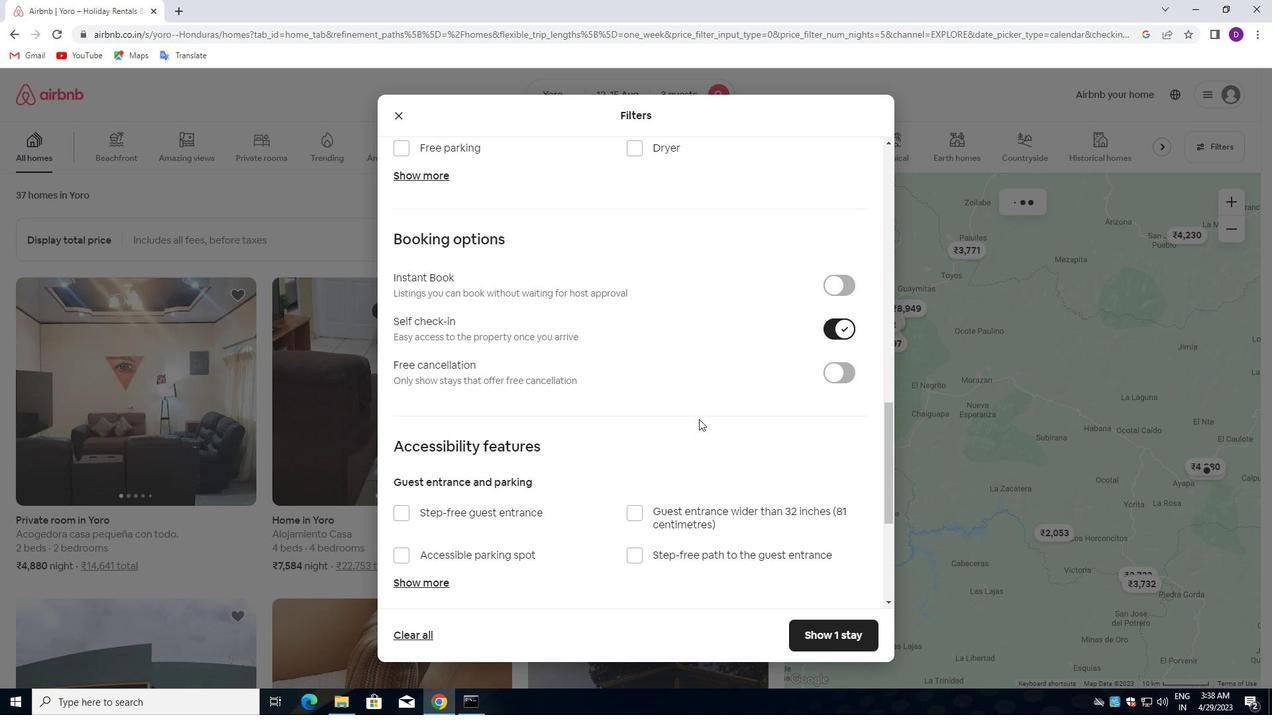 
Action: Mouse scrolled (674, 438) with delta (0, 0)
Screenshot: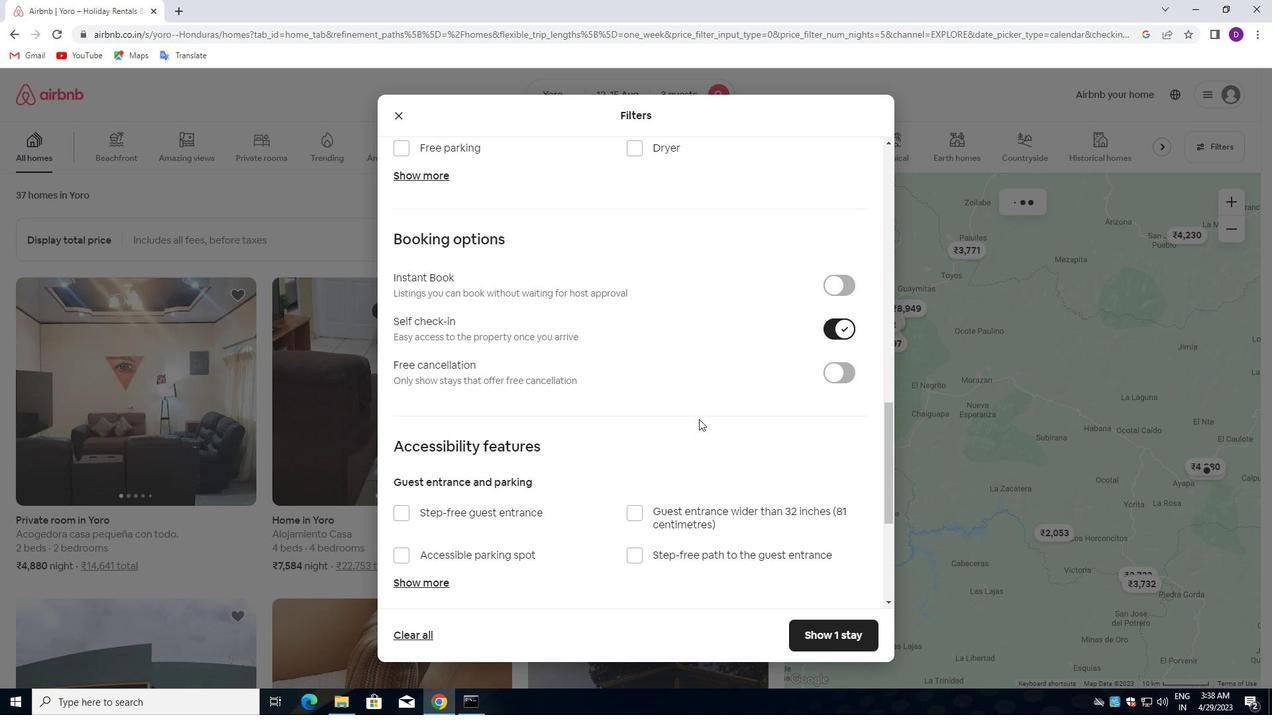 
Action: Mouse scrolled (674, 438) with delta (0, 0)
Screenshot: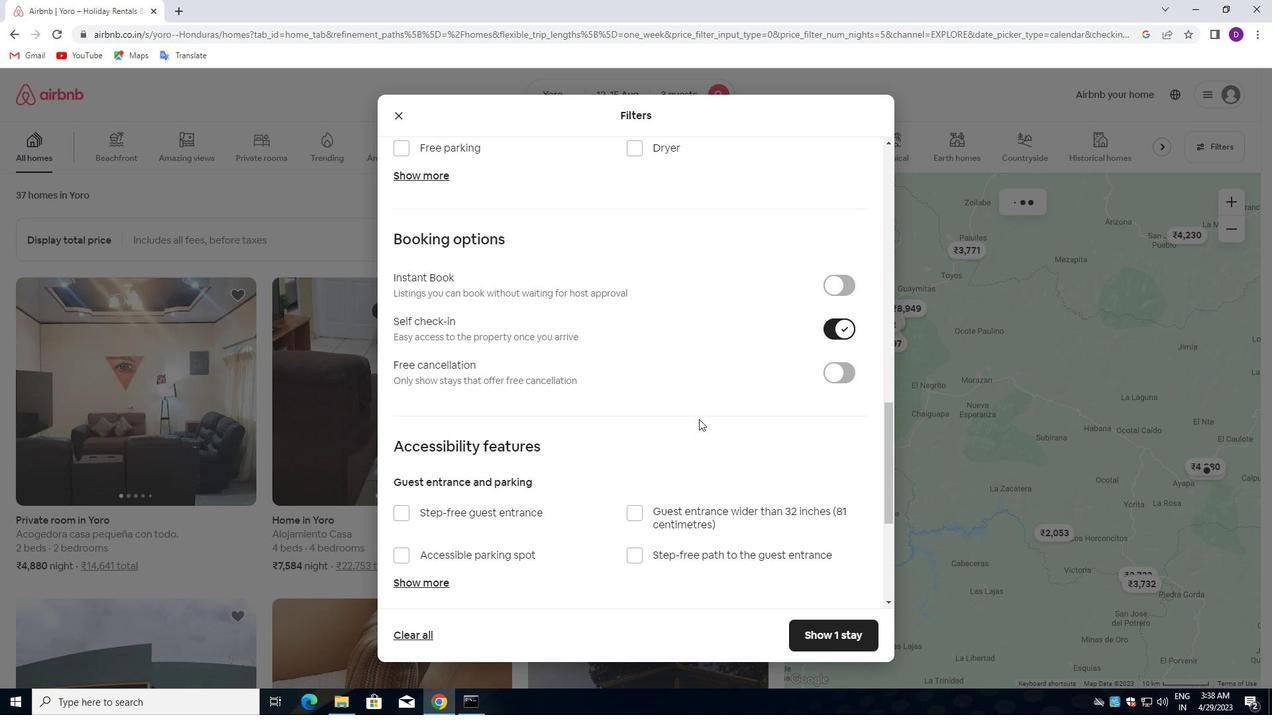 
Action: Mouse scrolled (674, 438) with delta (0, 0)
Screenshot: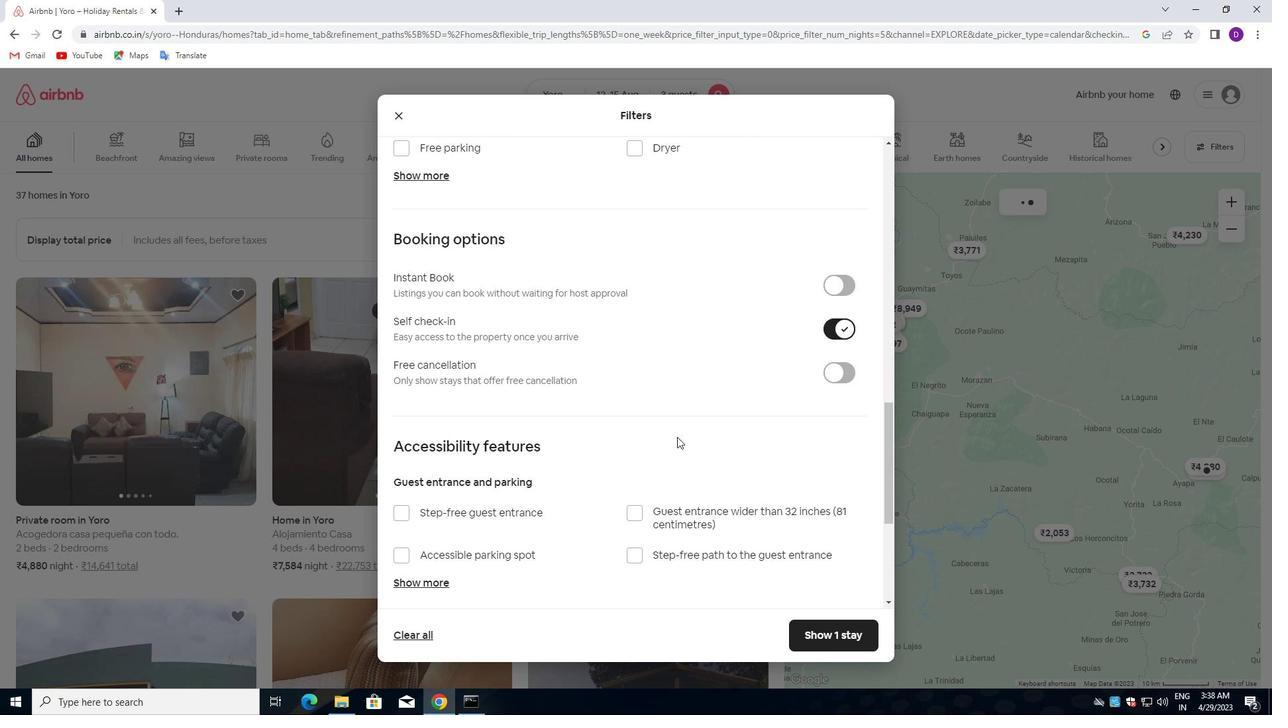 
Action: Mouse moved to (674, 438)
Screenshot: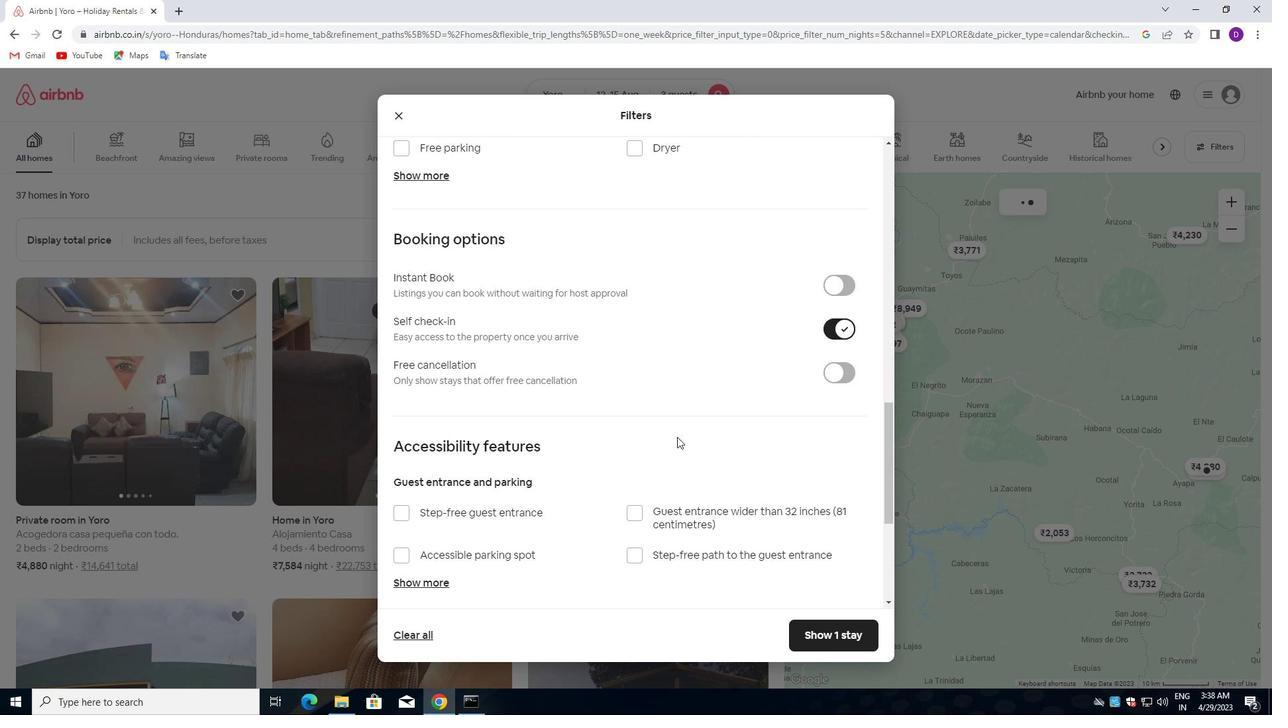 
Action: Mouse scrolled (674, 438) with delta (0, 0)
Screenshot: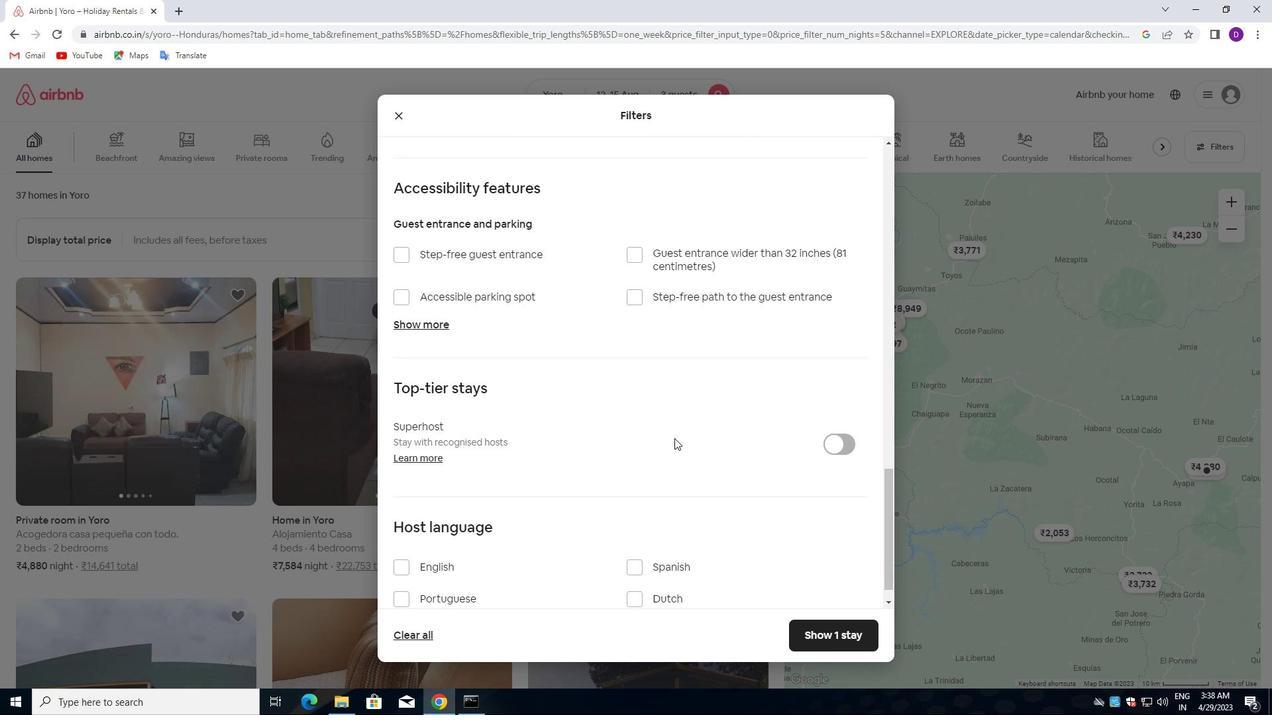 
Action: Mouse scrolled (674, 438) with delta (0, 0)
Screenshot: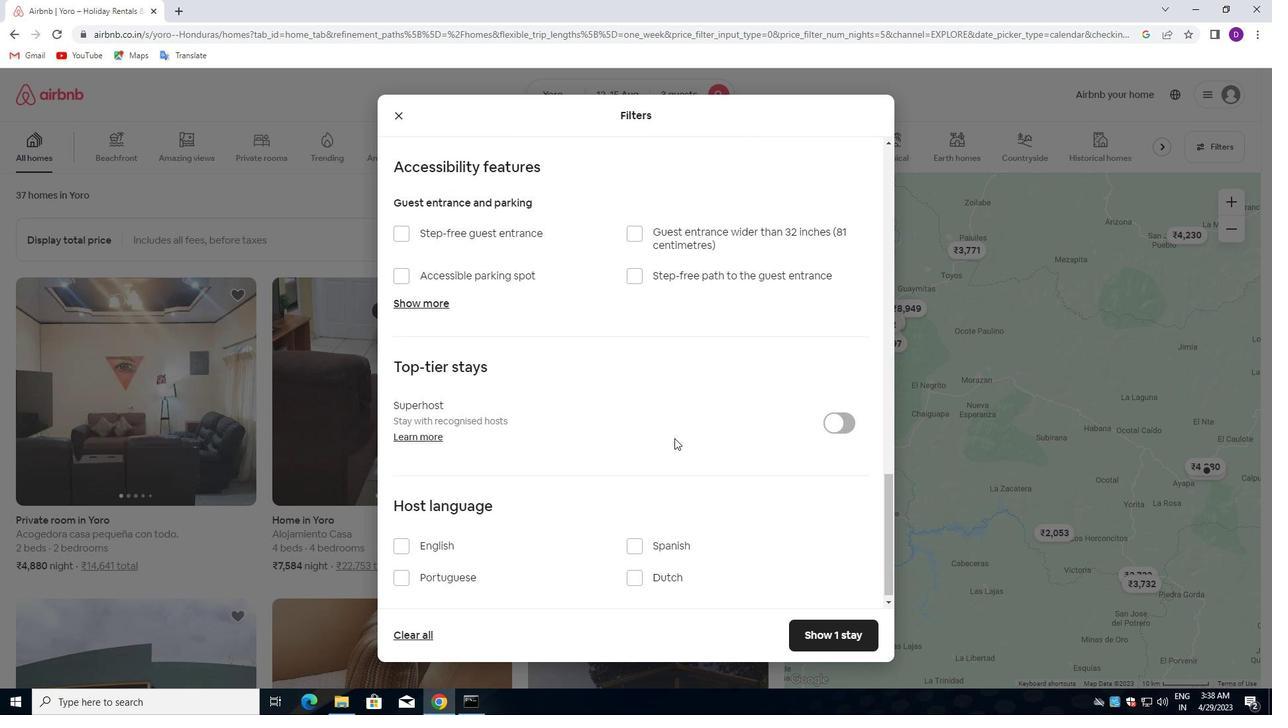 
Action: Mouse scrolled (674, 438) with delta (0, 0)
Screenshot: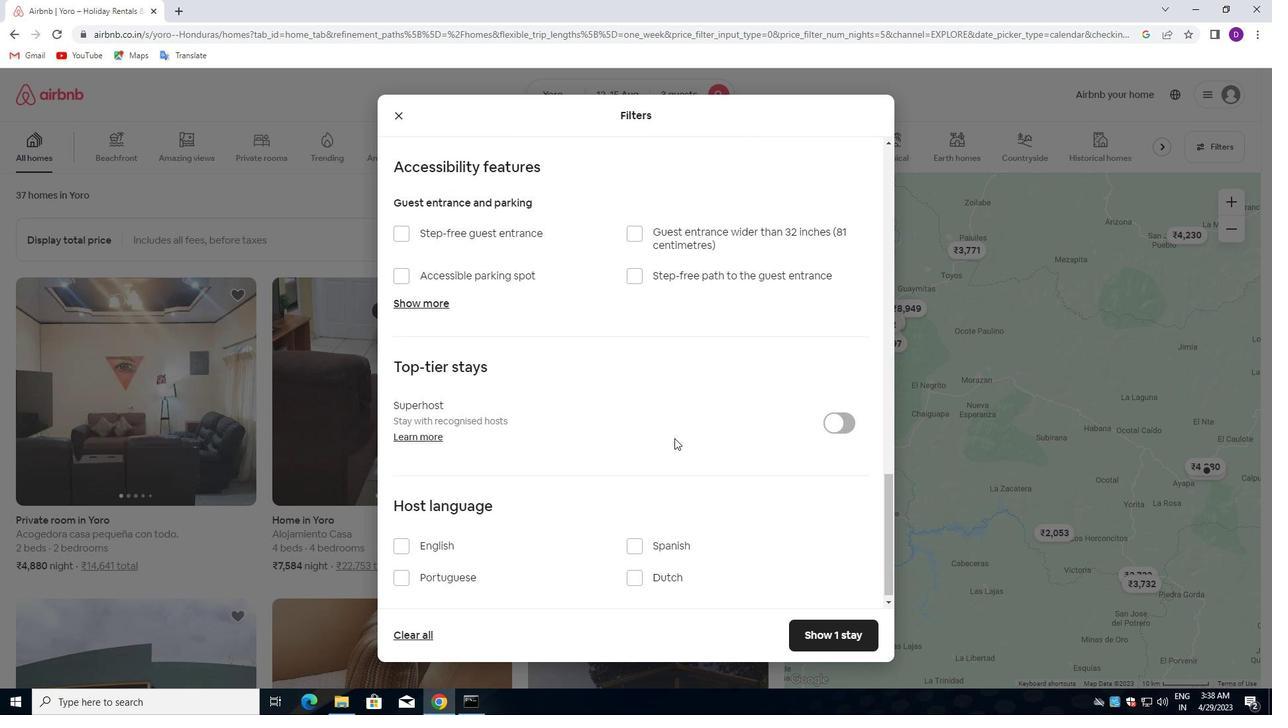 
Action: Mouse scrolled (674, 438) with delta (0, 0)
Screenshot: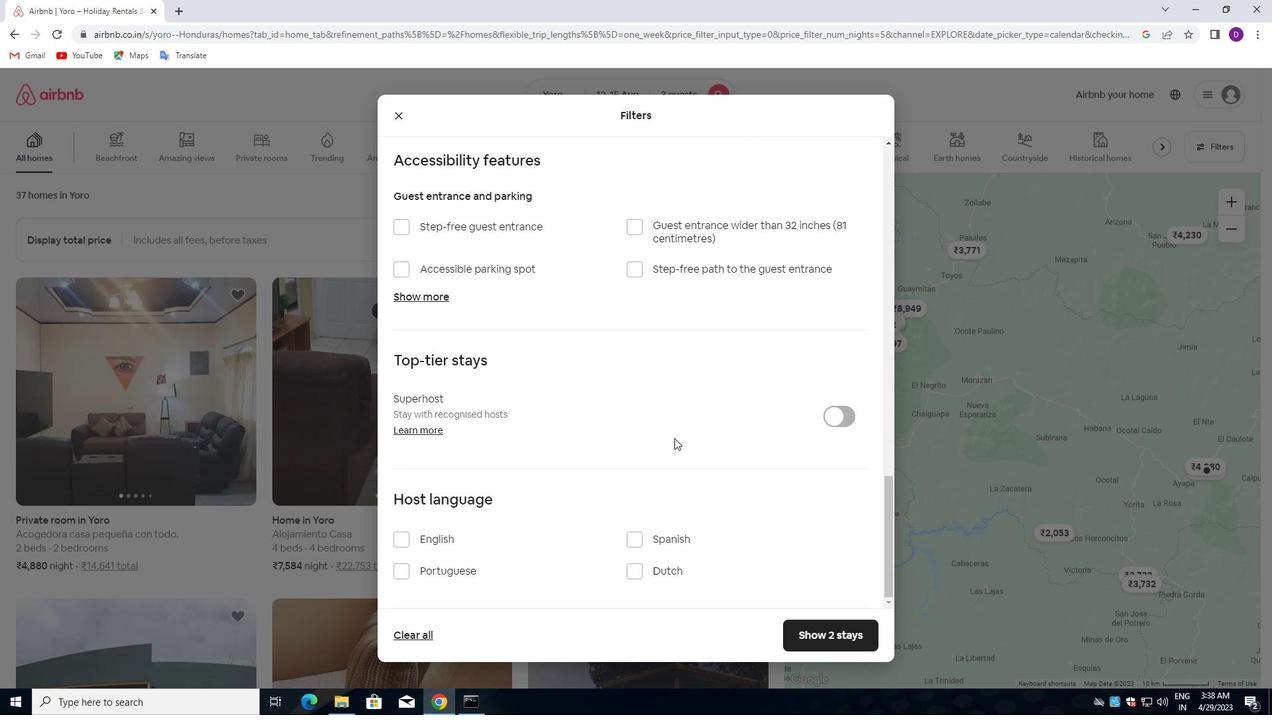 
Action: Mouse scrolled (674, 438) with delta (0, 0)
Screenshot: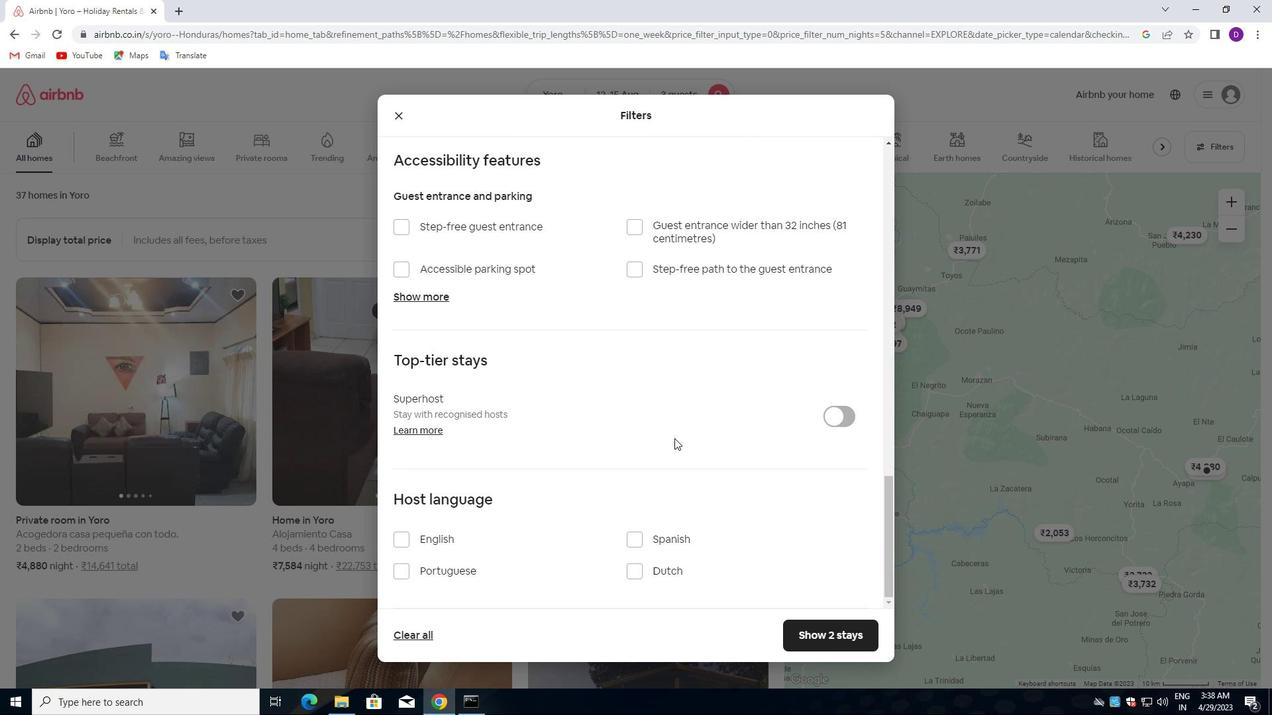 
Action: Mouse moved to (674, 442)
Screenshot: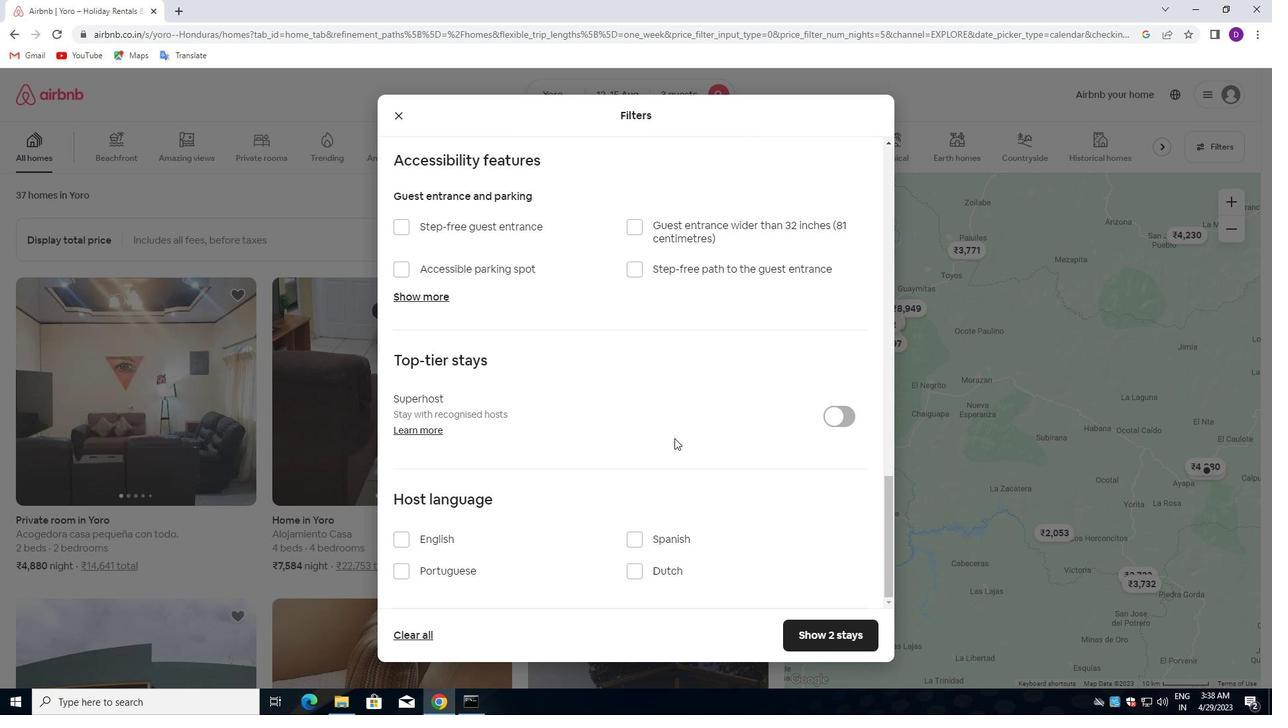 
Action: Mouse scrolled (674, 442) with delta (0, 0)
Screenshot: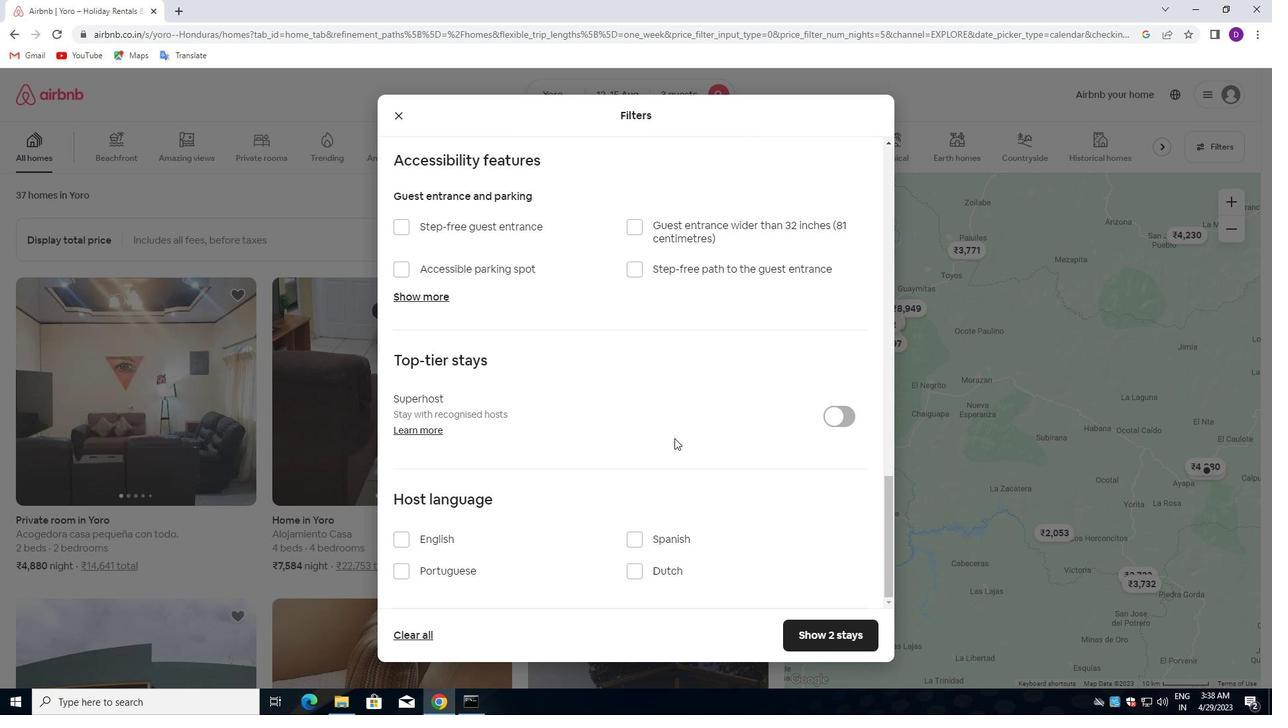 
Action: Mouse moved to (672, 456)
Screenshot: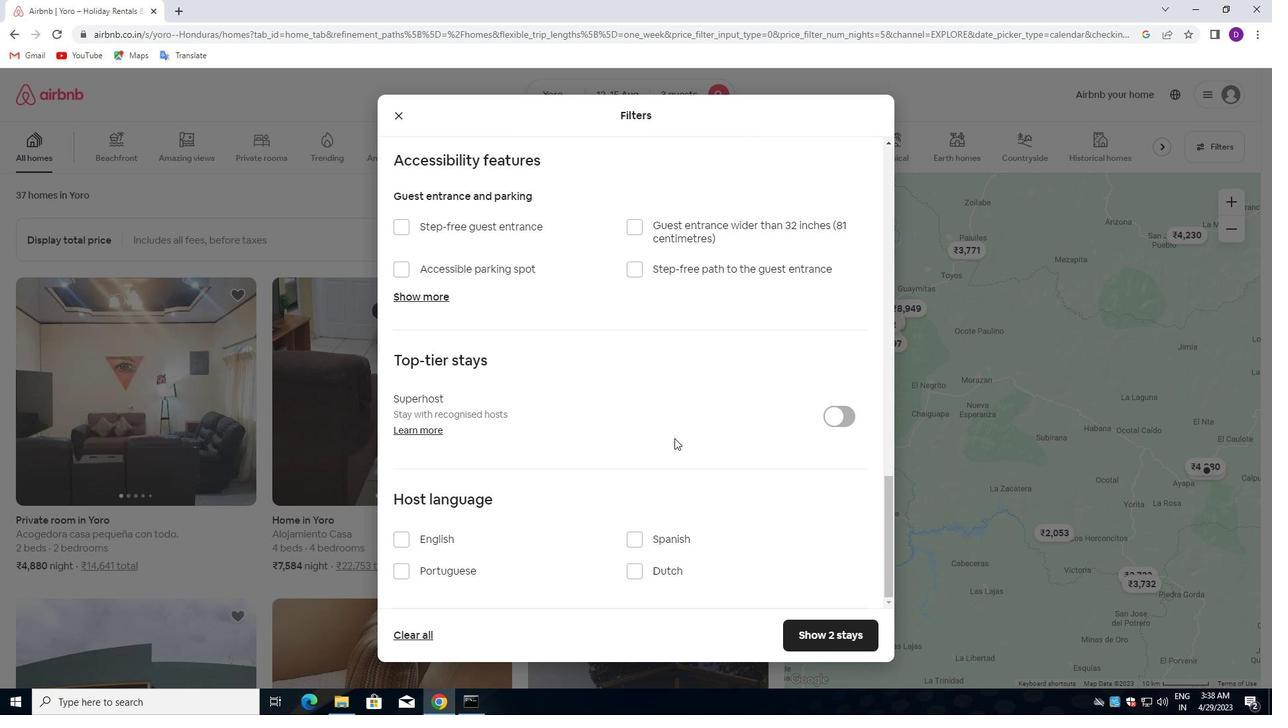 
Action: Mouse scrolled (672, 456) with delta (0, 0)
Screenshot: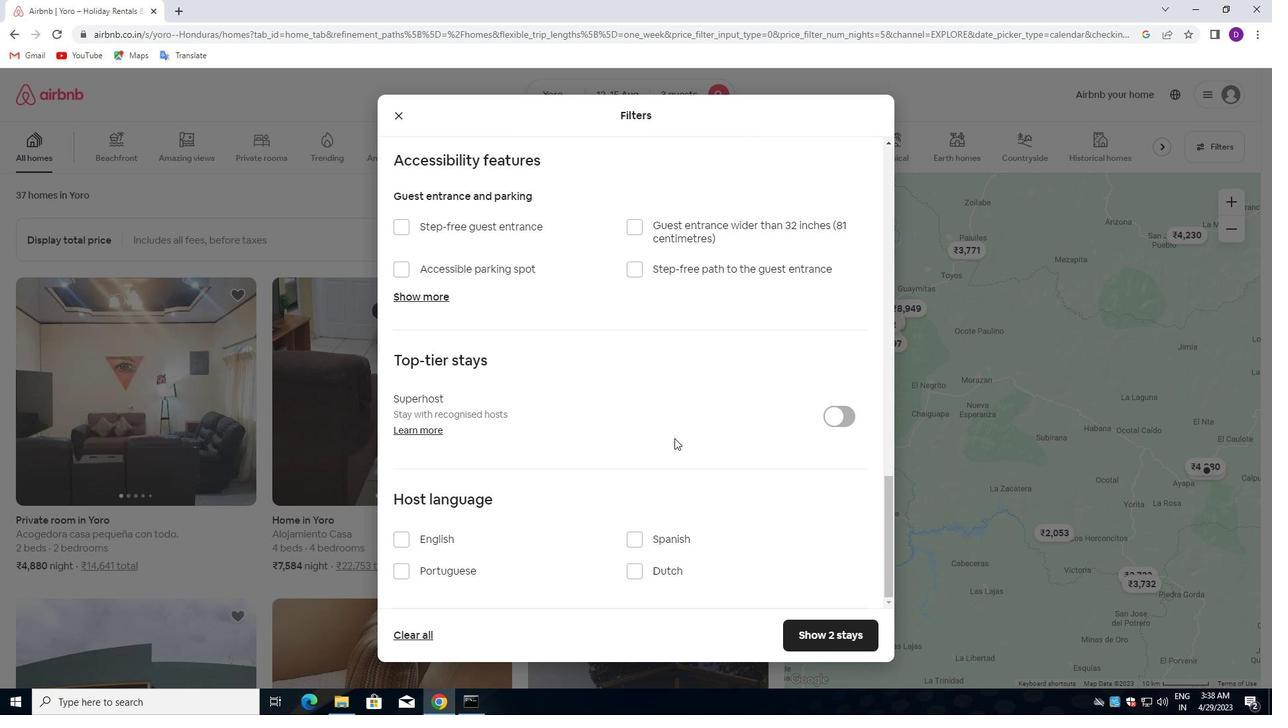 
Action: Mouse moved to (658, 473)
Screenshot: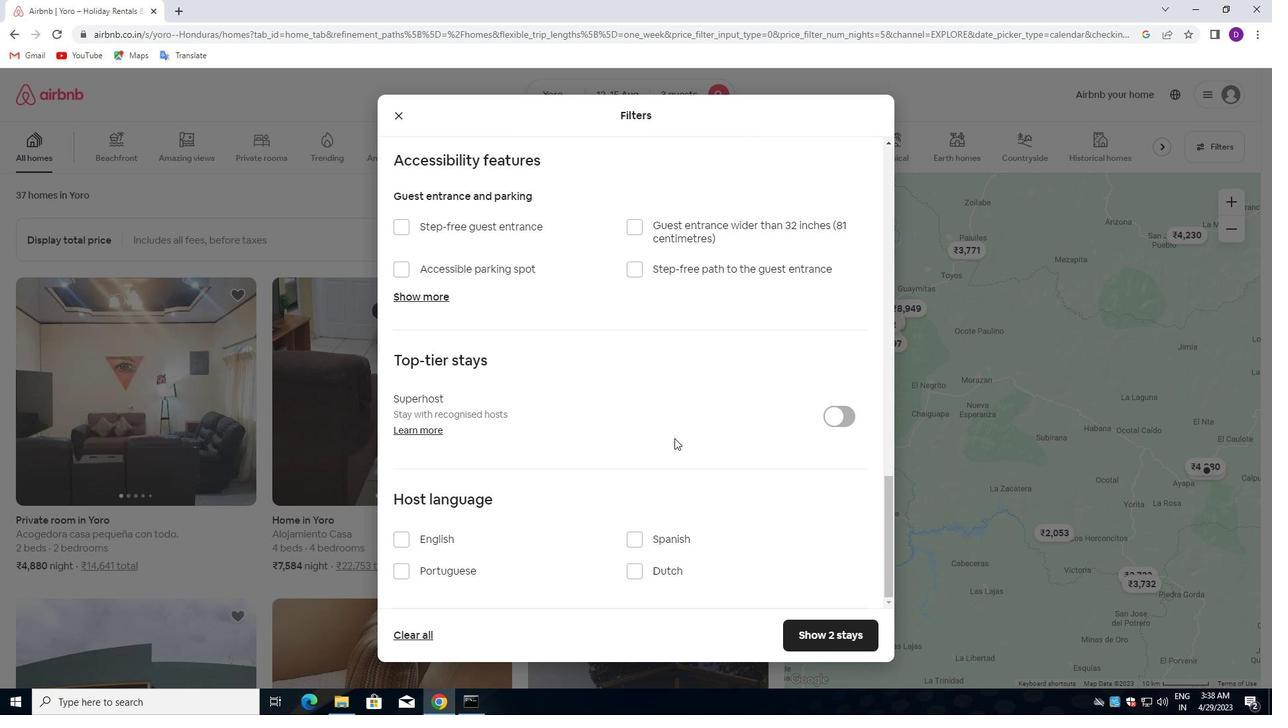 
Action: Mouse scrolled (658, 473) with delta (0, 0)
Screenshot: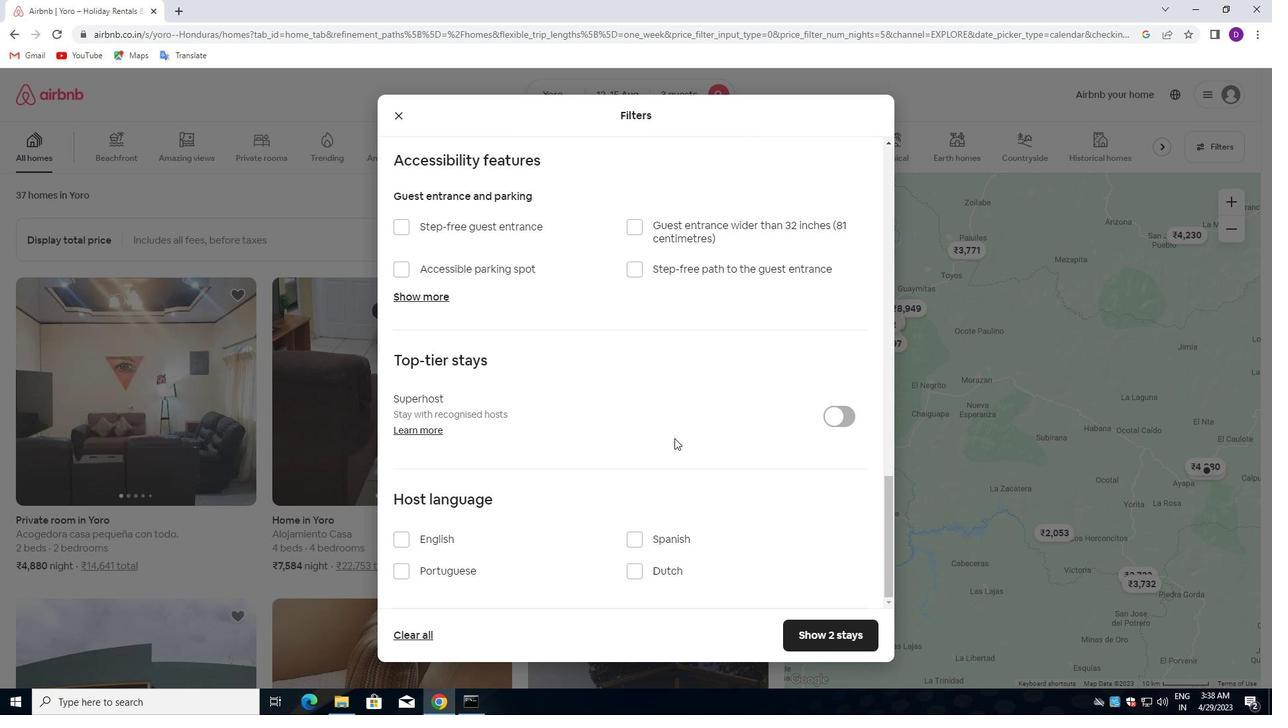 
Action: Mouse moved to (405, 535)
Screenshot: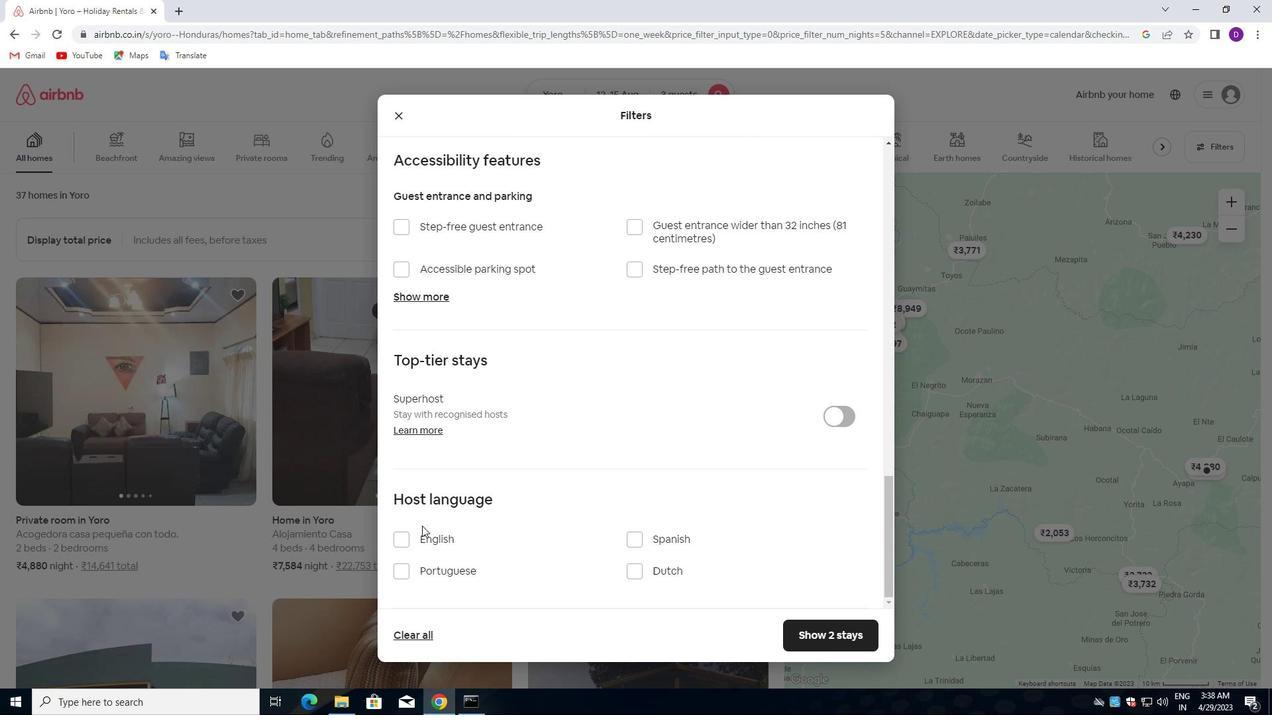 
Action: Mouse pressed left at (405, 535)
Screenshot: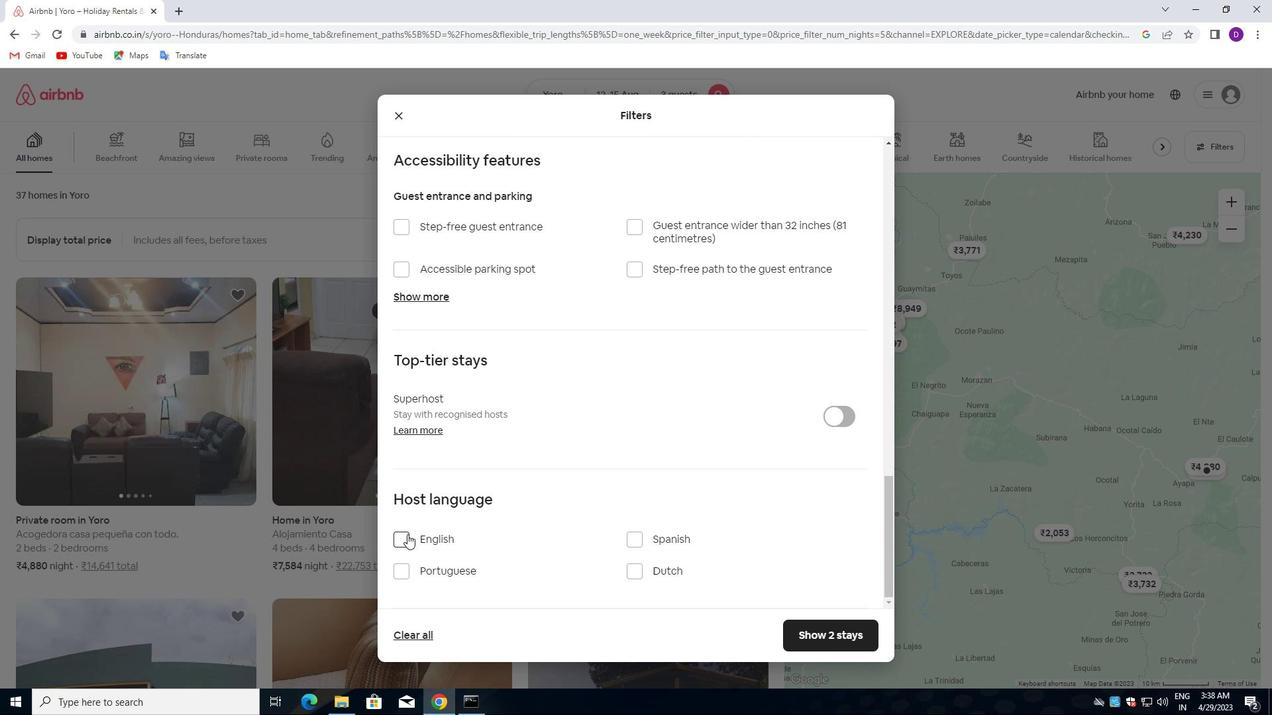 
Action: Mouse moved to (843, 630)
Screenshot: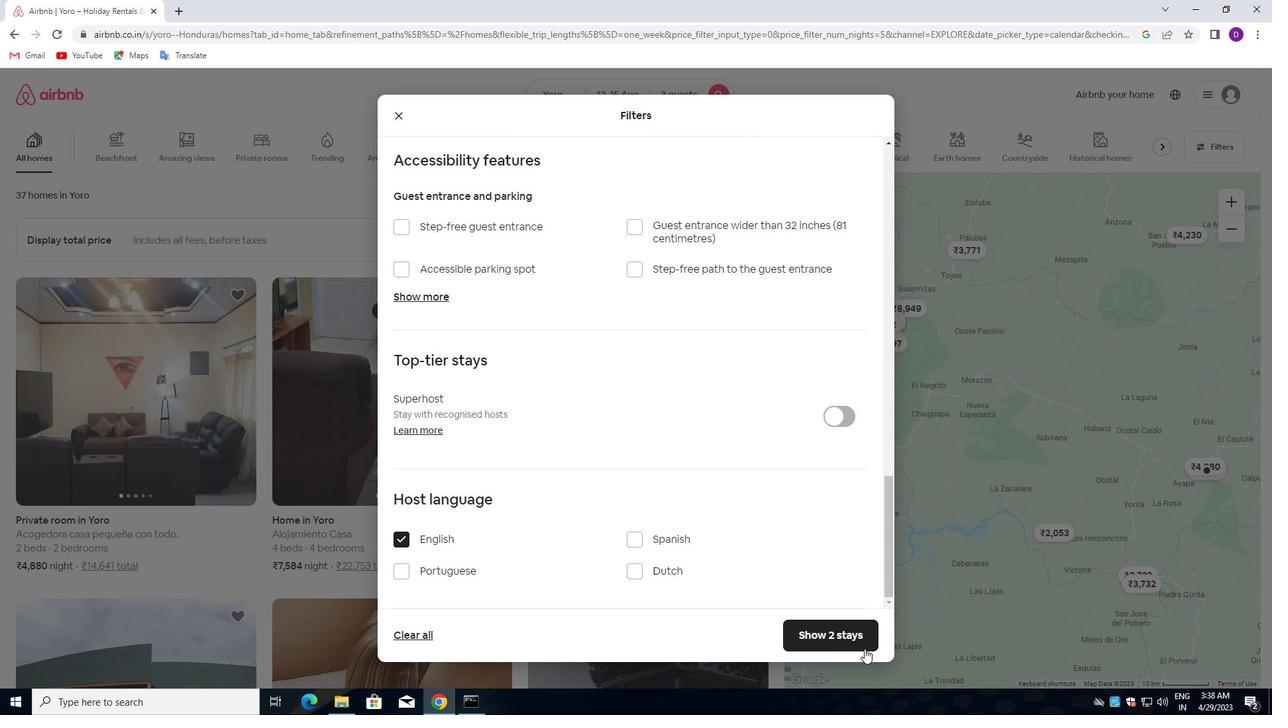 
Action: Mouse pressed left at (843, 630)
Screenshot: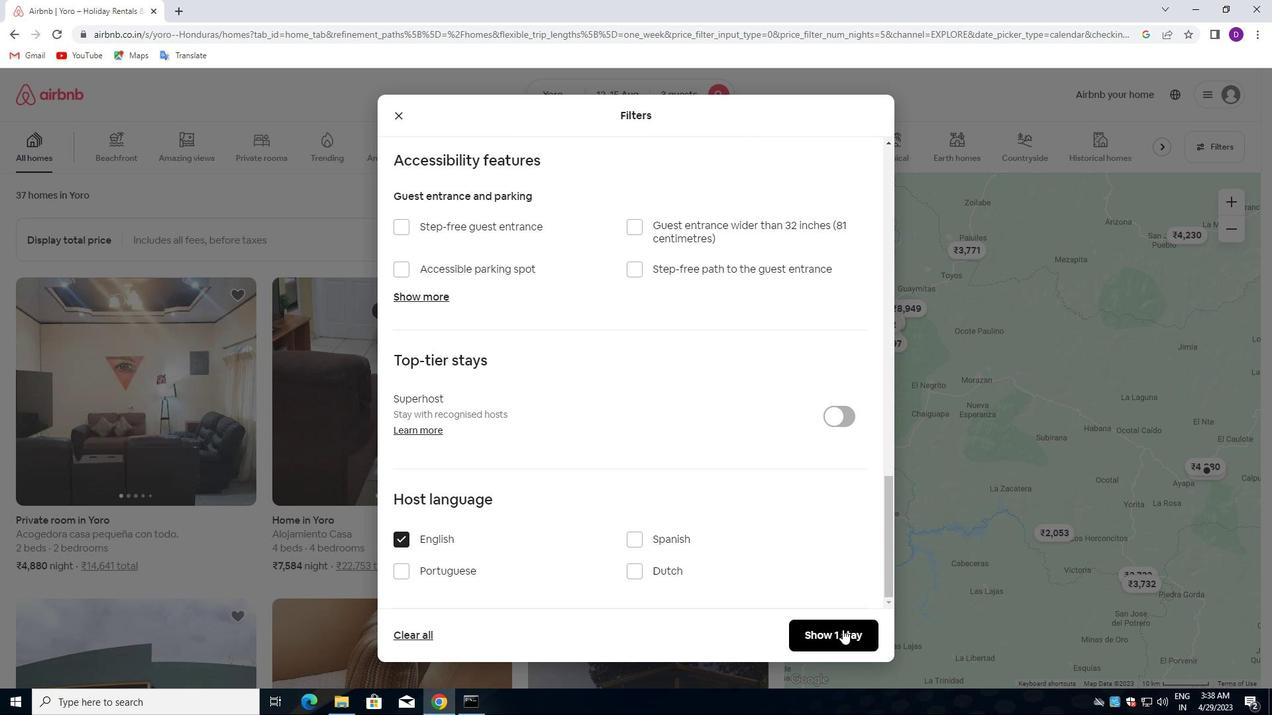 
Action: Mouse moved to (584, 397)
Screenshot: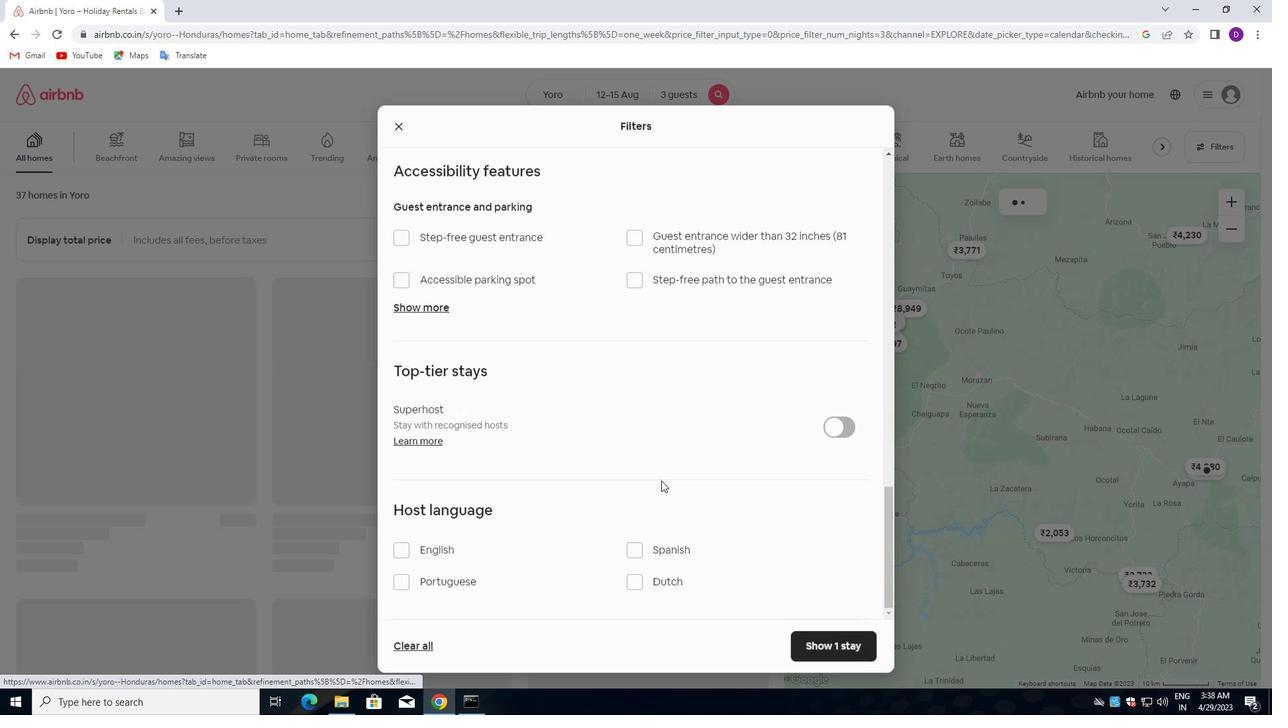 
